 Task: Look for Airbnb options in Modimolle, South Africa from 20th December, 2023 to 26th December, 2023 for 4 adults. Place can be private room with 4 bedrooms having 4 beds and 4 bathrooms. Property type can be flat. Amenities needed are: wifi, TV, free parkinig on premises, gym, breakfast.
Action: Mouse moved to (448, 131)
Screenshot: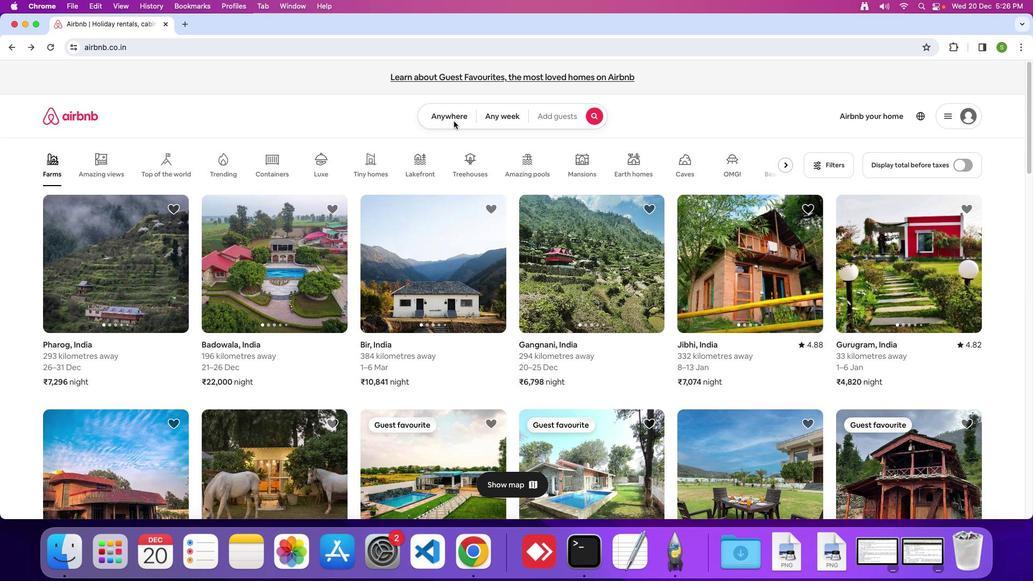 
Action: Mouse pressed left at (448, 131)
Screenshot: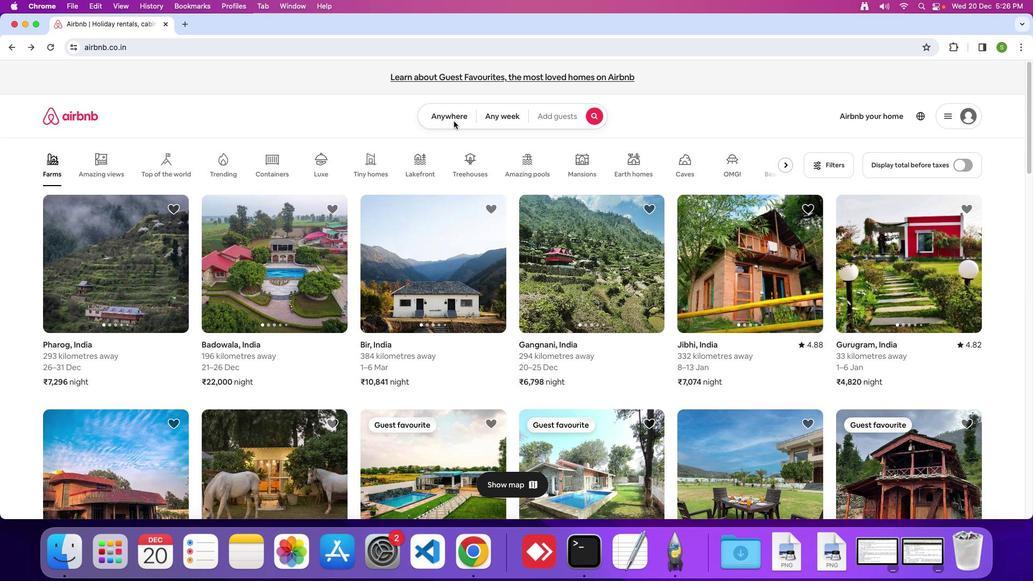 
Action: Mouse moved to (442, 128)
Screenshot: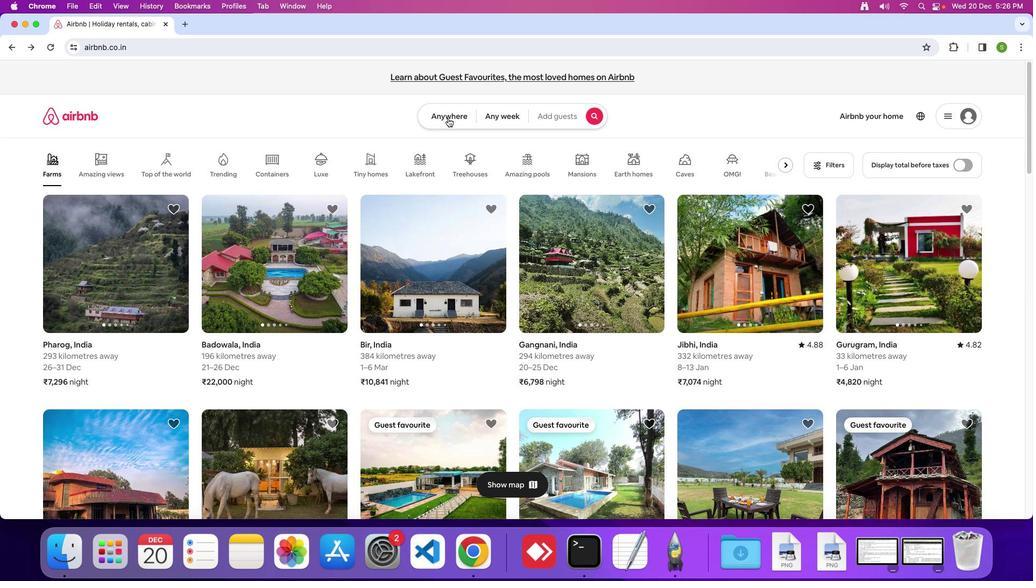 
Action: Mouse pressed left at (442, 128)
Screenshot: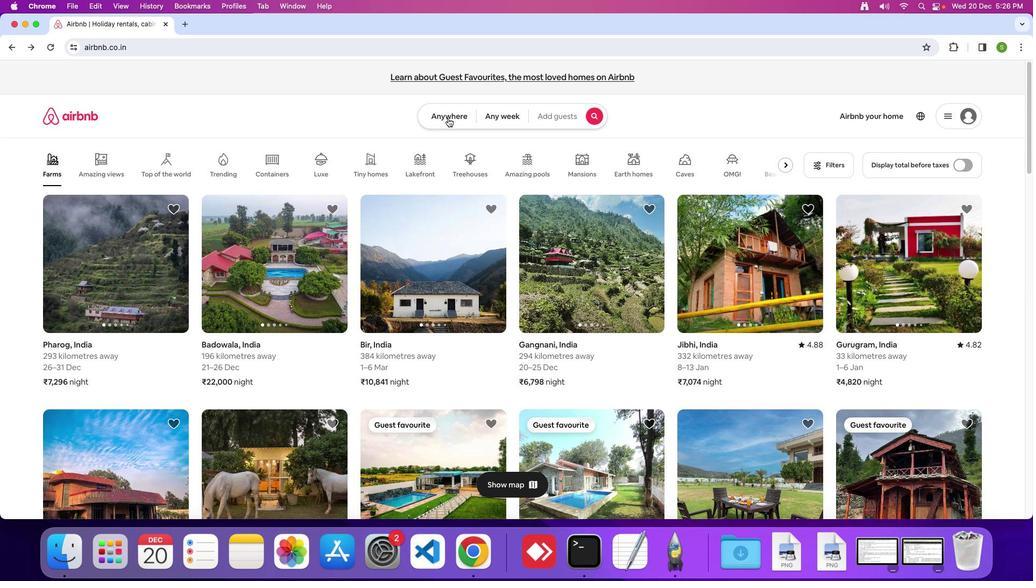 
Action: Mouse moved to (401, 159)
Screenshot: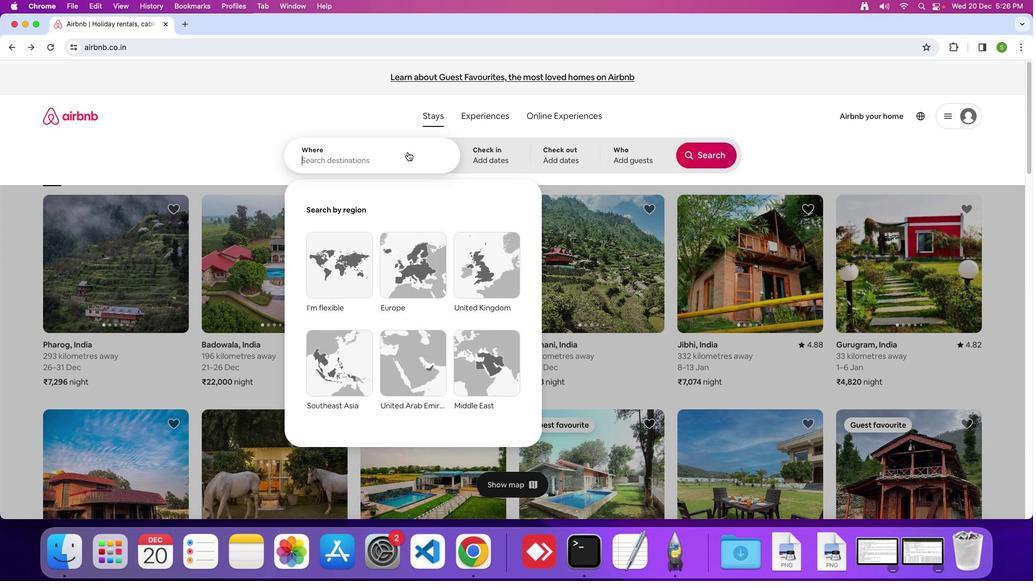 
Action: Mouse pressed left at (401, 159)
Screenshot: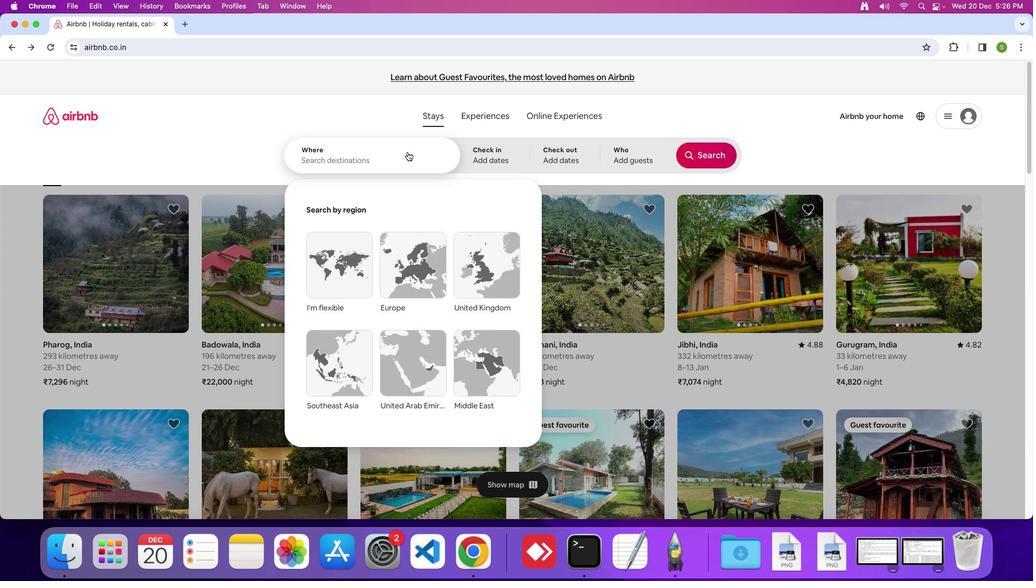 
Action: Mouse moved to (398, 160)
Screenshot: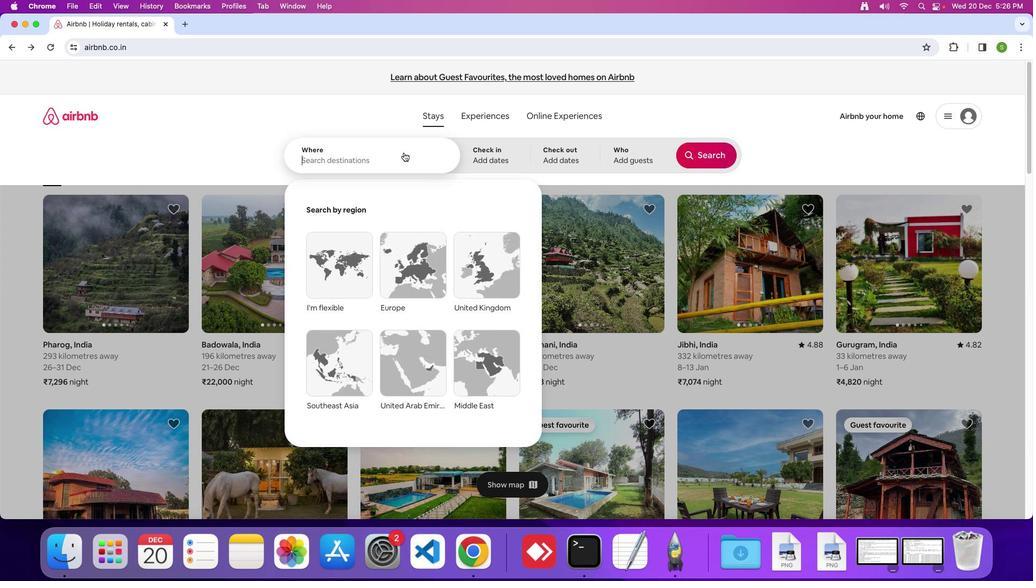
Action: Key pressed 'M'Key.caps_lock'o''d''i''m''o''d''l''e'Key.backspace'l''e'','Key.spaceKey.shift'S''o''u''t''h'Key.spaceKey.shift'A''f''r''i''c''a'Key.enter
Screenshot: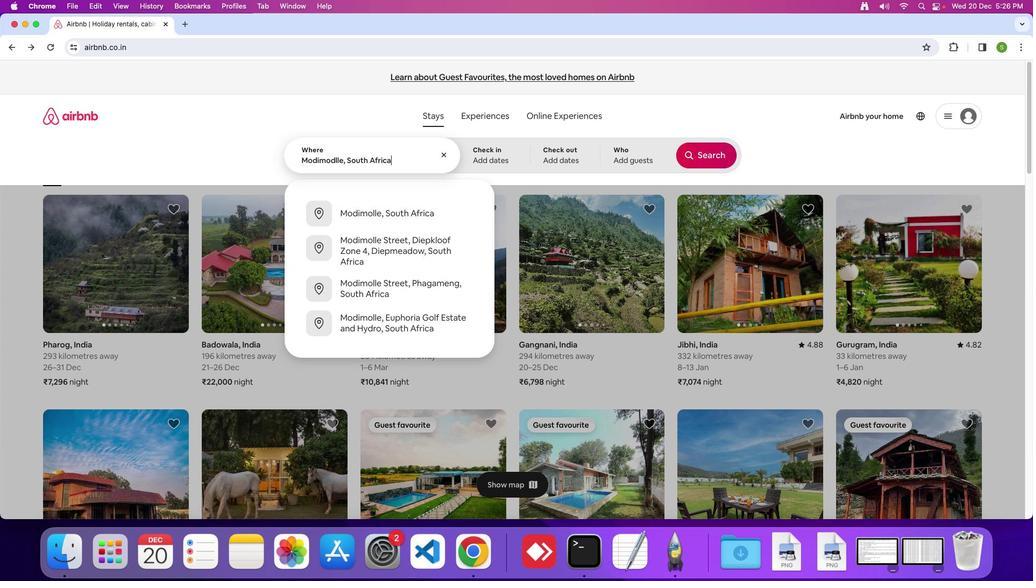 
Action: Mouse moved to (399, 360)
Screenshot: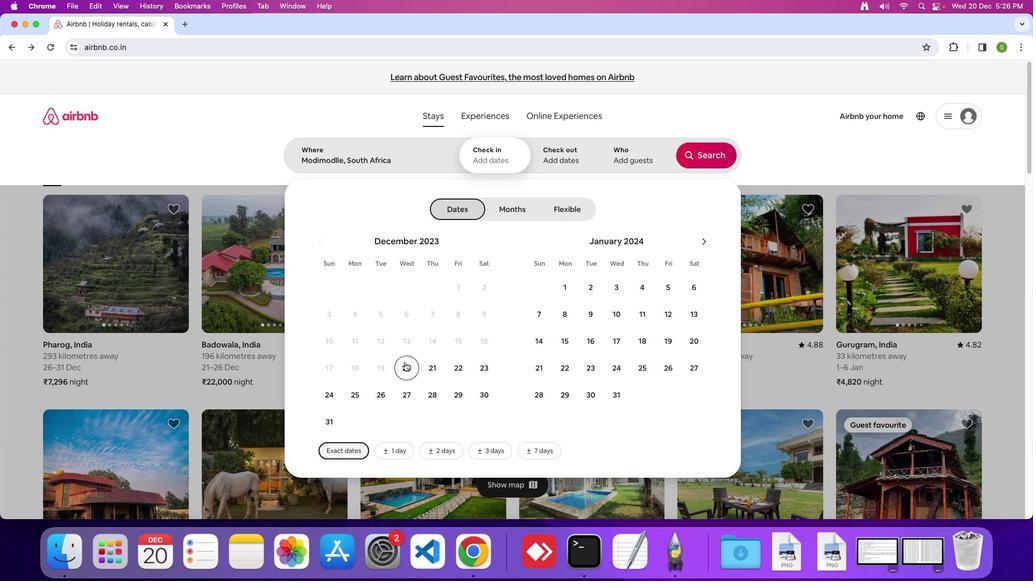 
Action: Mouse pressed left at (399, 360)
Screenshot: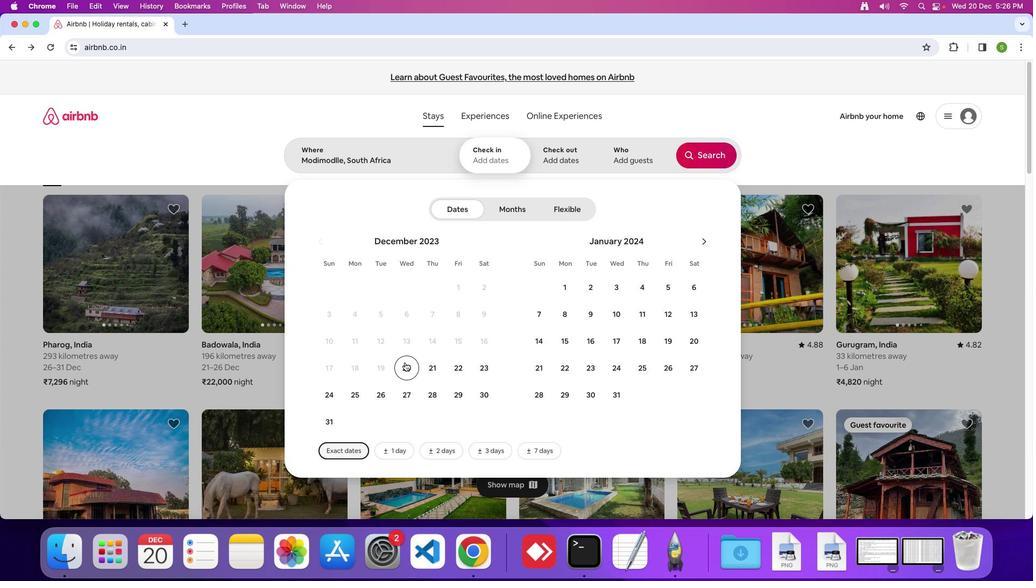 
Action: Mouse moved to (381, 389)
Screenshot: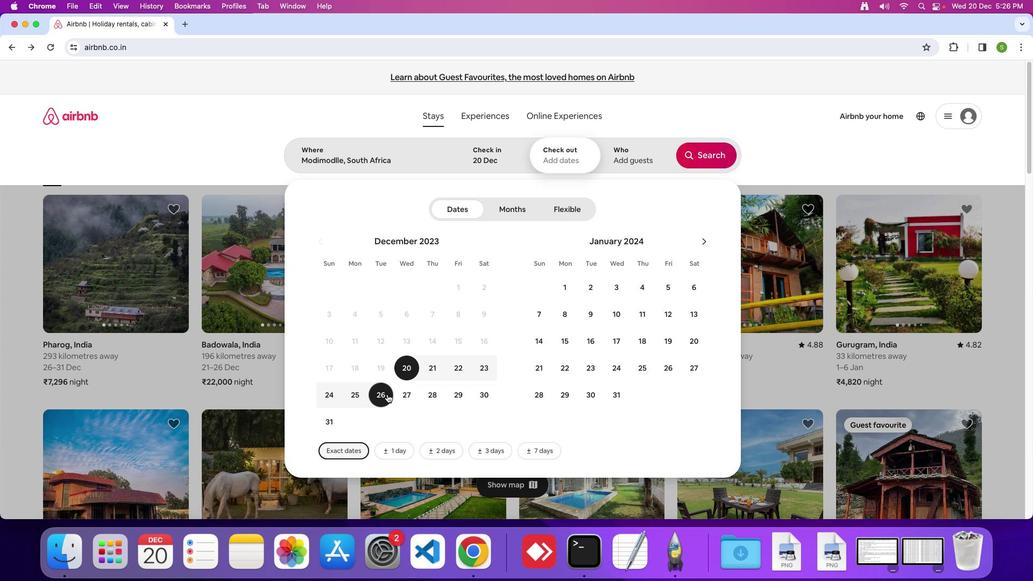 
Action: Mouse pressed left at (381, 389)
Screenshot: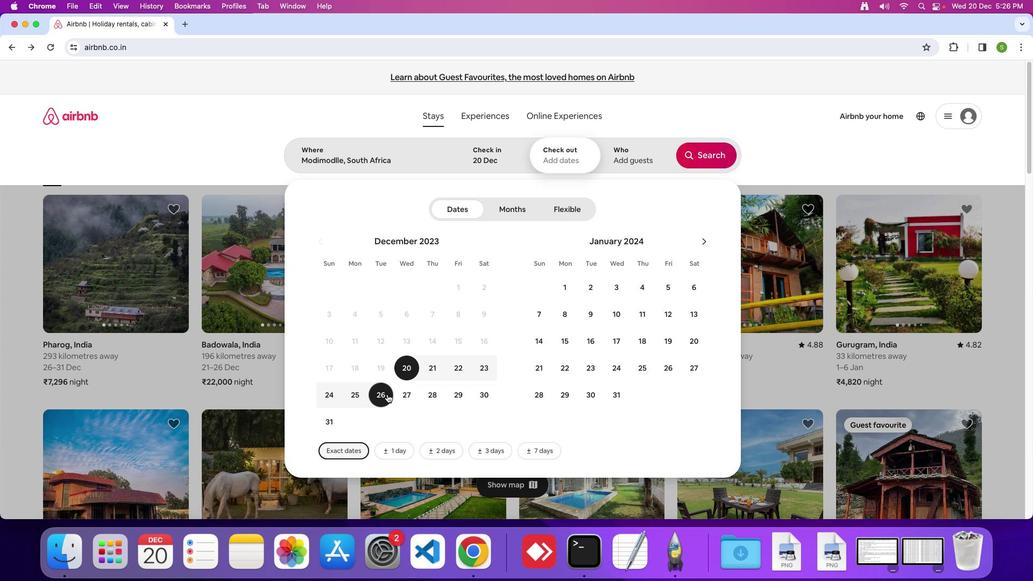 
Action: Mouse moved to (614, 159)
Screenshot: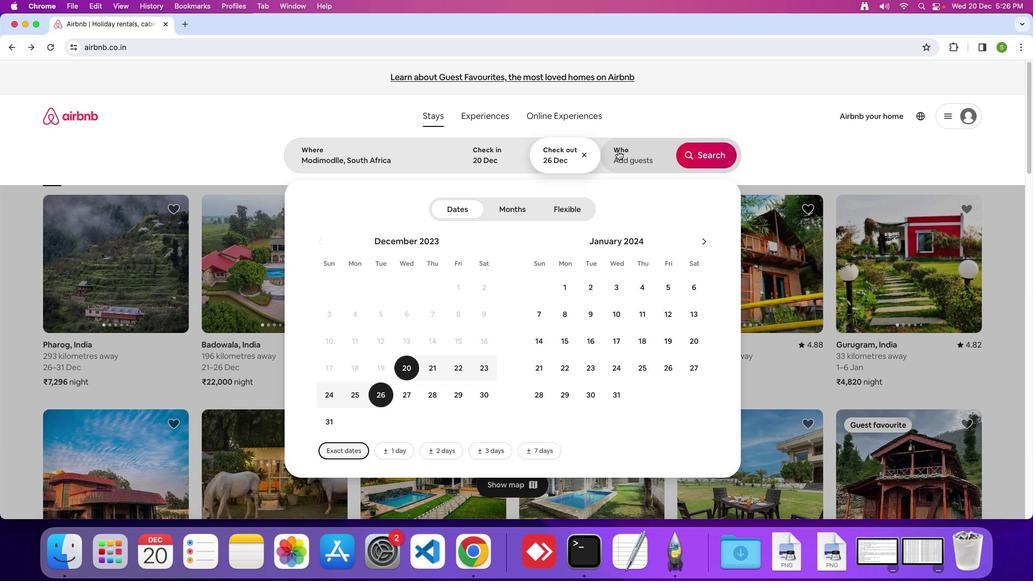 
Action: Mouse pressed left at (614, 159)
Screenshot: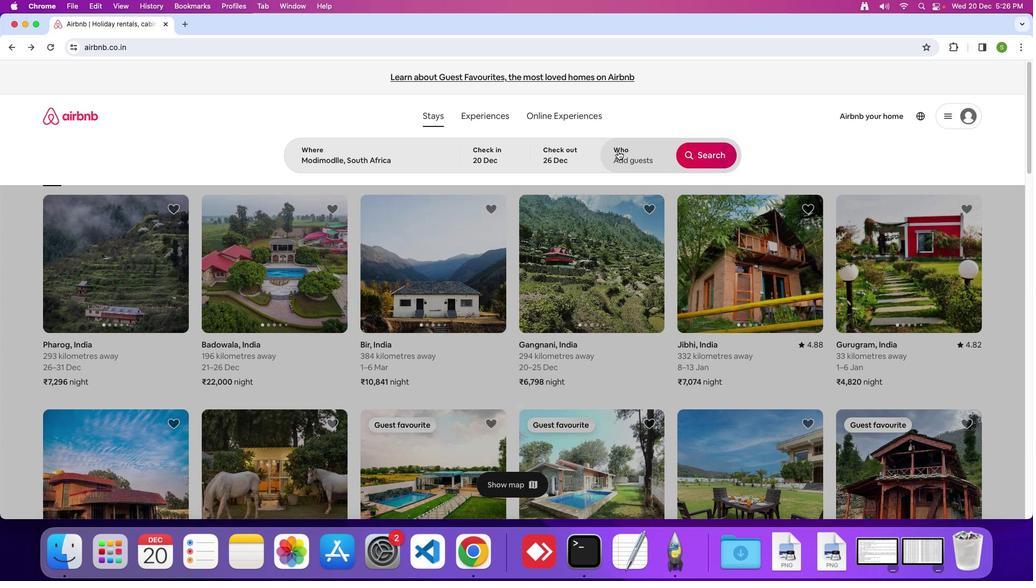 
Action: Mouse moved to (703, 215)
Screenshot: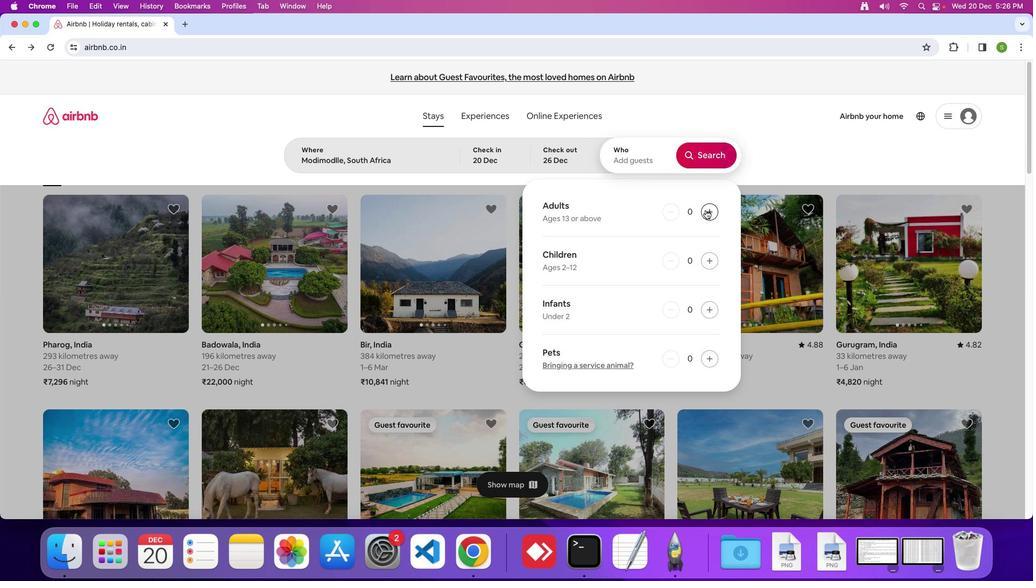 
Action: Mouse pressed left at (703, 215)
Screenshot: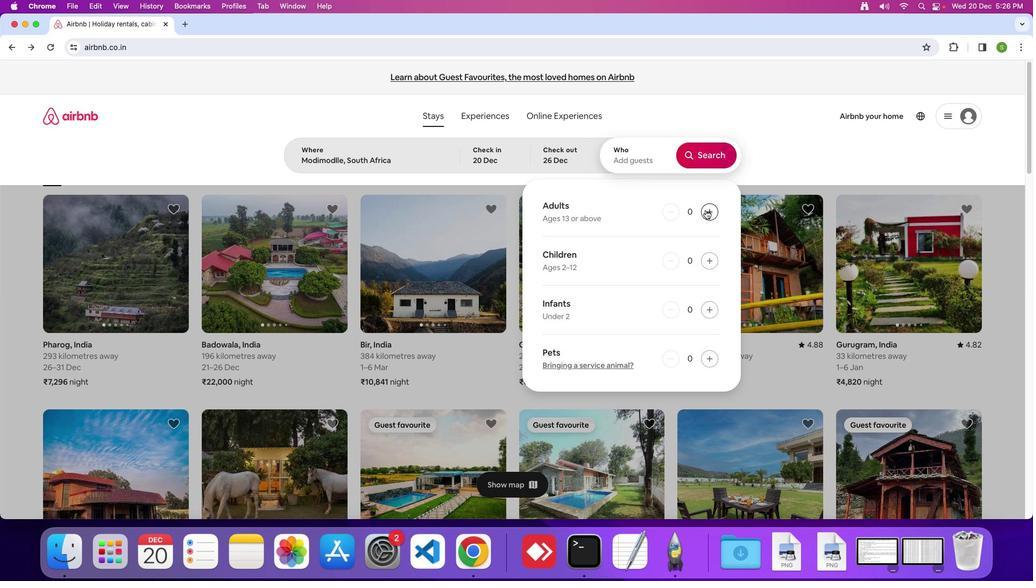 
Action: Mouse pressed left at (703, 215)
Screenshot: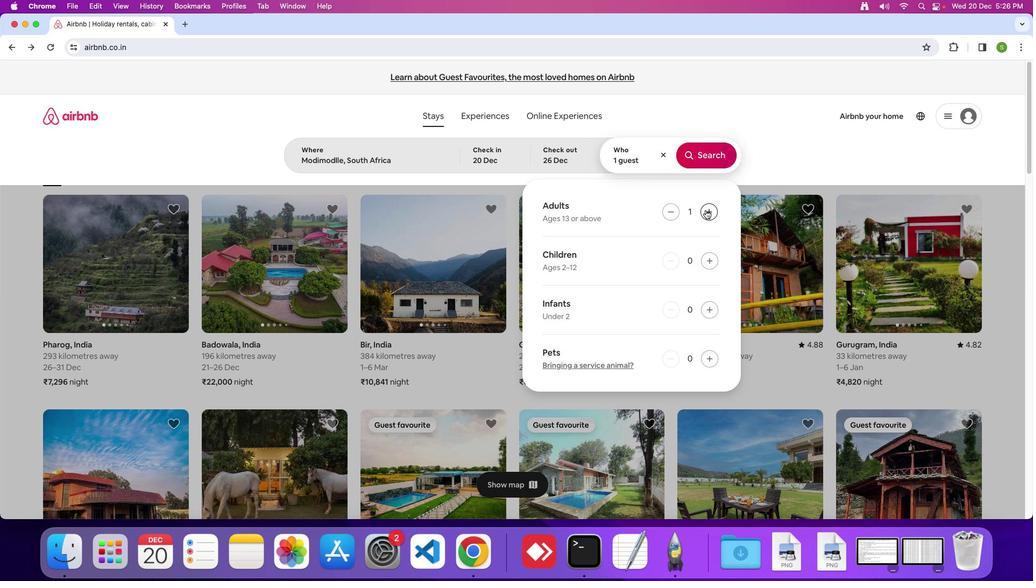 
Action: Mouse pressed left at (703, 215)
Screenshot: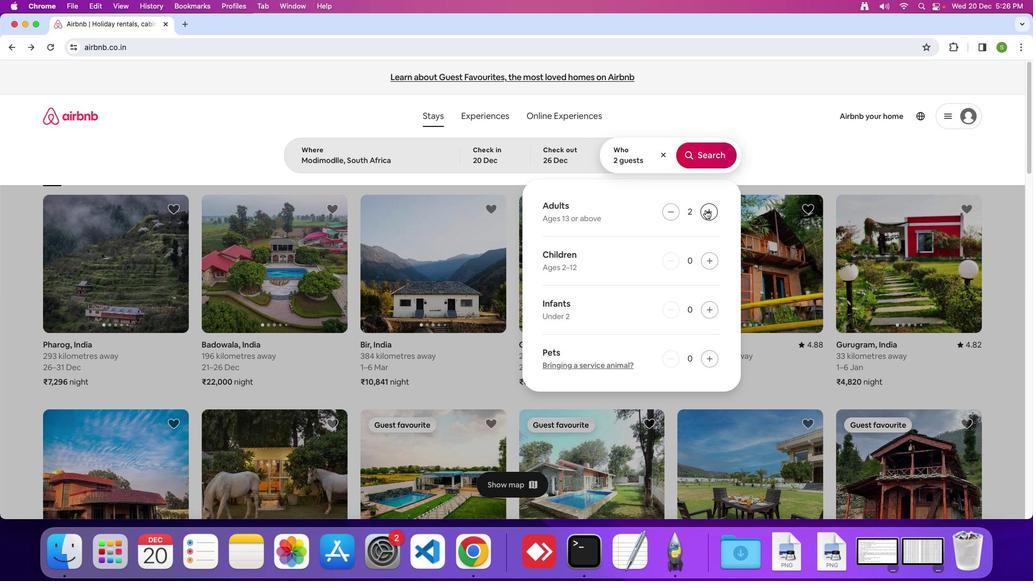 
Action: Mouse pressed left at (703, 215)
Screenshot: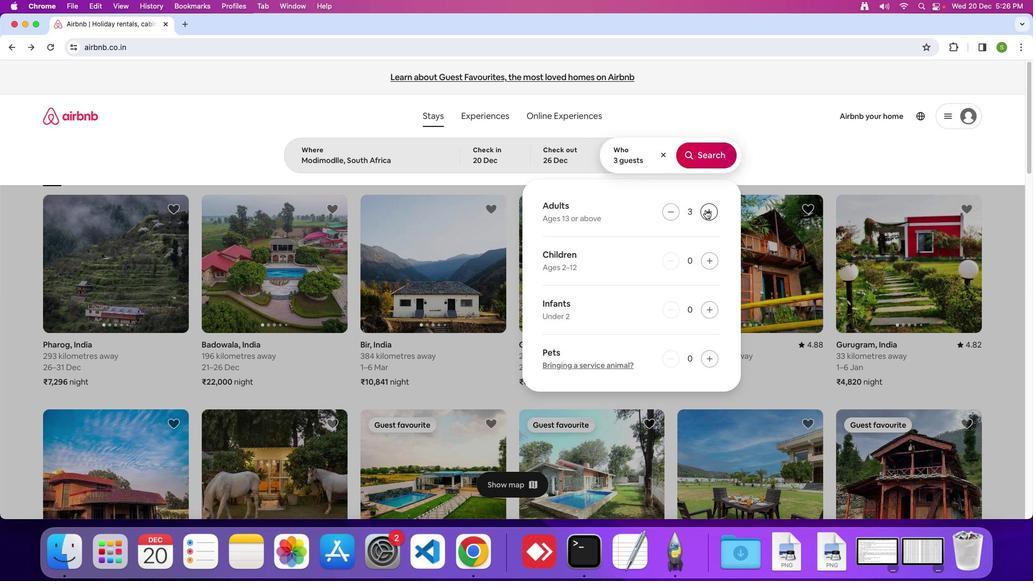 
Action: Mouse moved to (701, 170)
Screenshot: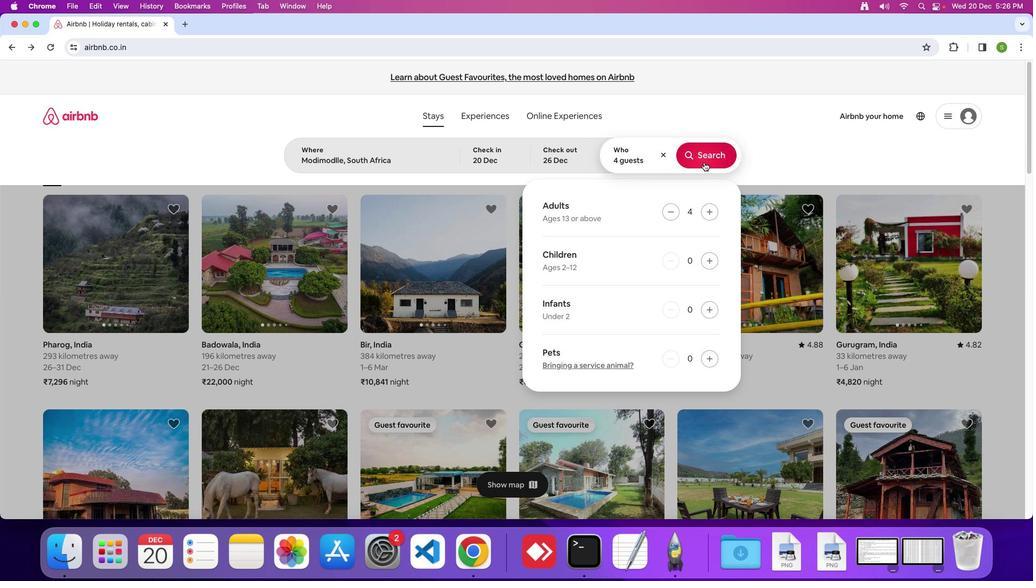 
Action: Mouse pressed left at (701, 170)
Screenshot: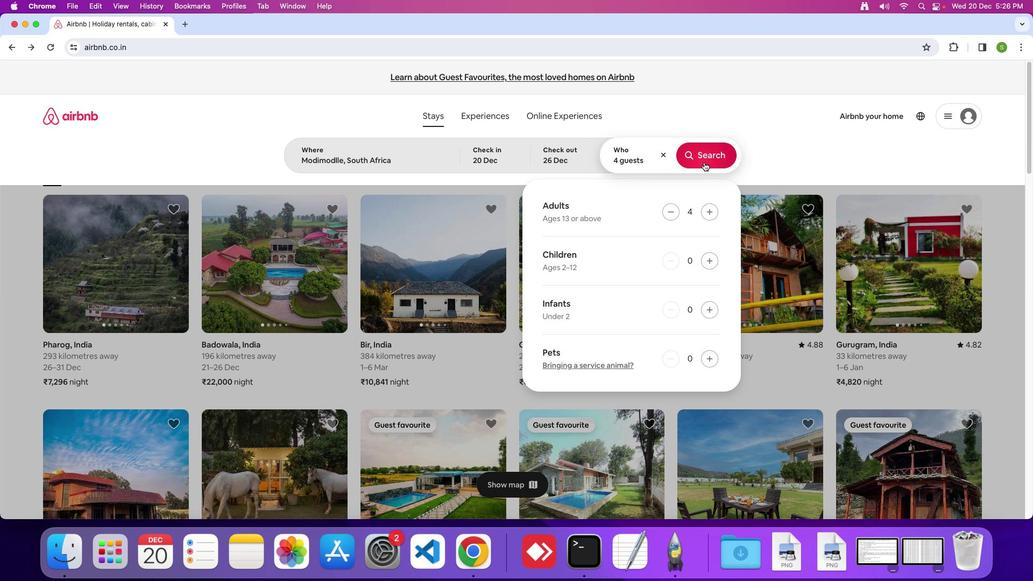 
Action: Mouse moved to (865, 136)
Screenshot: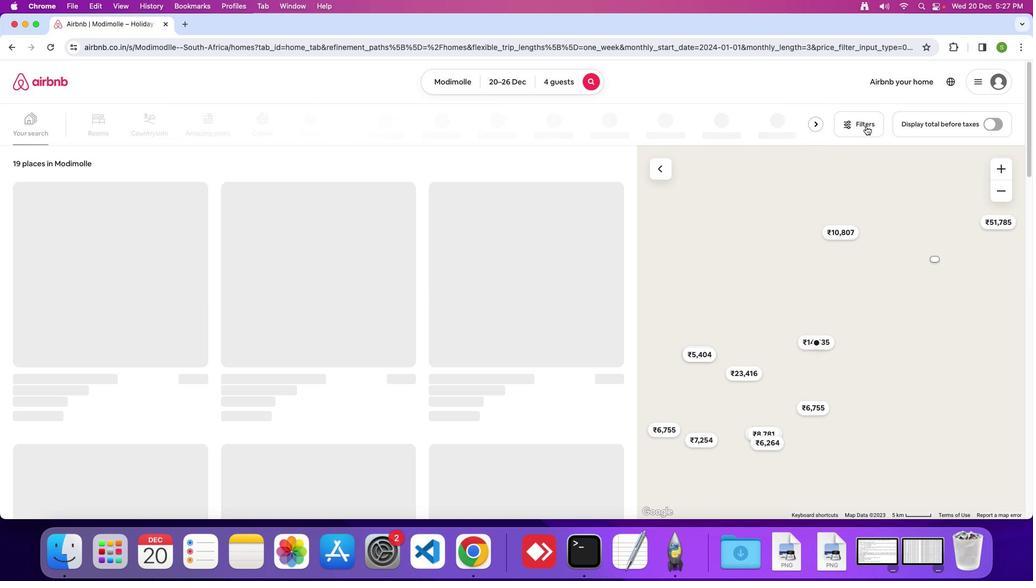 
Action: Mouse pressed left at (865, 136)
Screenshot: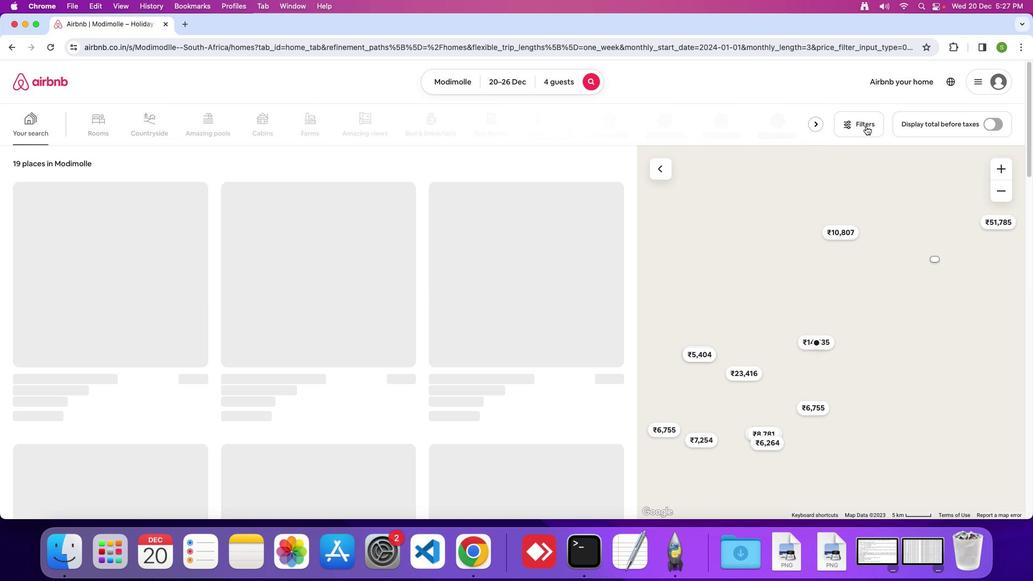 
Action: Mouse moved to (503, 358)
Screenshot: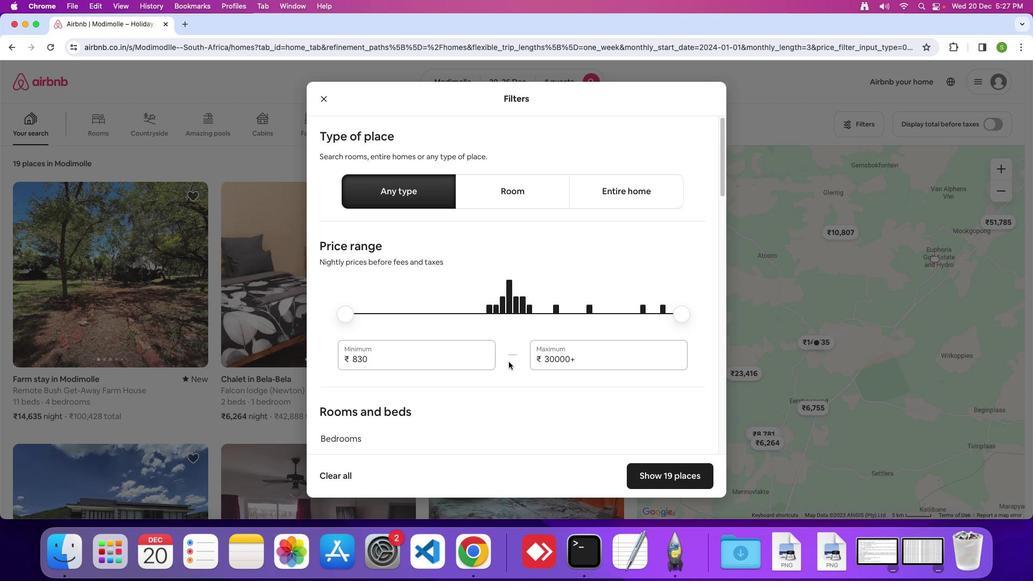 
Action: Mouse scrolled (503, 358) with delta (-10, 15)
Screenshot: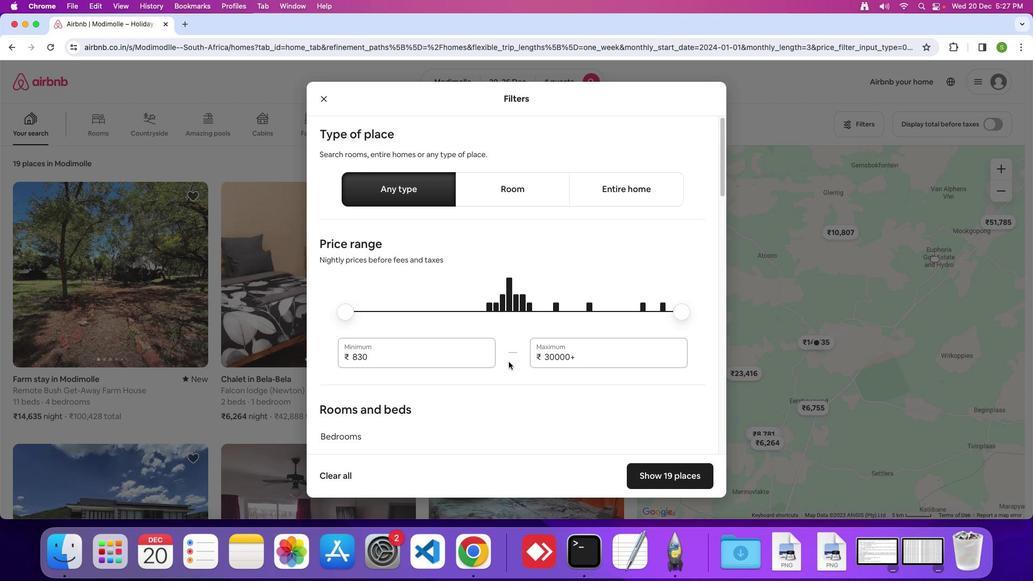 
Action: Mouse scrolled (503, 358) with delta (-10, 15)
Screenshot: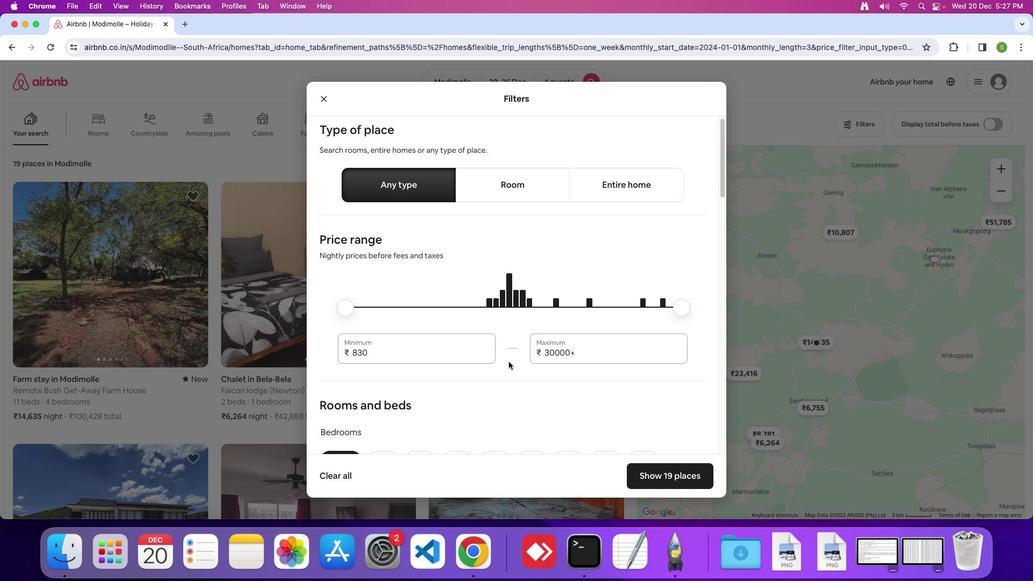 
Action: Mouse moved to (503, 358)
Screenshot: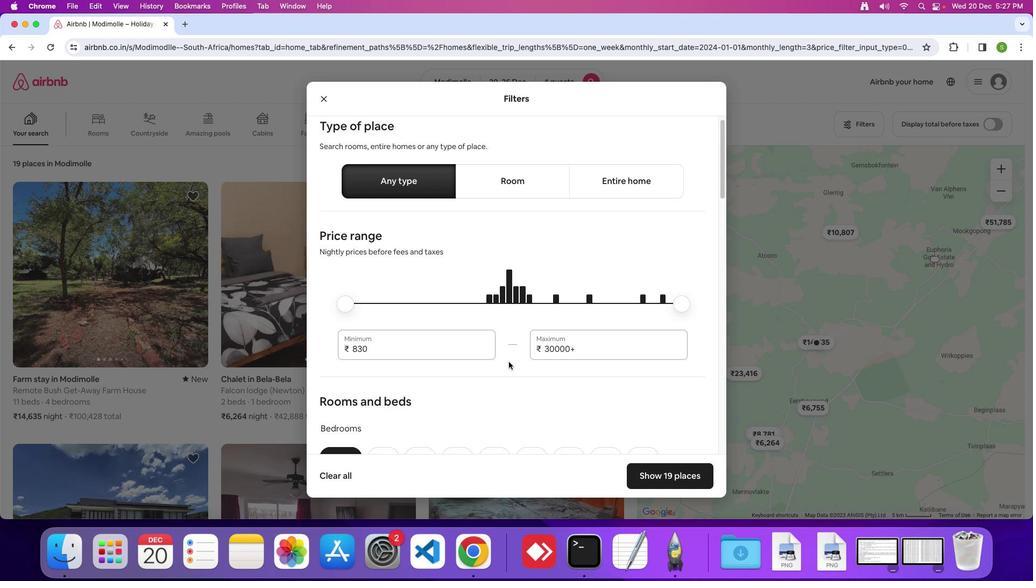 
Action: Mouse scrolled (503, 358) with delta (-10, 15)
Screenshot: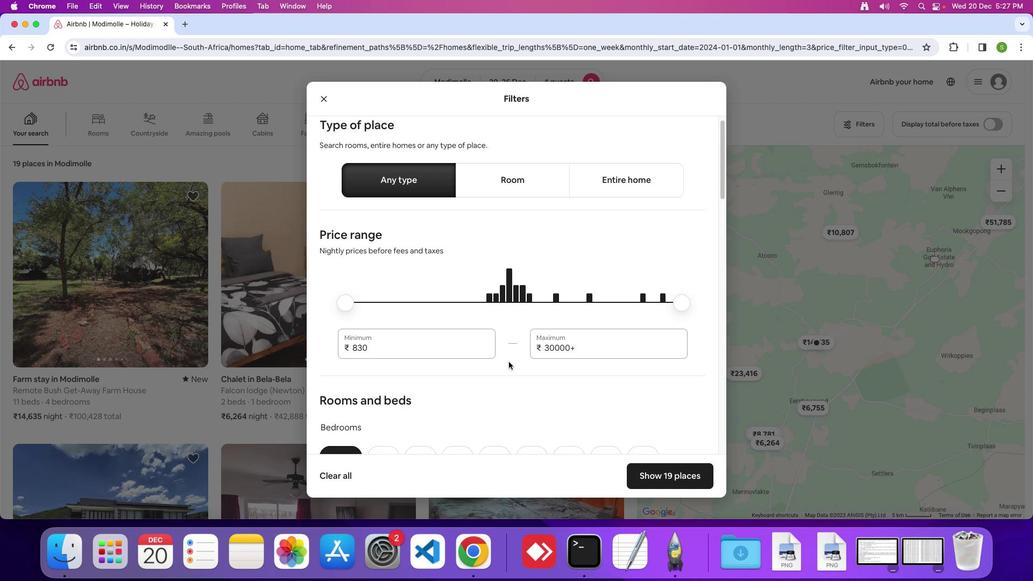 
Action: Mouse scrolled (503, 358) with delta (-10, 15)
Screenshot: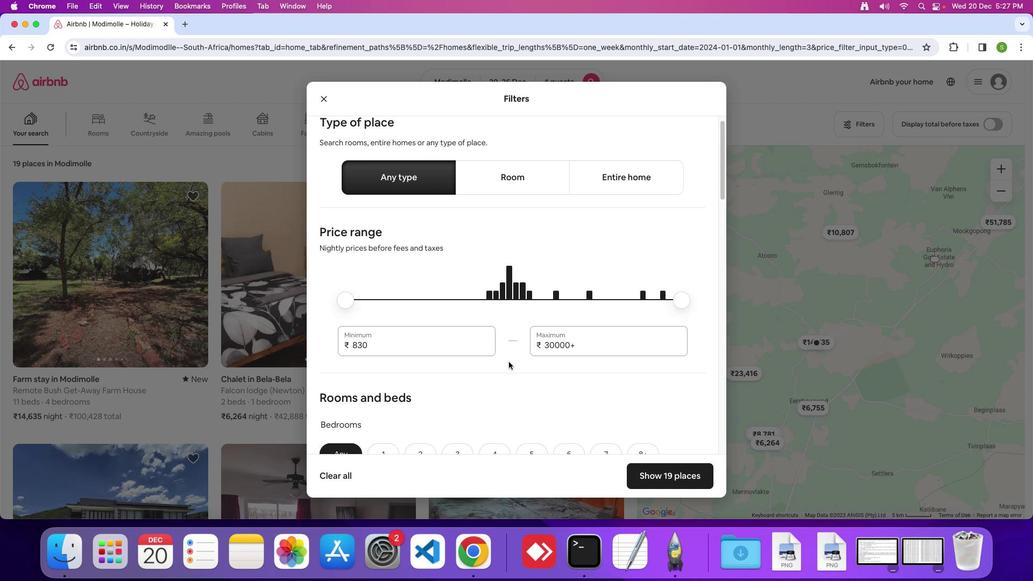 
Action: Mouse scrolled (503, 358) with delta (-10, 15)
Screenshot: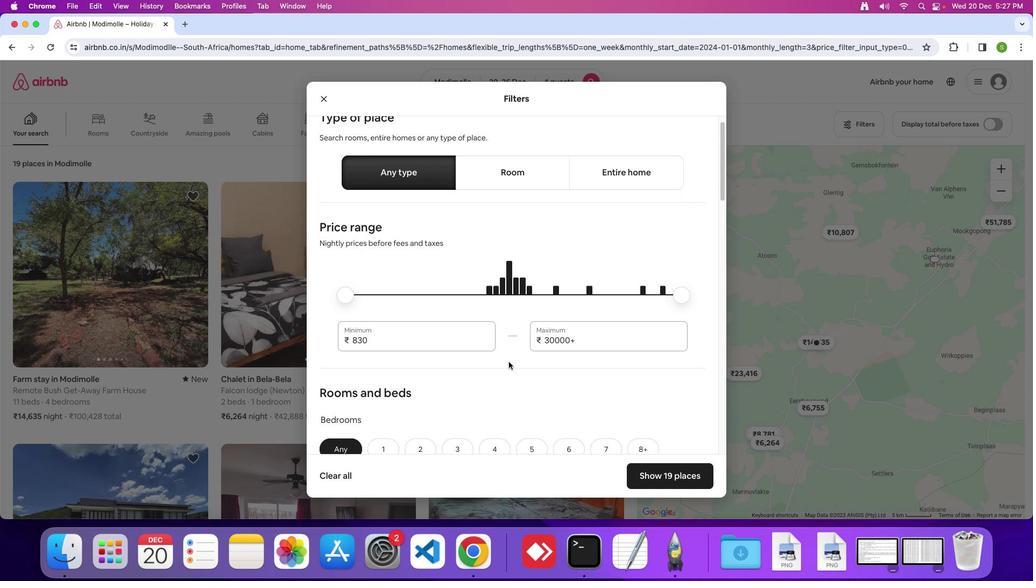 
Action: Mouse scrolled (503, 358) with delta (-10, 15)
Screenshot: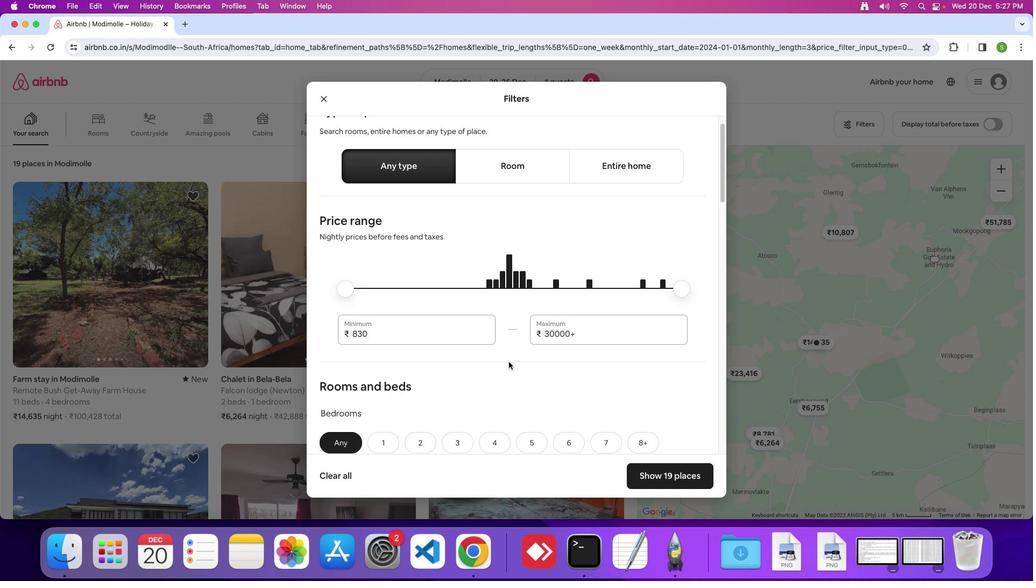 
Action: Mouse scrolled (503, 358) with delta (-10, 15)
Screenshot: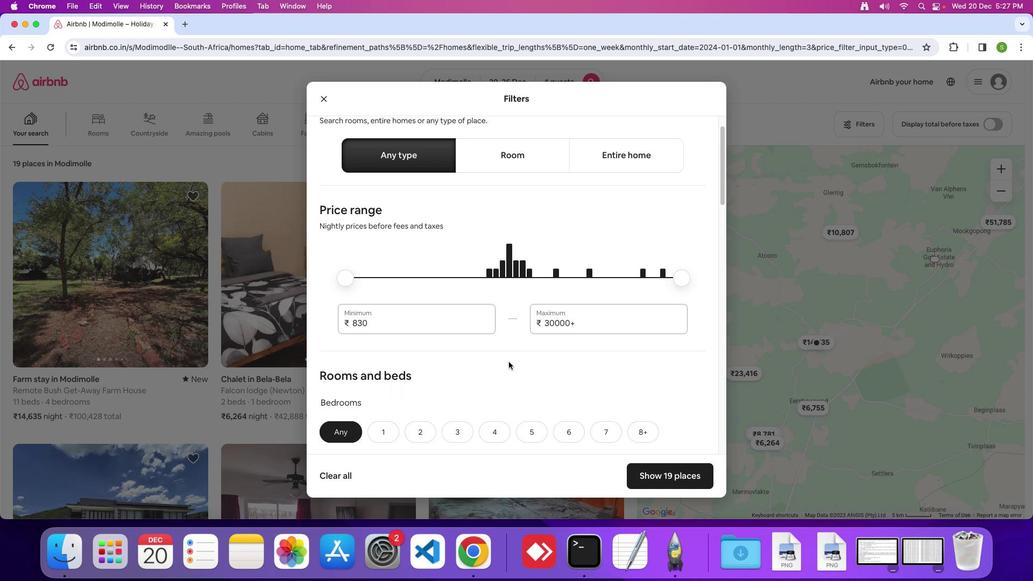 
Action: Mouse scrolled (503, 358) with delta (-10, 15)
Screenshot: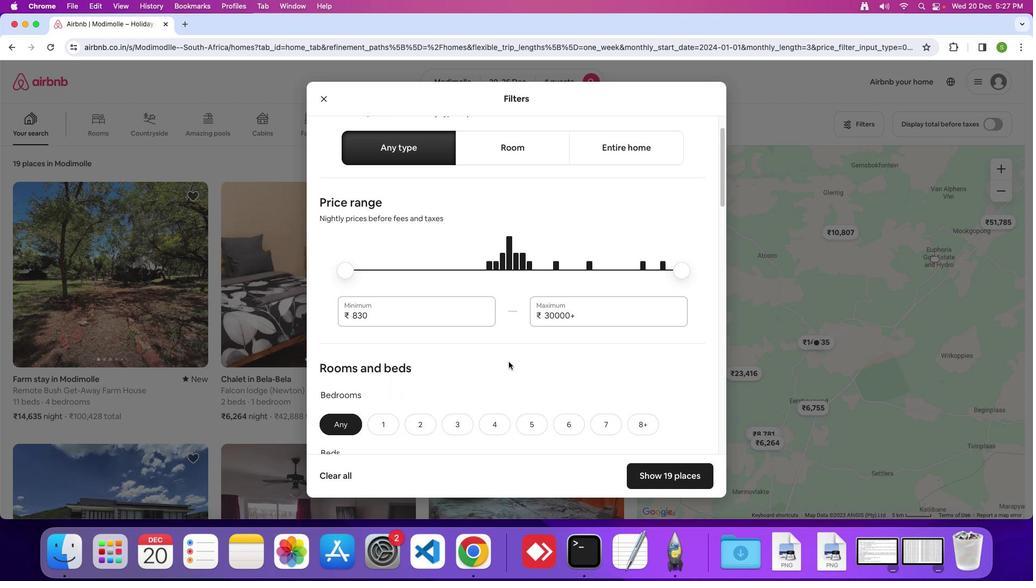 
Action: Mouse scrolled (503, 358) with delta (-10, 15)
Screenshot: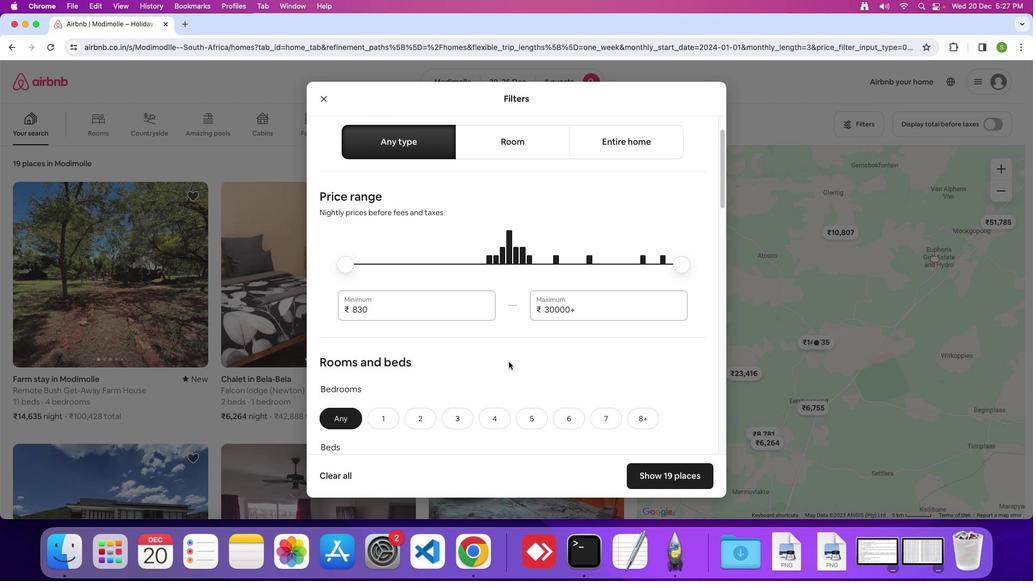 
Action: Mouse scrolled (503, 358) with delta (-10, 15)
Screenshot: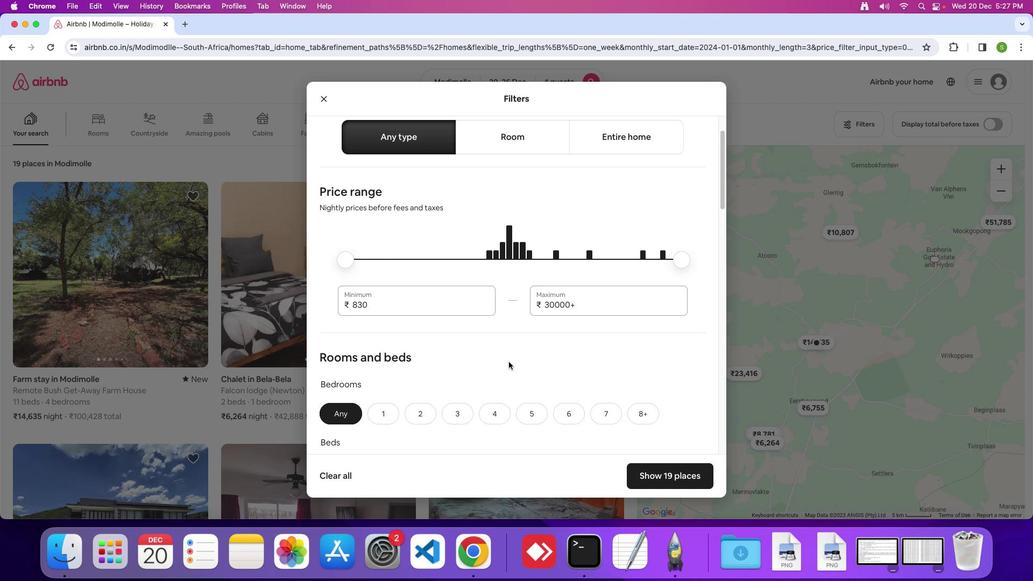 
Action: Mouse scrolled (503, 358) with delta (-10, 15)
Screenshot: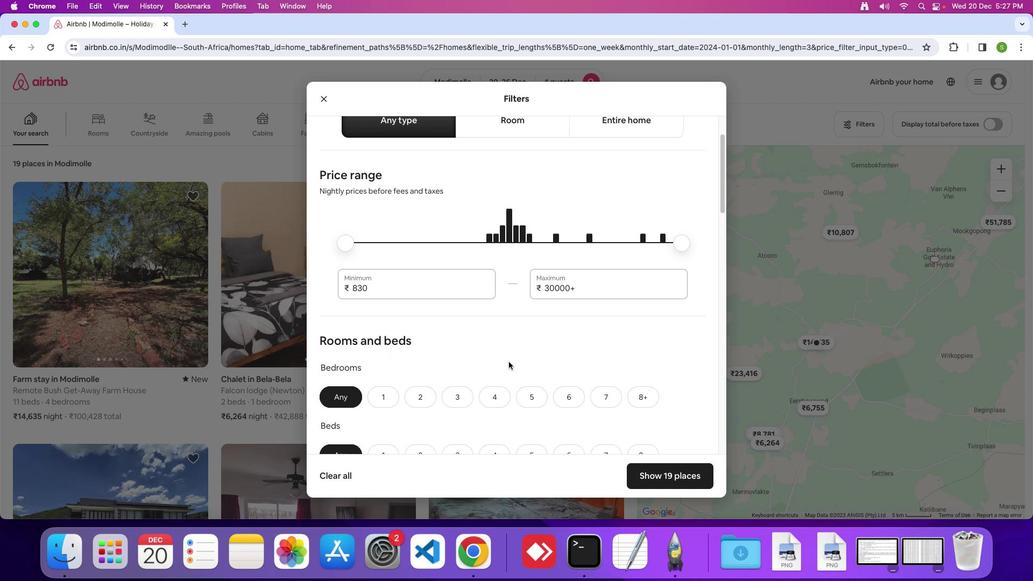 
Action: Mouse scrolled (503, 358) with delta (-10, 15)
Screenshot: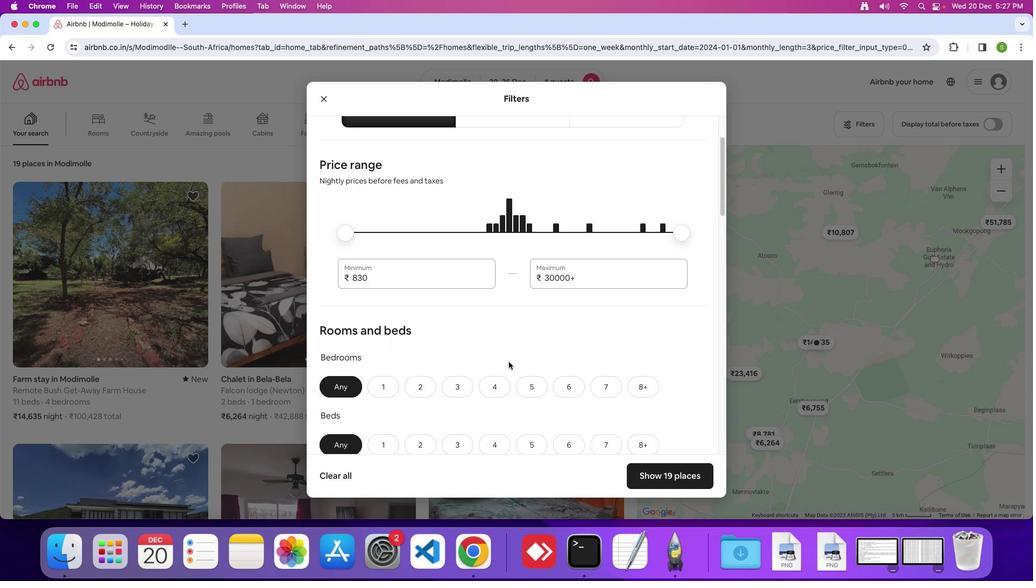 
Action: Mouse scrolled (503, 358) with delta (-10, 14)
Screenshot: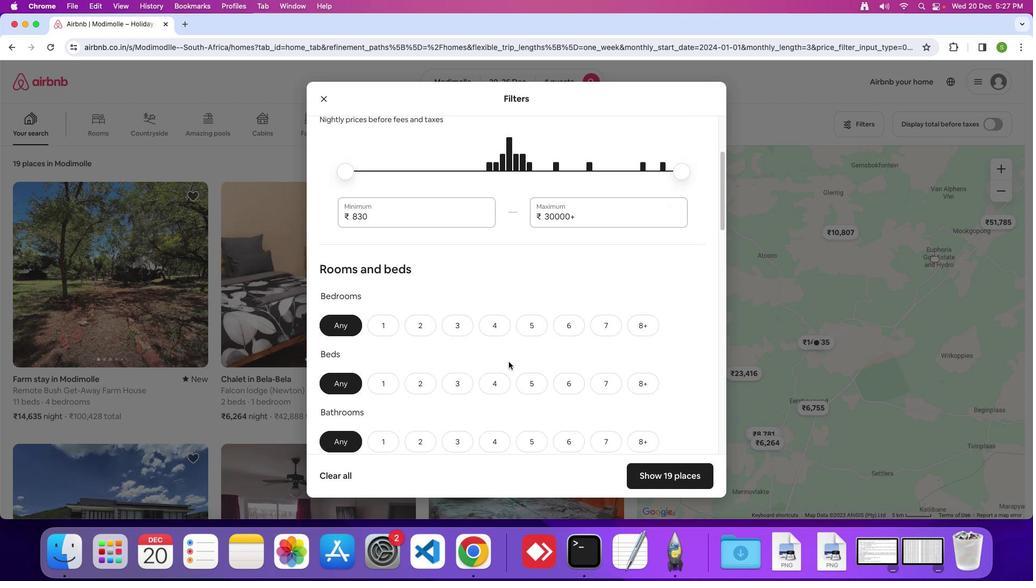 
Action: Mouse scrolled (503, 358) with delta (-10, 15)
Screenshot: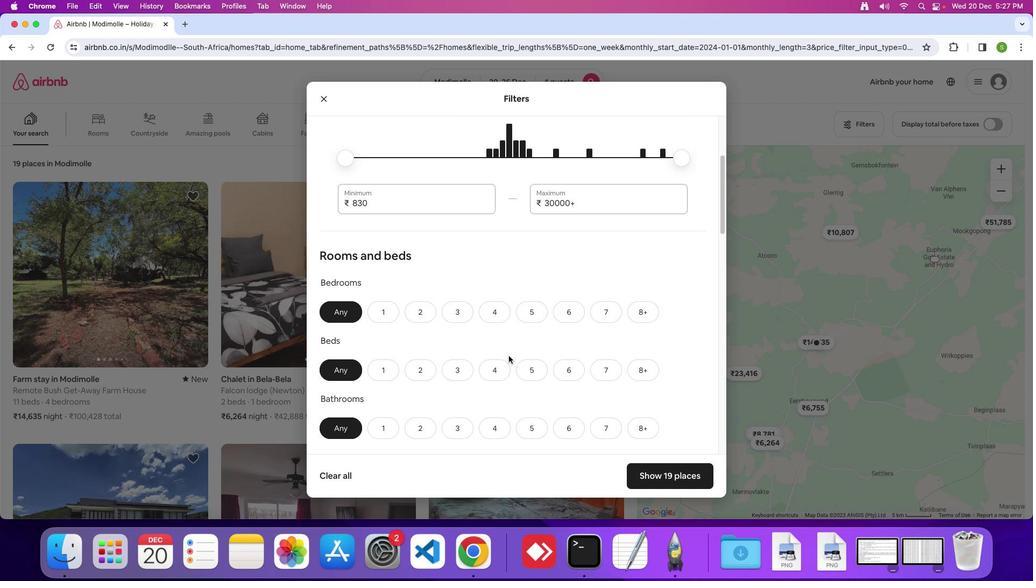 
Action: Mouse moved to (504, 356)
Screenshot: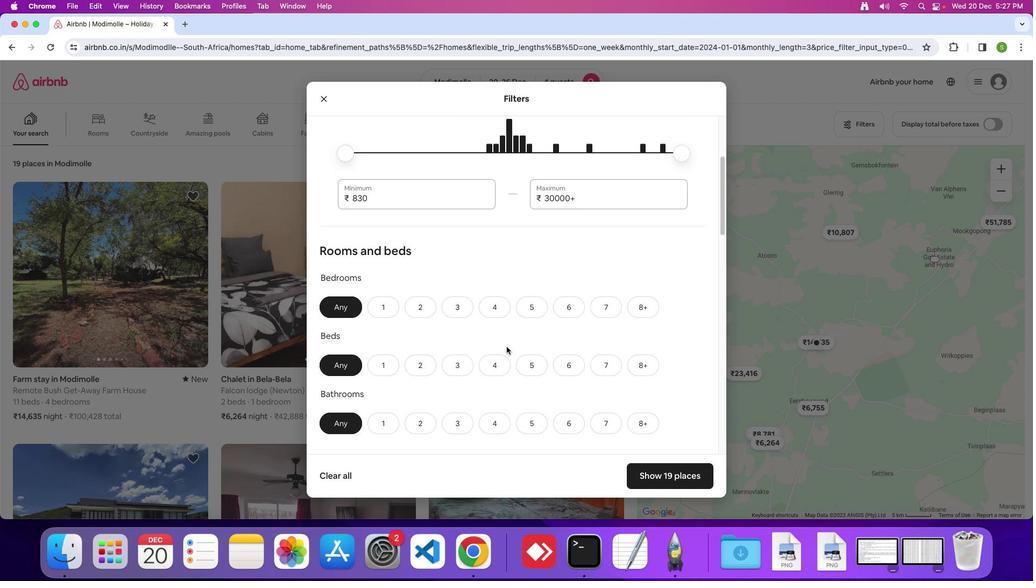 
Action: Mouse scrolled (504, 356) with delta (-10, 15)
Screenshot: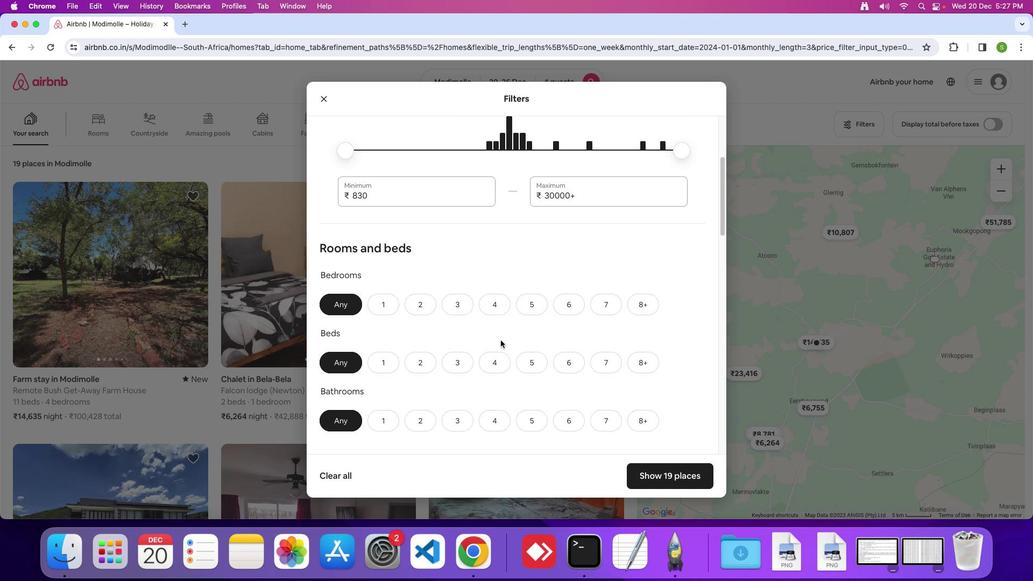 
Action: Mouse moved to (490, 311)
Screenshot: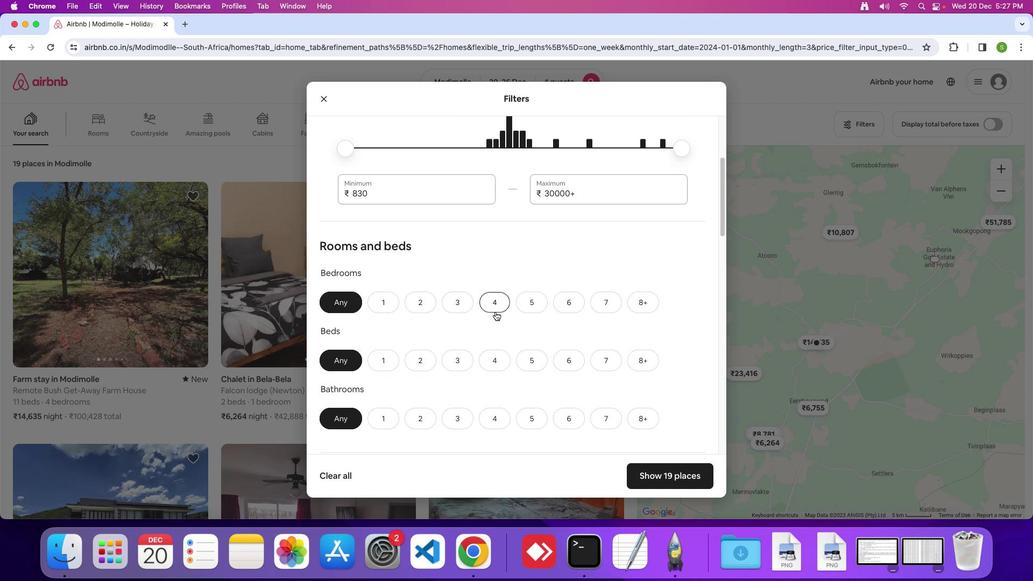 
Action: Mouse pressed left at (490, 311)
Screenshot: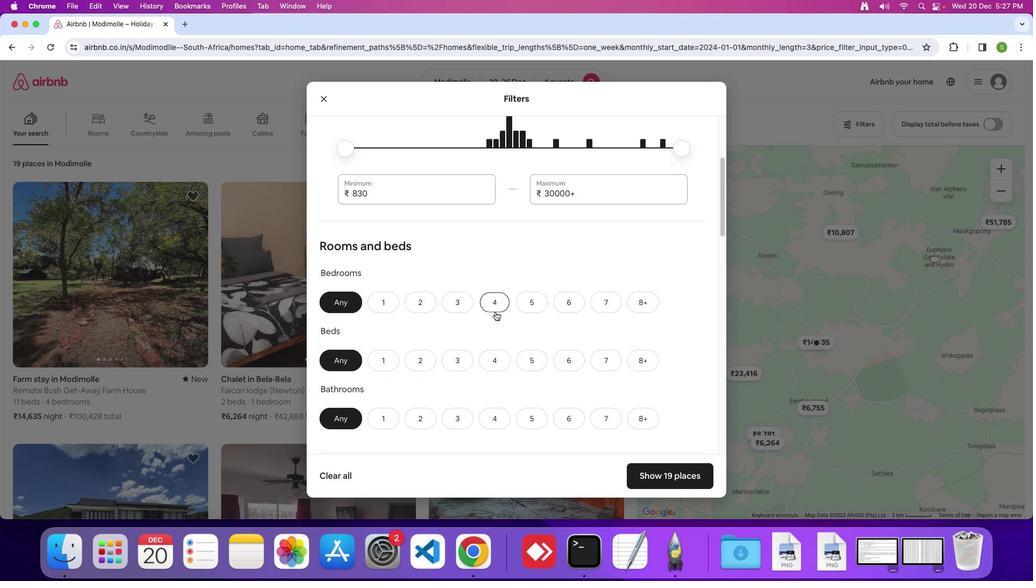 
Action: Mouse moved to (492, 356)
Screenshot: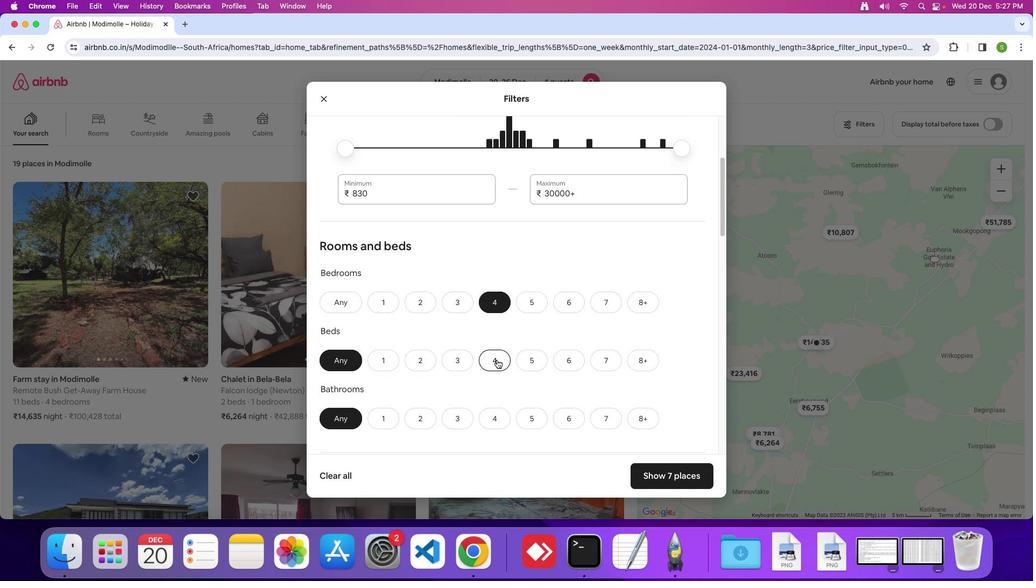 
Action: Mouse pressed left at (492, 356)
Screenshot: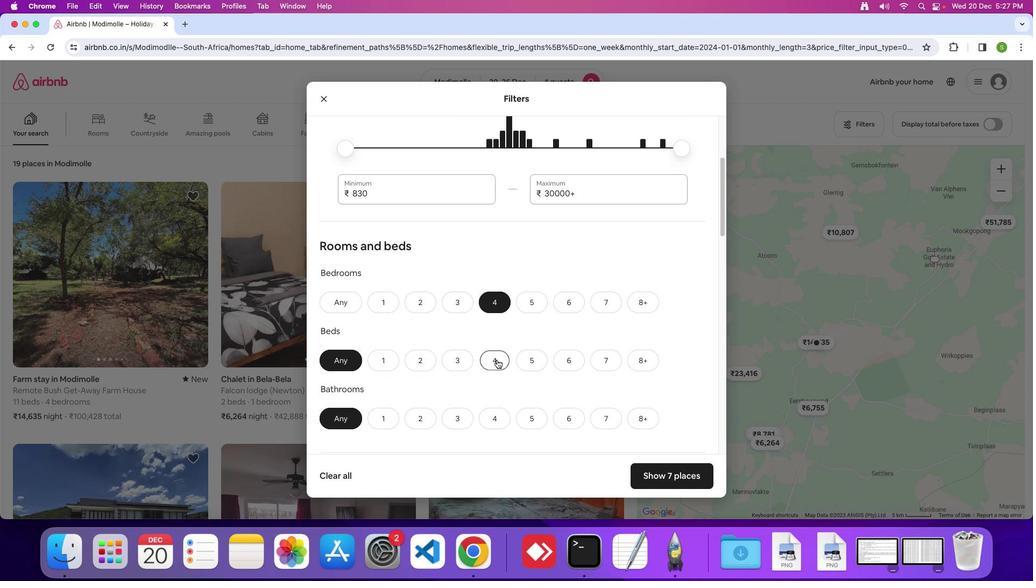 
Action: Mouse moved to (489, 408)
Screenshot: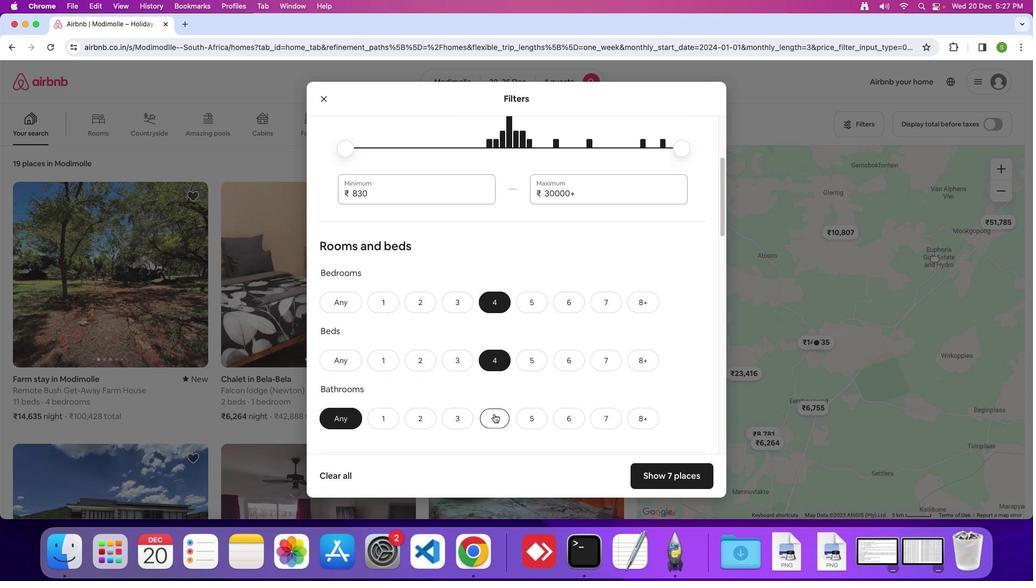 
Action: Mouse pressed left at (489, 408)
Screenshot: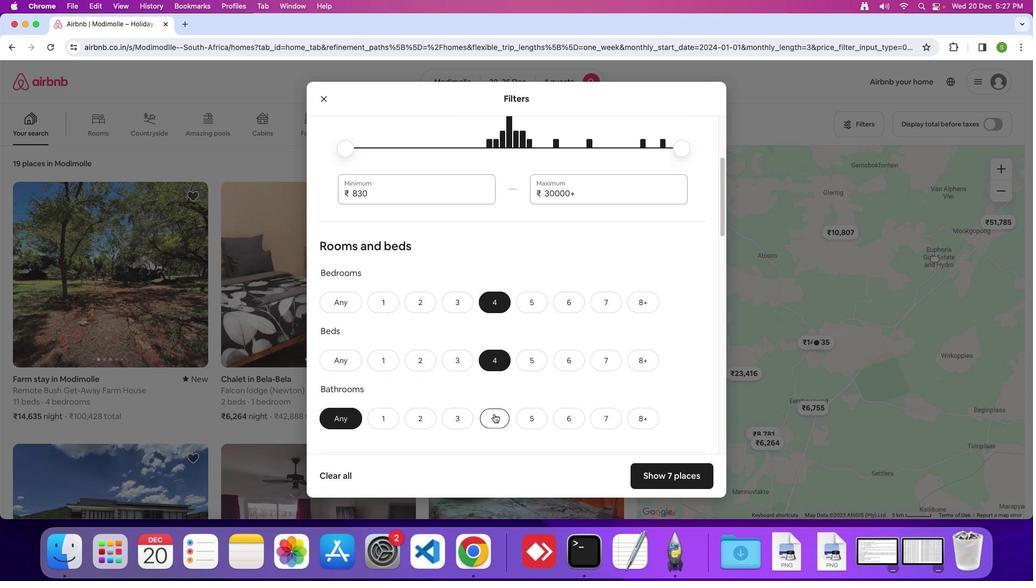 
Action: Mouse moved to (553, 357)
Screenshot: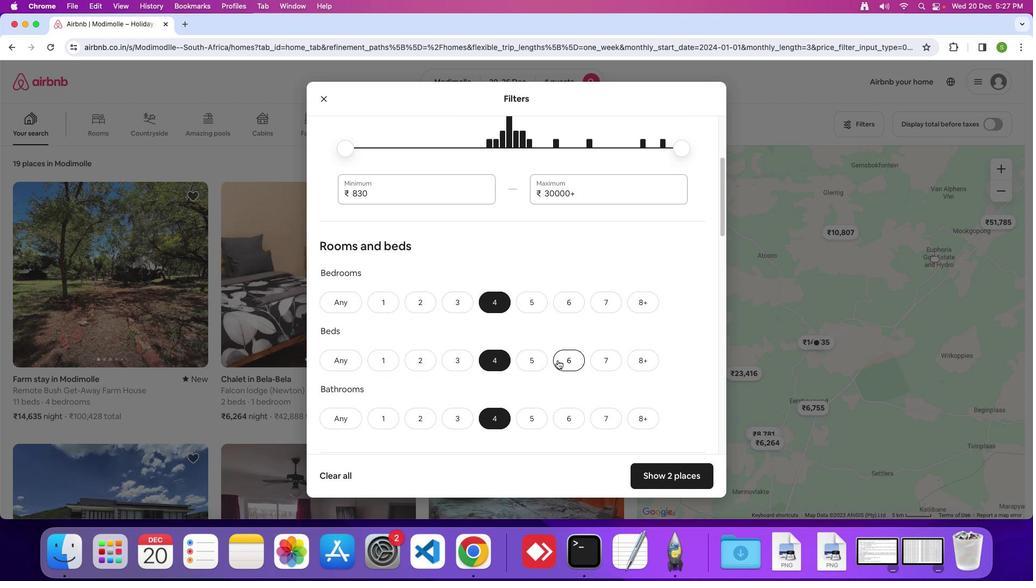 
Action: Mouse scrolled (553, 357) with delta (-10, 15)
Screenshot: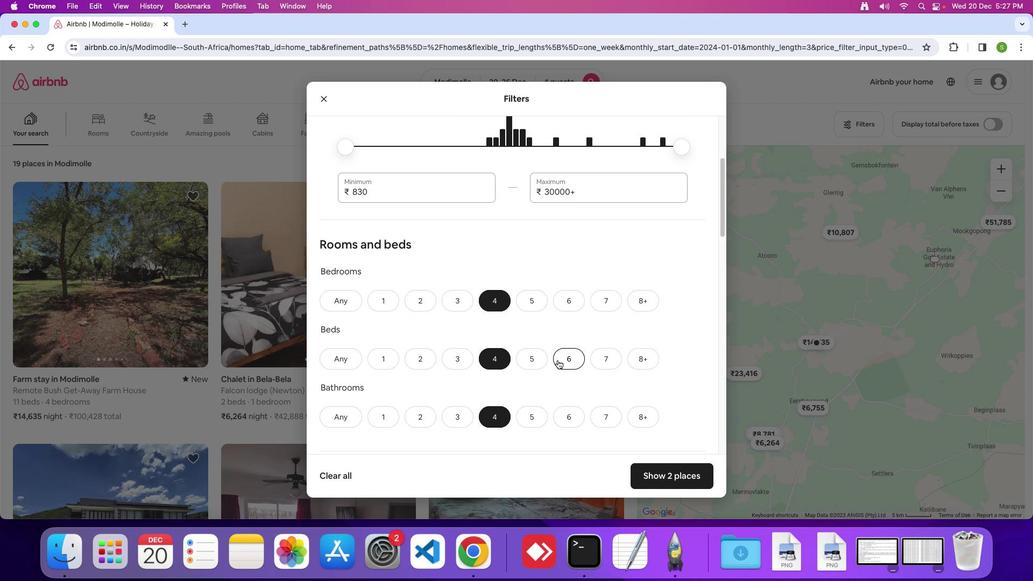 
Action: Mouse scrolled (553, 357) with delta (-10, 15)
Screenshot: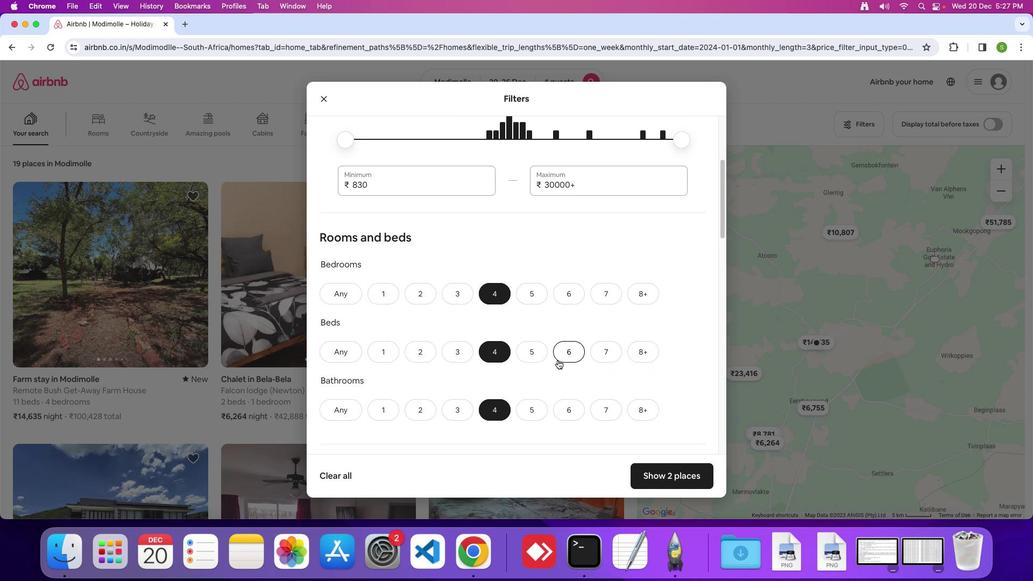 
Action: Mouse moved to (552, 364)
Screenshot: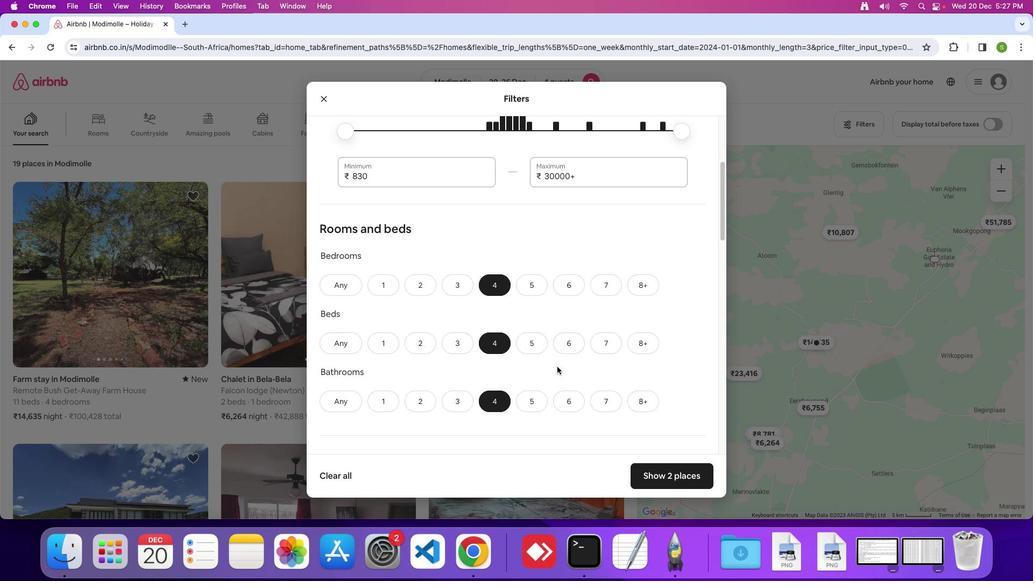 
Action: Mouse scrolled (552, 364) with delta (-10, 15)
Screenshot: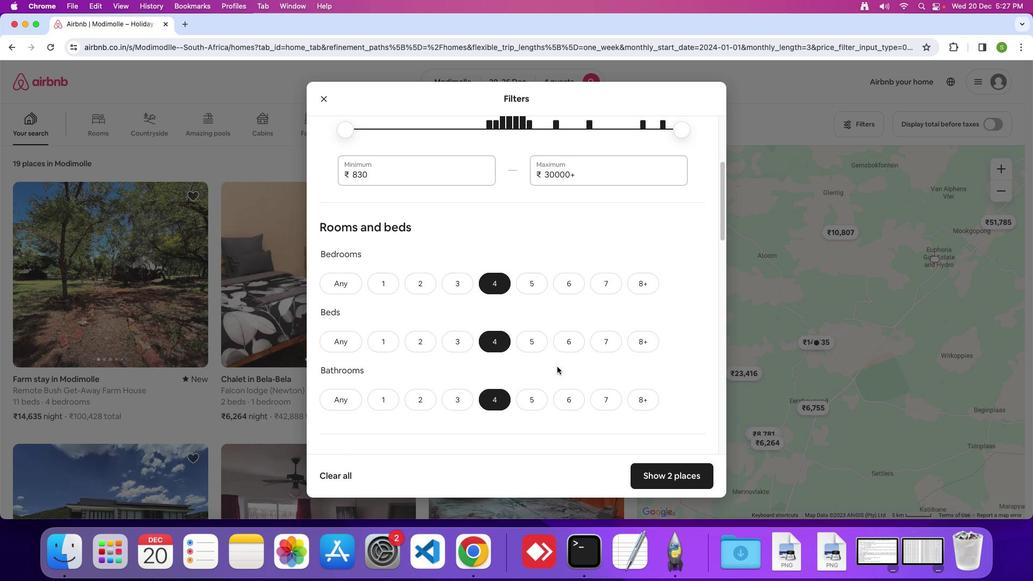 
Action: Mouse scrolled (552, 364) with delta (-10, 15)
Screenshot: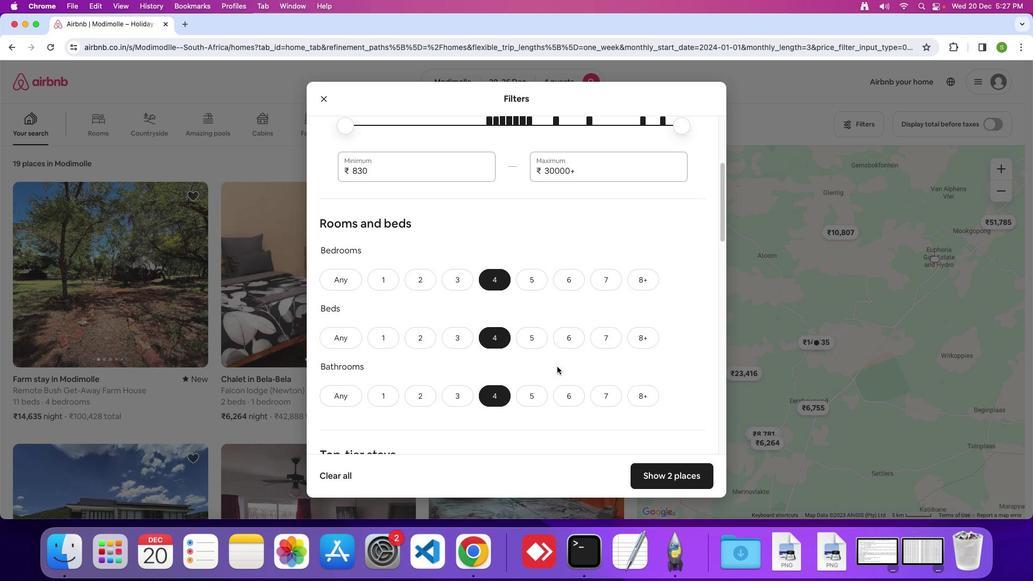 
Action: Mouse scrolled (552, 364) with delta (-10, 15)
Screenshot: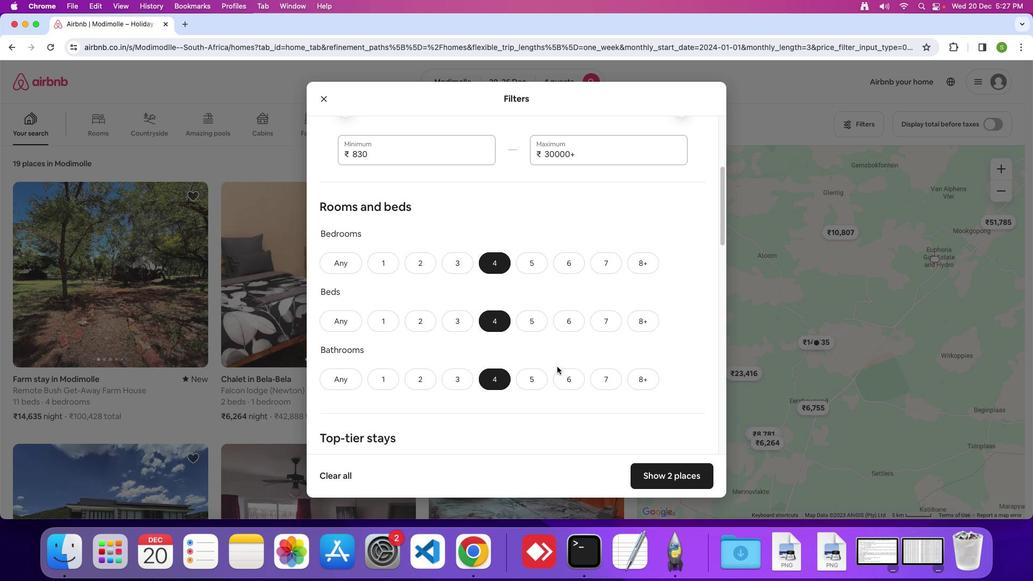 
Action: Mouse scrolled (552, 364) with delta (-10, 15)
Screenshot: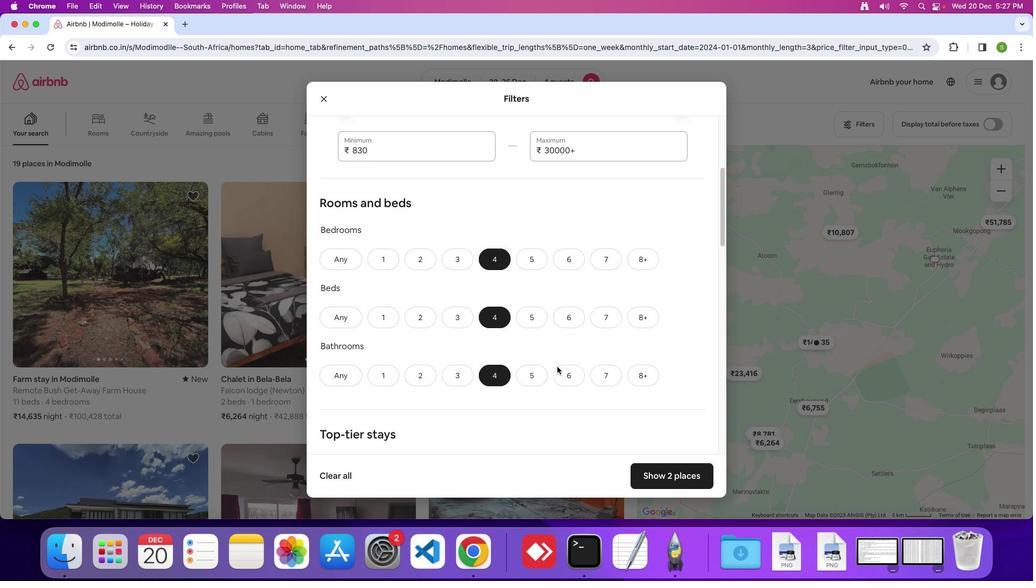 
Action: Mouse scrolled (552, 364) with delta (-10, 15)
Screenshot: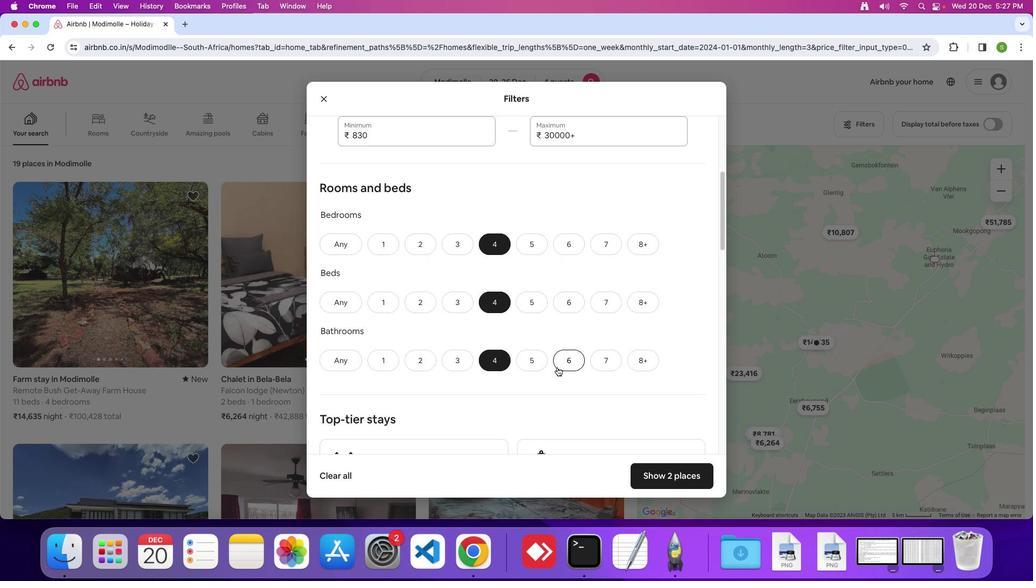 
Action: Mouse moved to (552, 364)
Screenshot: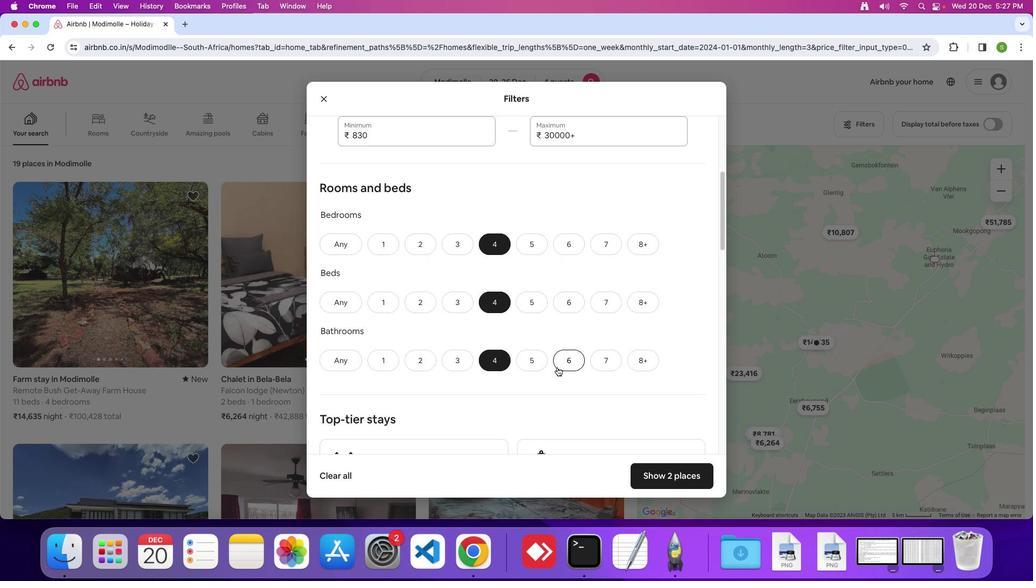 
Action: Mouse scrolled (552, 364) with delta (-10, 15)
Screenshot: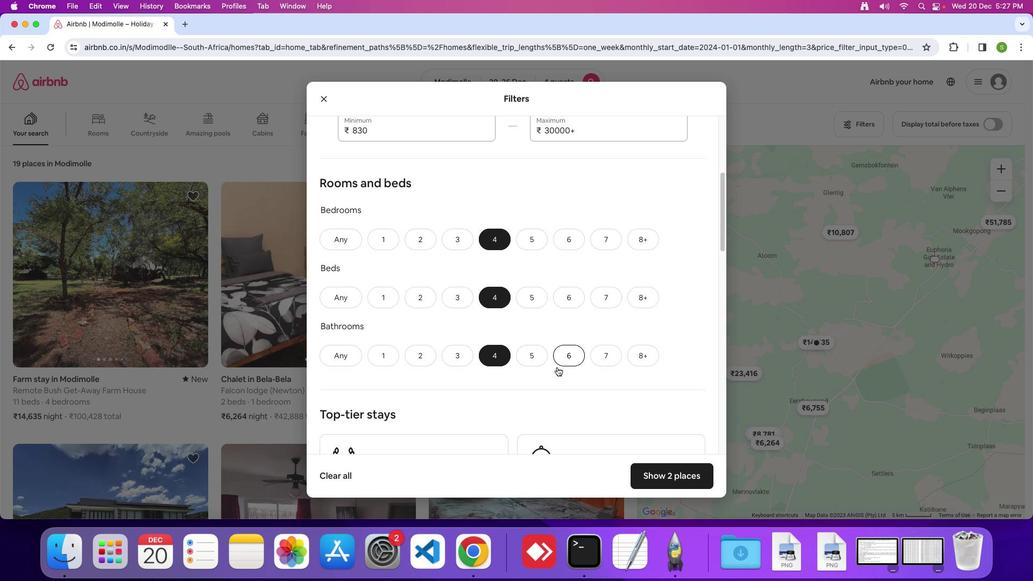 
Action: Mouse scrolled (552, 364) with delta (-10, 15)
Screenshot: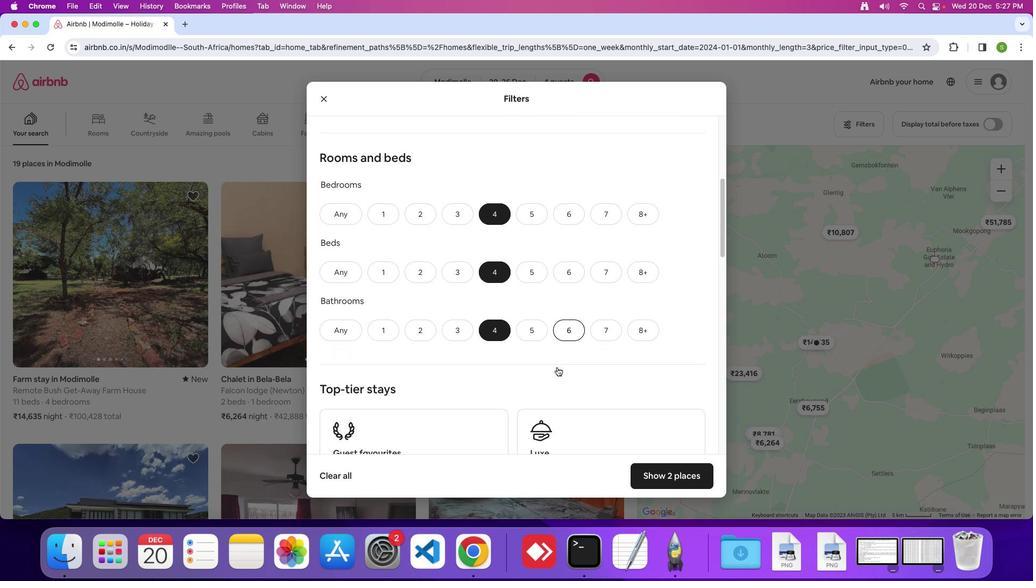 
Action: Mouse scrolled (552, 364) with delta (-10, 15)
Screenshot: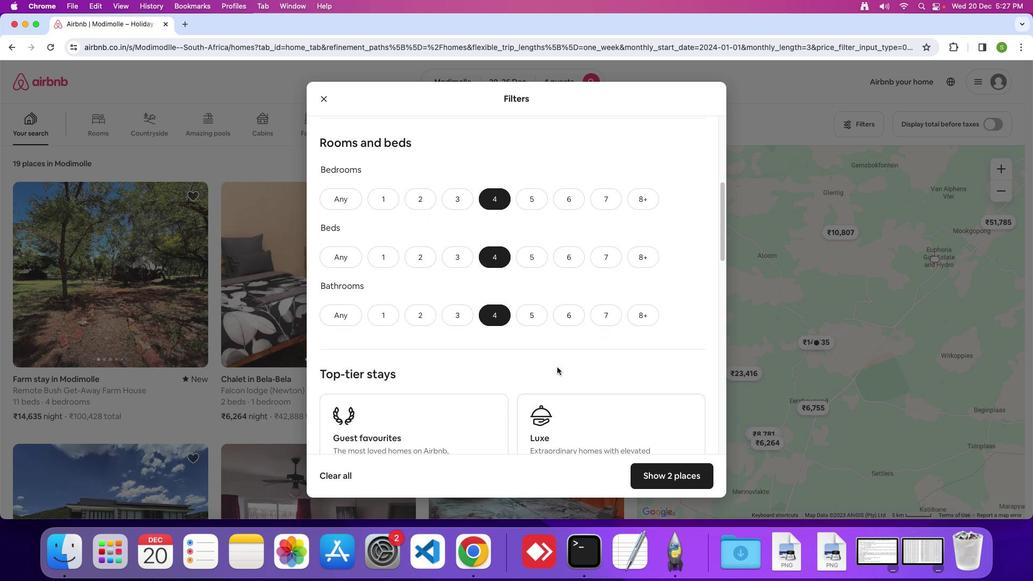 
Action: Mouse scrolled (552, 364) with delta (-10, 15)
Screenshot: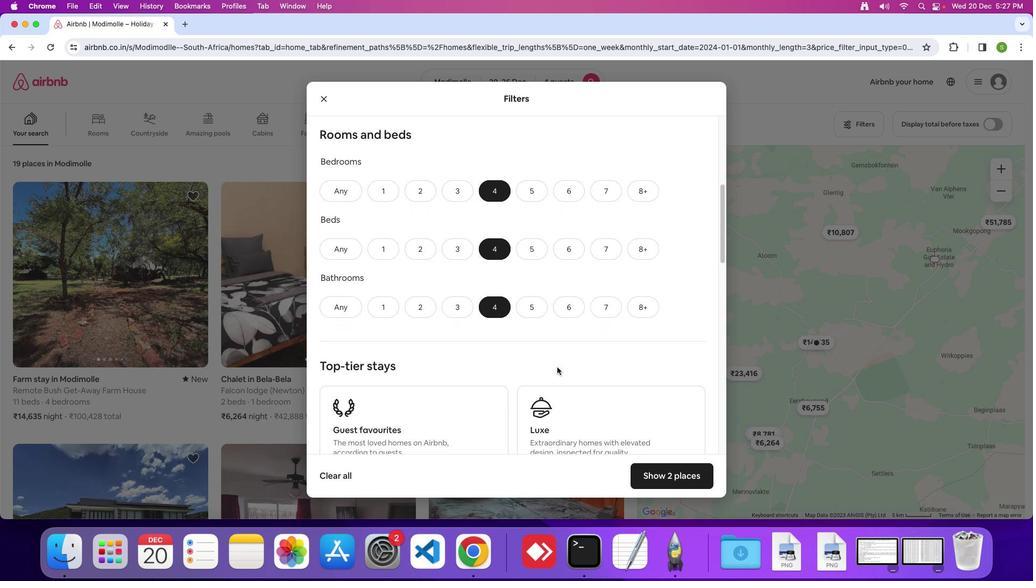 
Action: Mouse scrolled (552, 364) with delta (-10, 15)
Screenshot: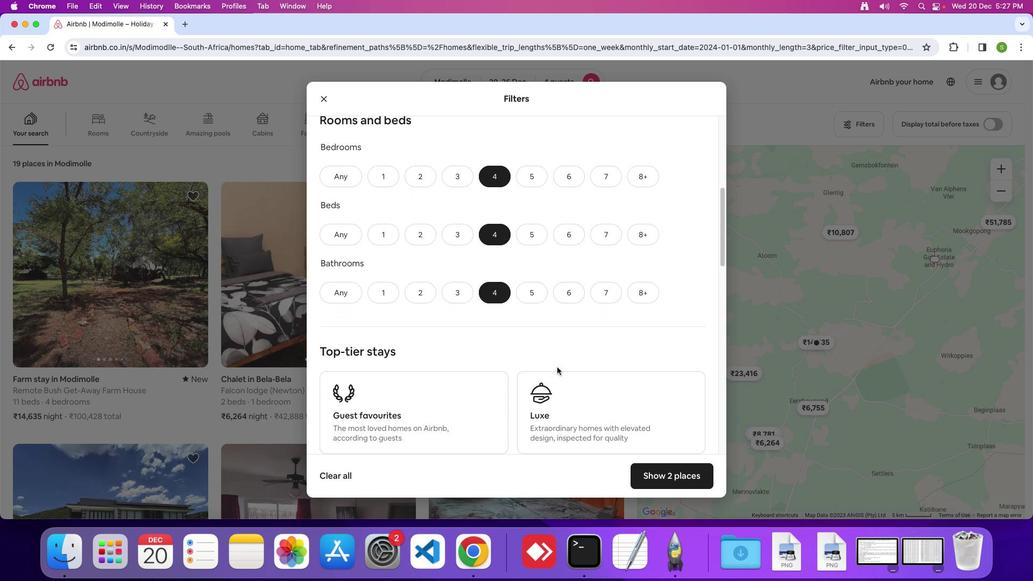 
Action: Mouse scrolled (552, 364) with delta (-10, 15)
Screenshot: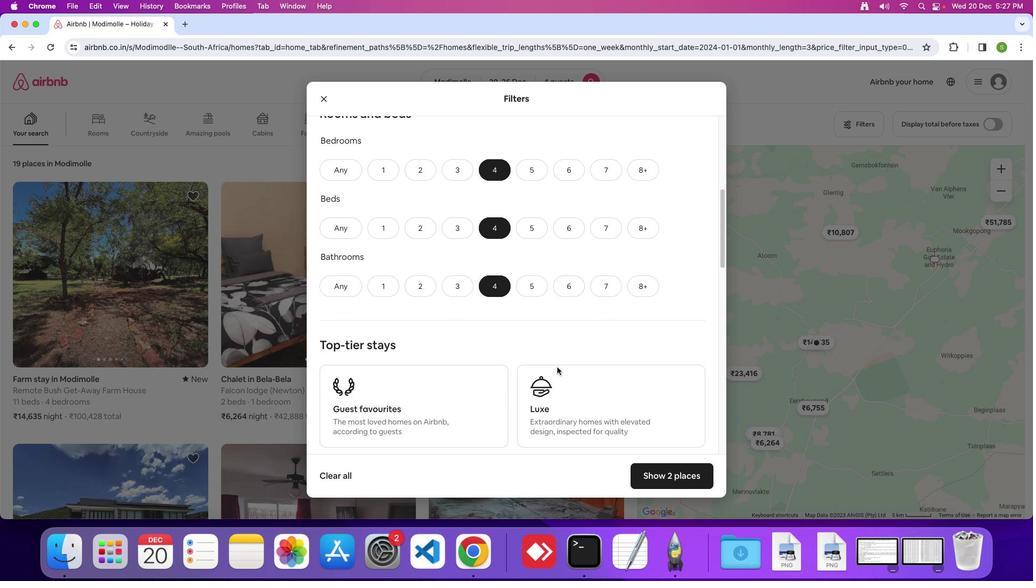 
Action: Mouse scrolled (552, 364) with delta (-10, 15)
Screenshot: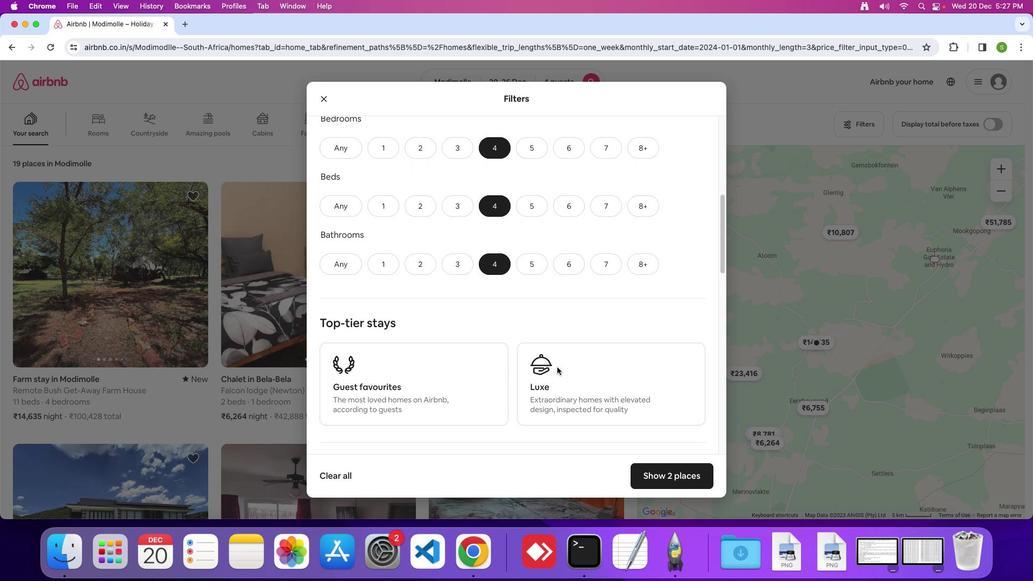 
Action: Mouse scrolled (552, 364) with delta (-10, 15)
Screenshot: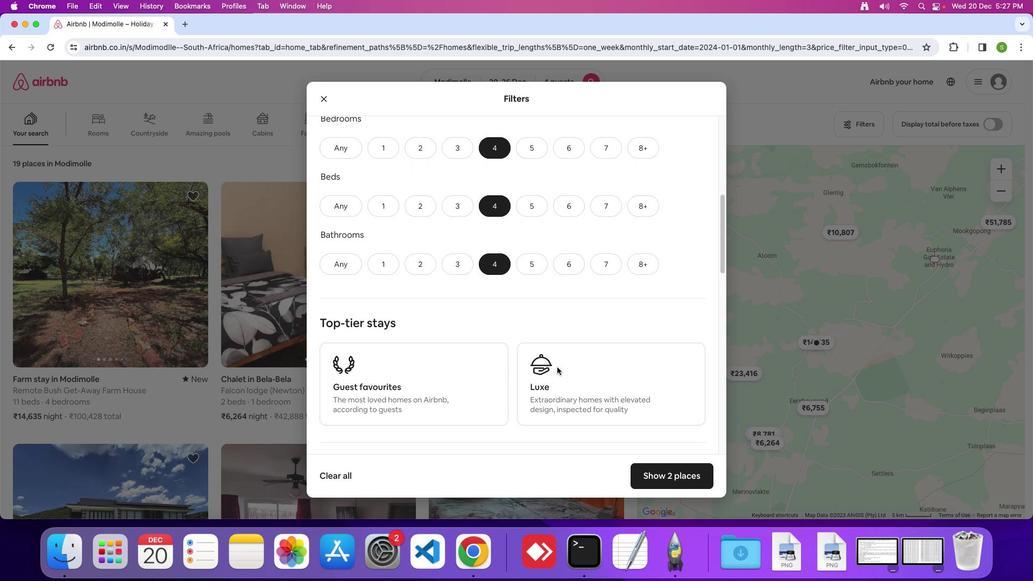 
Action: Mouse scrolled (552, 364) with delta (-10, 13)
Screenshot: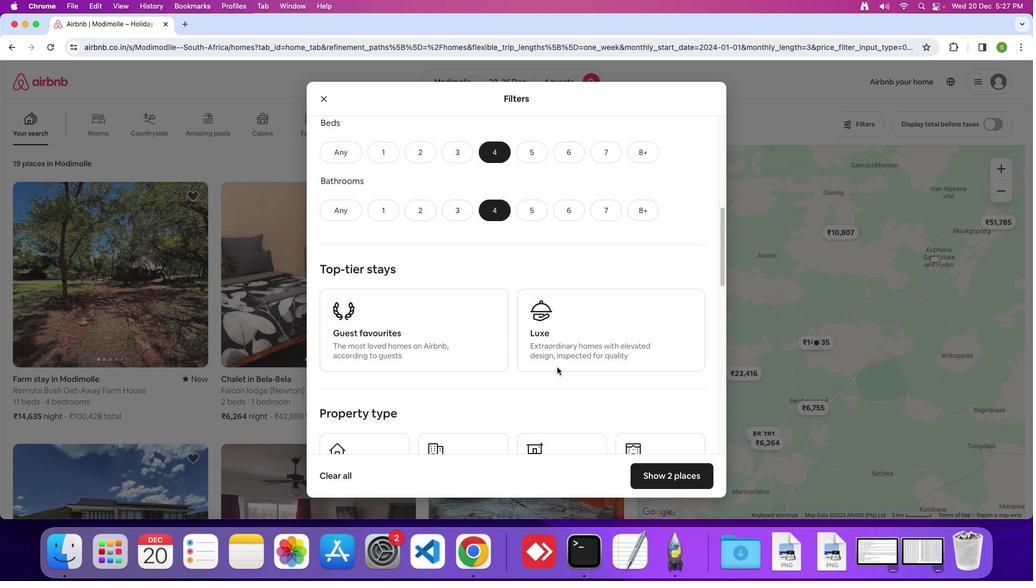 
Action: Mouse scrolled (552, 364) with delta (-10, 15)
Screenshot: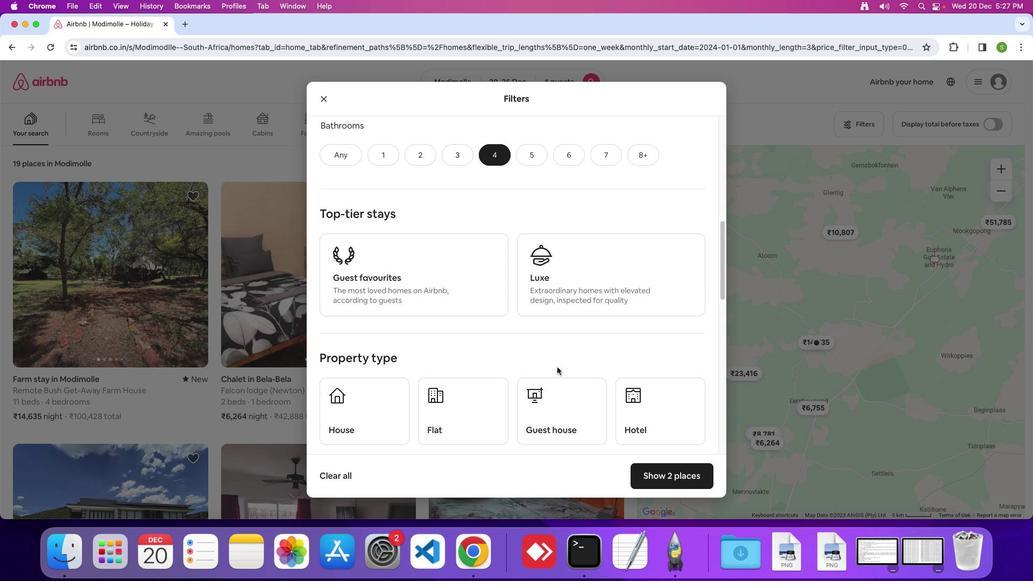 
Action: Mouse scrolled (552, 364) with delta (-10, 15)
Screenshot: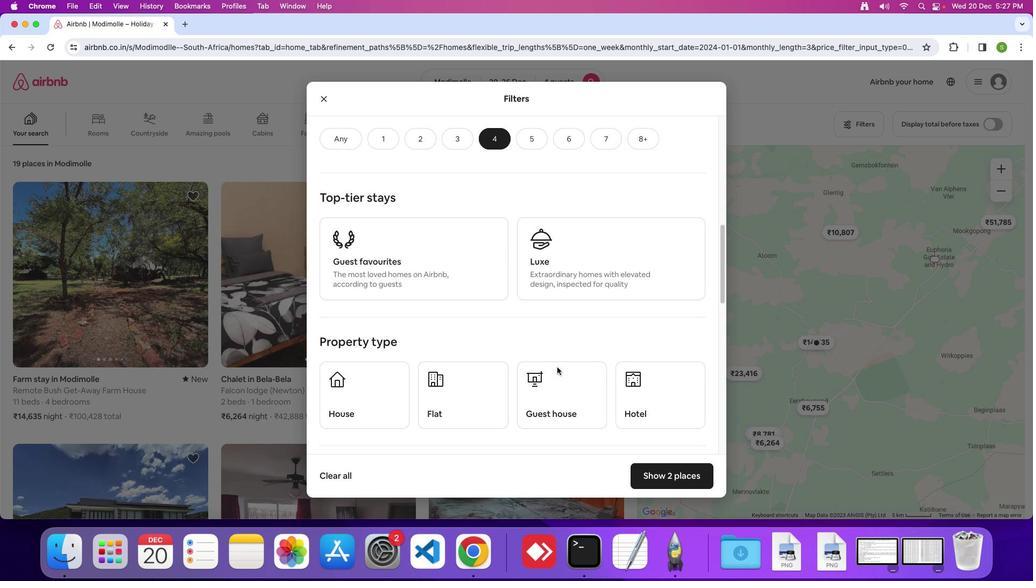 
Action: Mouse scrolled (552, 364) with delta (-10, 14)
Screenshot: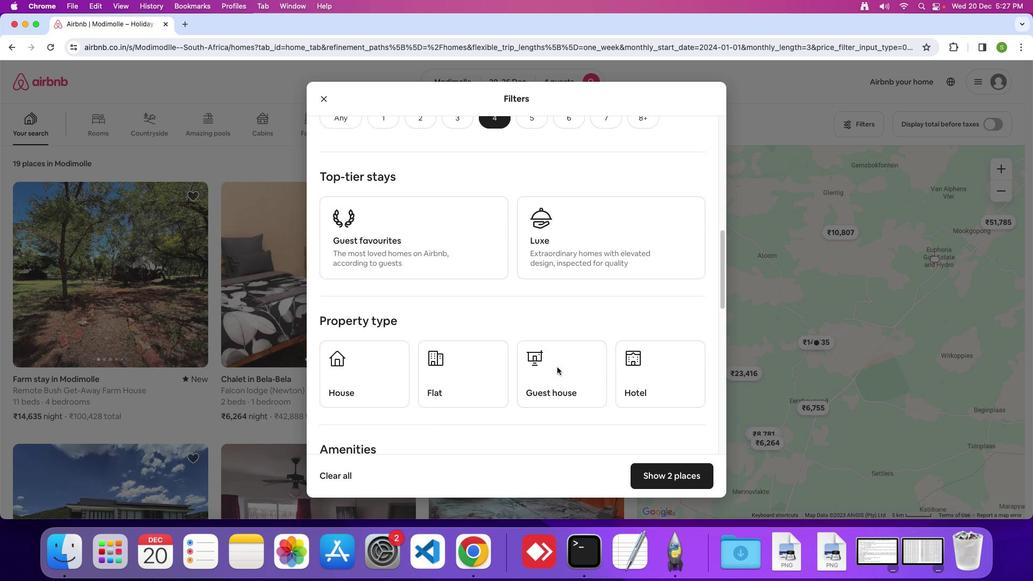 
Action: Mouse moved to (459, 342)
Screenshot: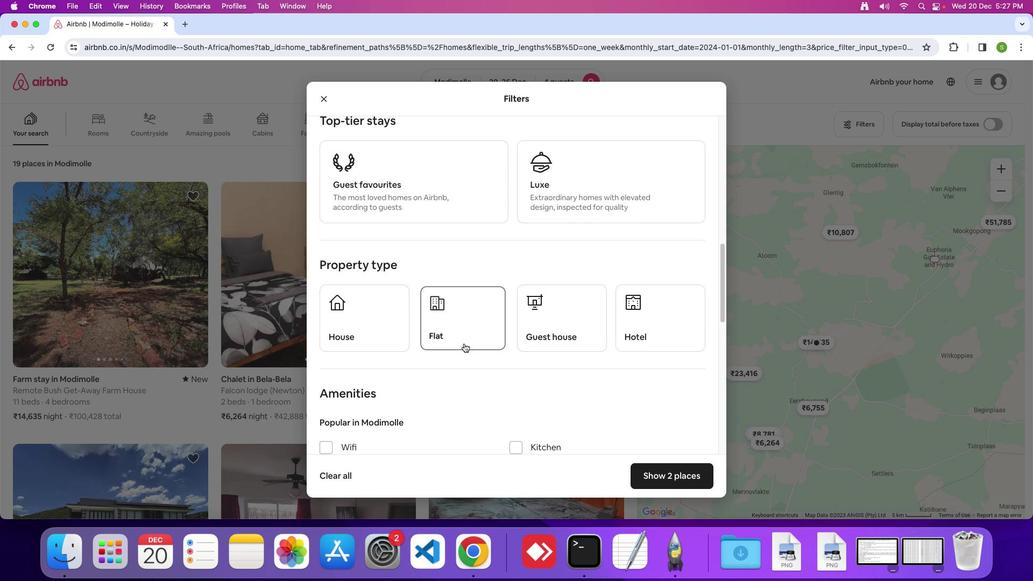 
Action: Mouse pressed left at (459, 342)
Screenshot: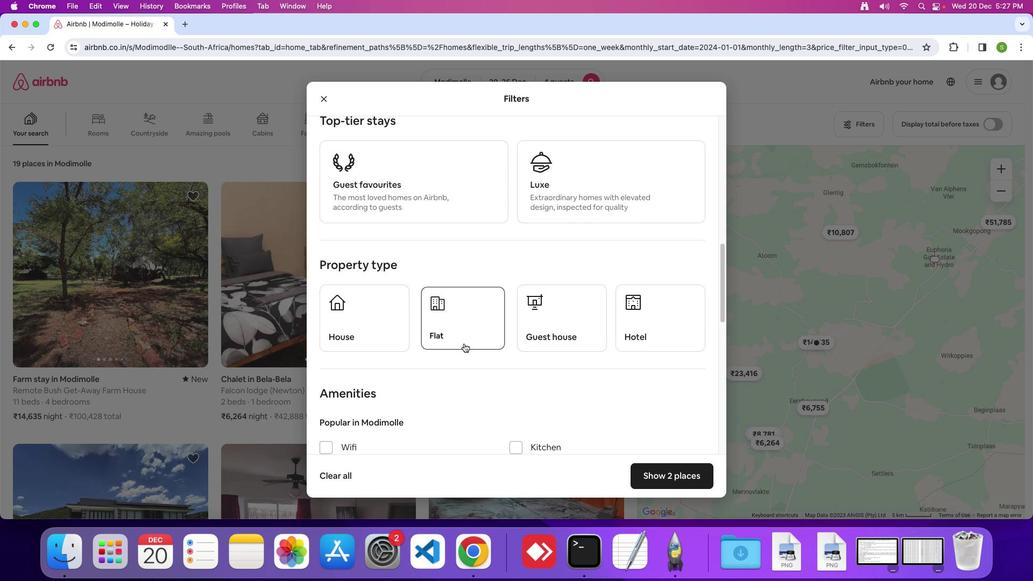 
Action: Mouse moved to (467, 387)
Screenshot: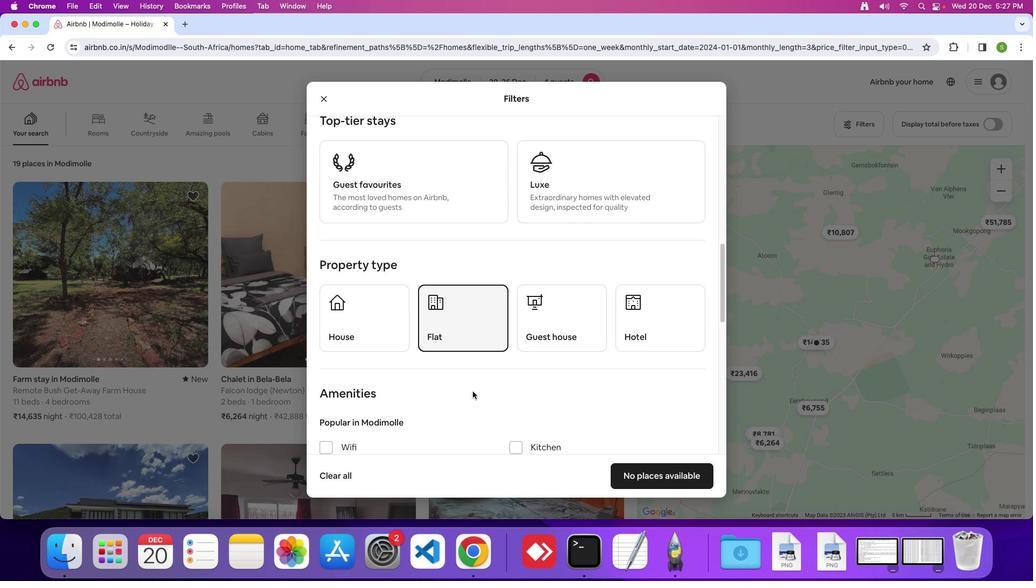 
Action: Mouse scrolled (467, 387) with delta (-10, 15)
Screenshot: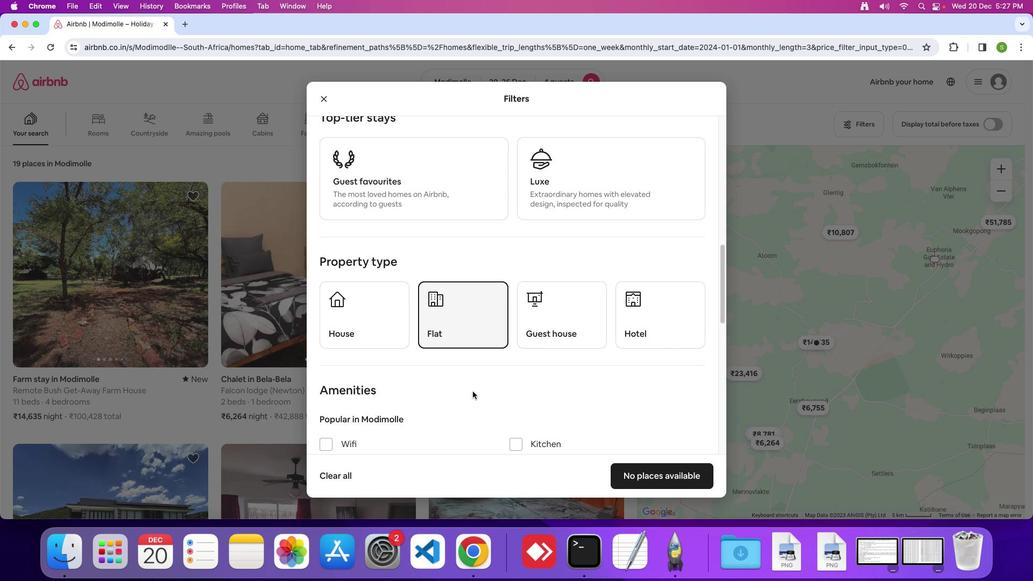 
Action: Mouse scrolled (467, 387) with delta (-10, 15)
Screenshot: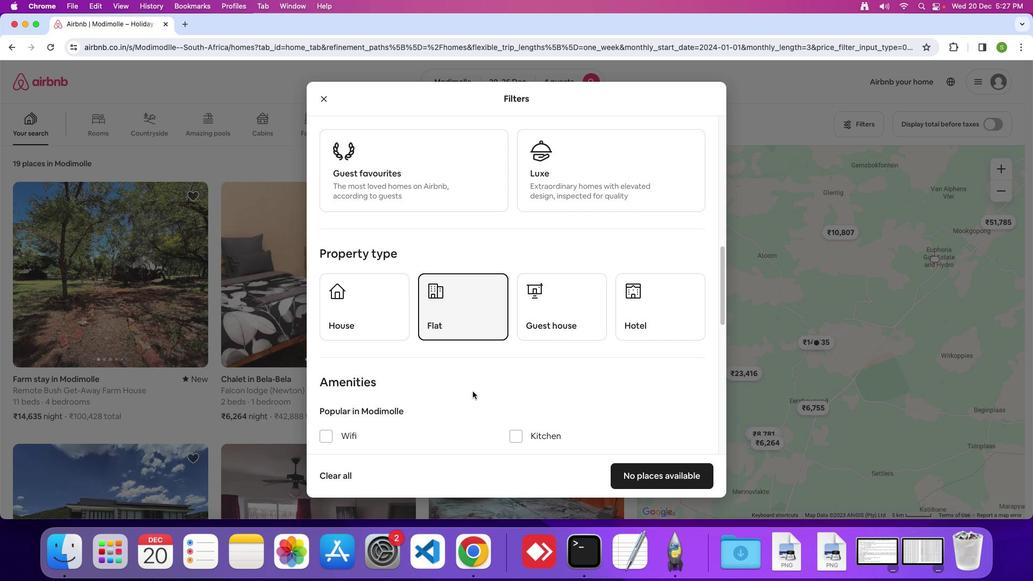 
Action: Mouse scrolled (467, 387) with delta (-10, 15)
Screenshot: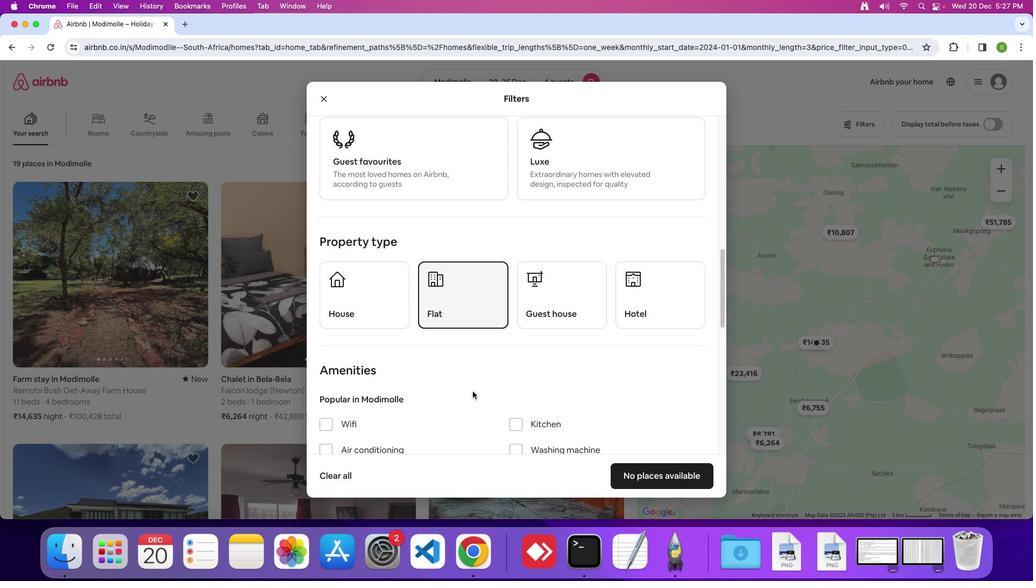 
Action: Mouse scrolled (467, 387) with delta (-10, 15)
Screenshot: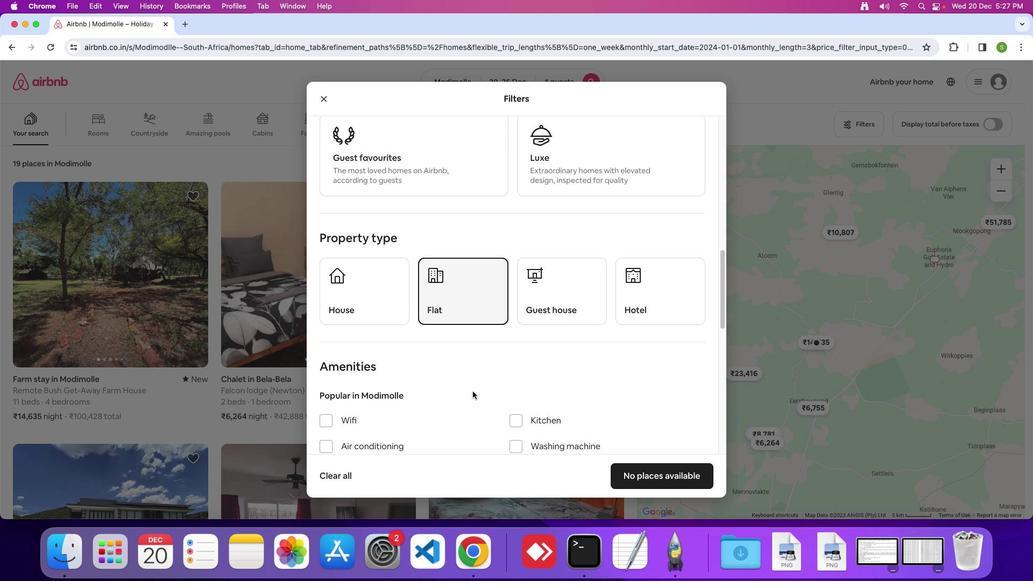 
Action: Mouse scrolled (467, 387) with delta (-10, 15)
Screenshot: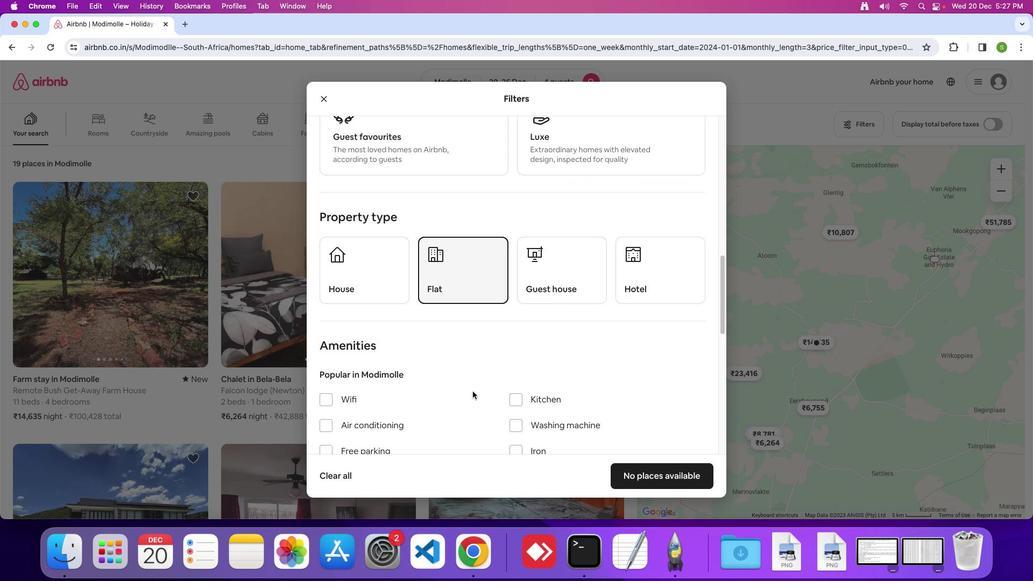 
Action: Mouse moved to (467, 387)
Screenshot: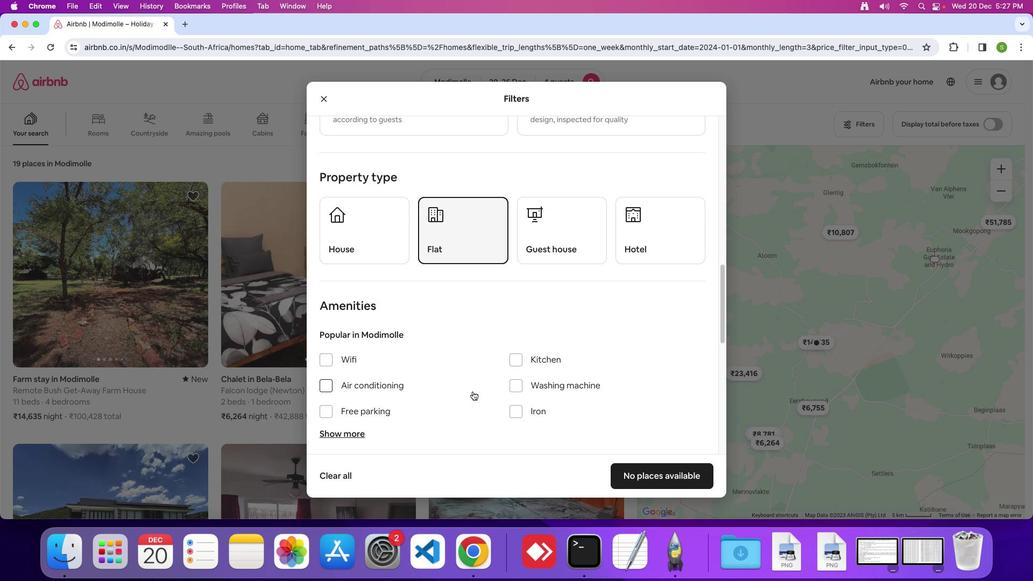 
Action: Mouse scrolled (467, 387) with delta (-10, 15)
Screenshot: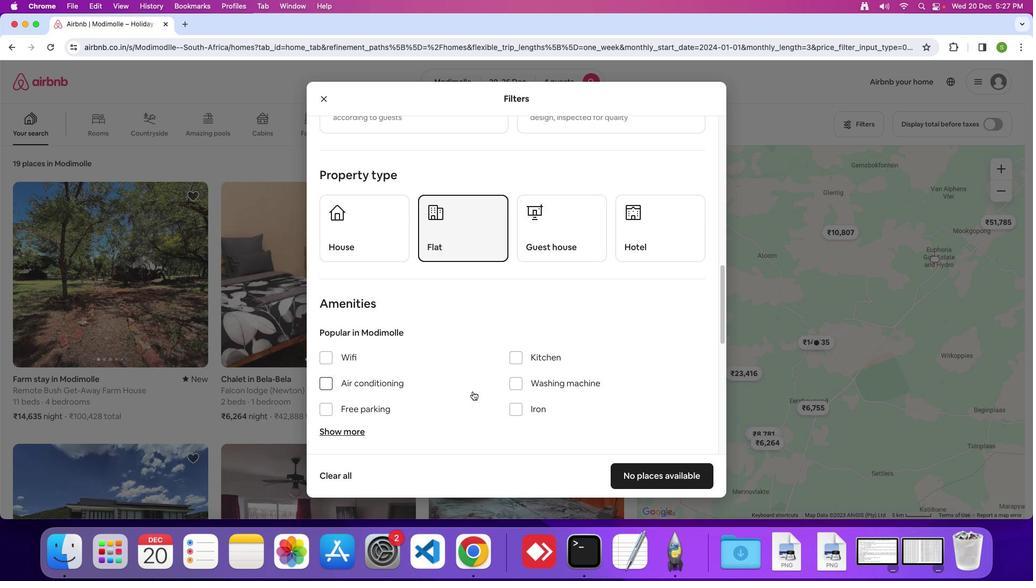 
Action: Mouse scrolled (467, 387) with delta (-10, 15)
Screenshot: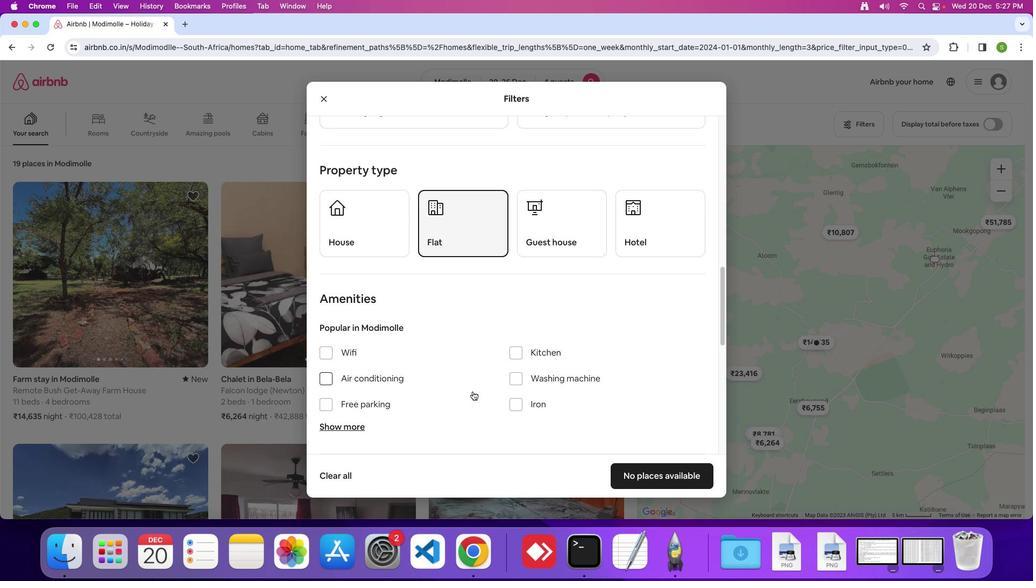
Action: Mouse scrolled (467, 387) with delta (-10, 15)
Screenshot: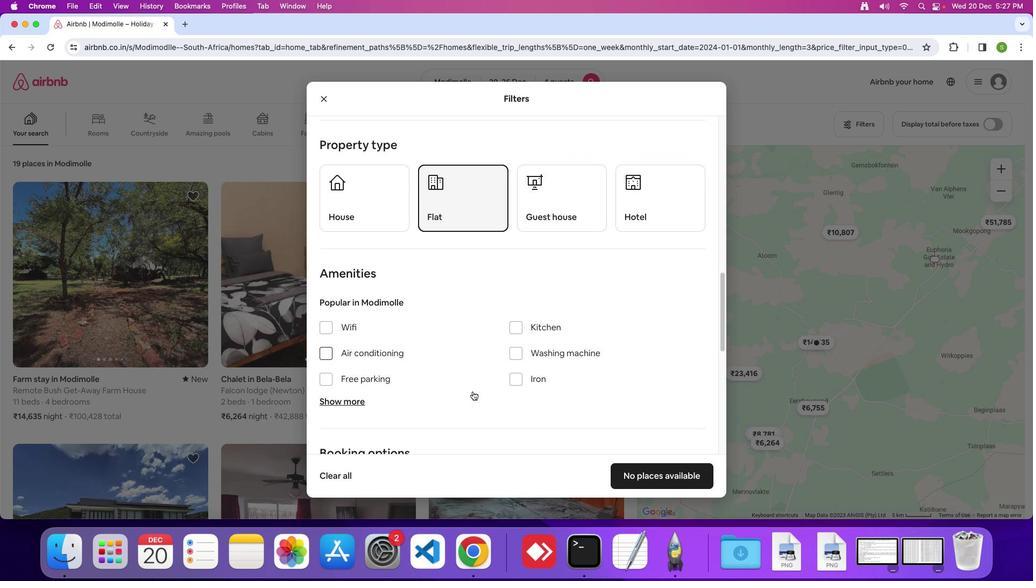 
Action: Mouse scrolled (467, 387) with delta (-10, 15)
Screenshot: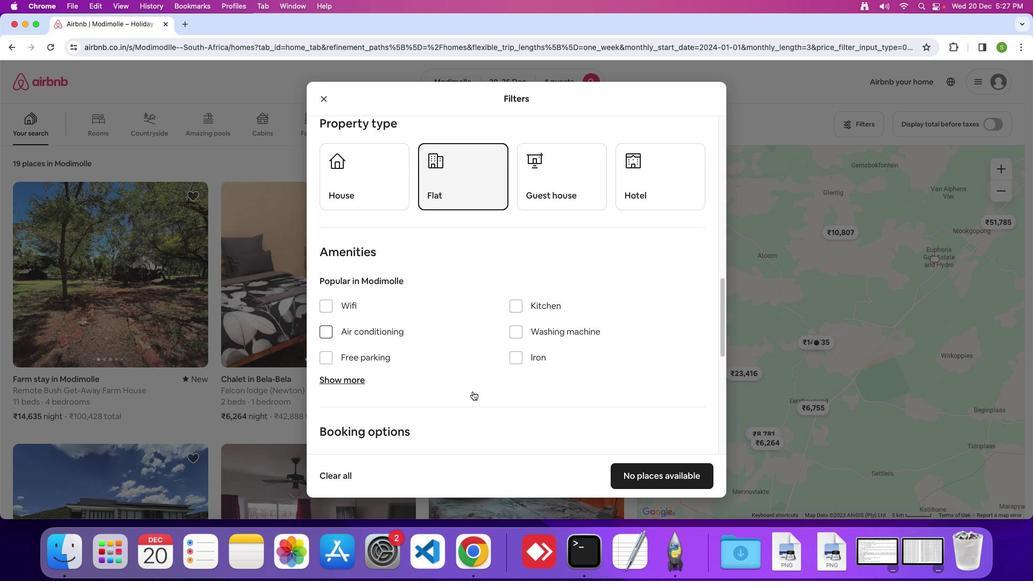 
Action: Mouse scrolled (467, 387) with delta (-10, 15)
Screenshot: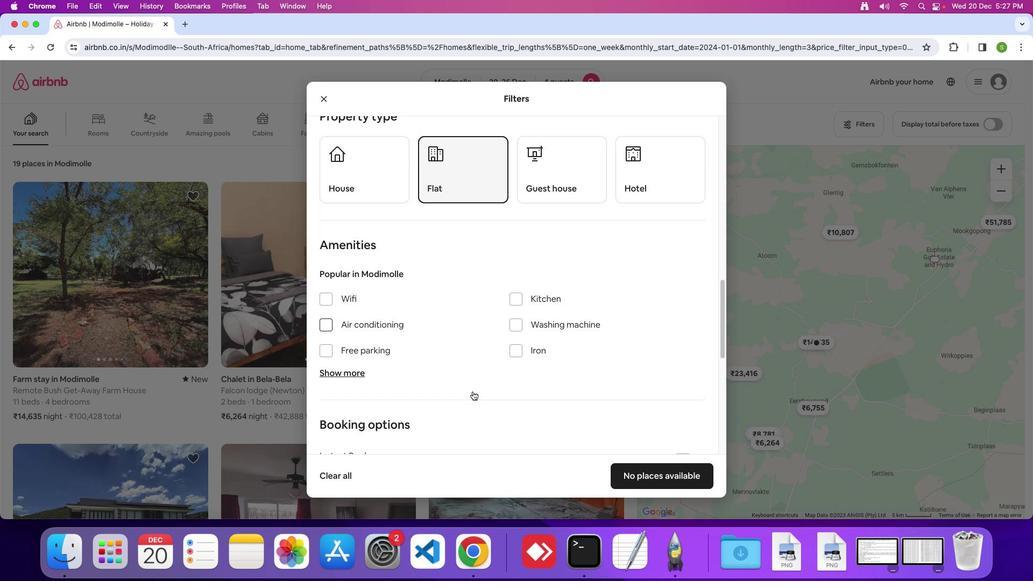 
Action: Mouse scrolled (467, 387) with delta (-10, 15)
Screenshot: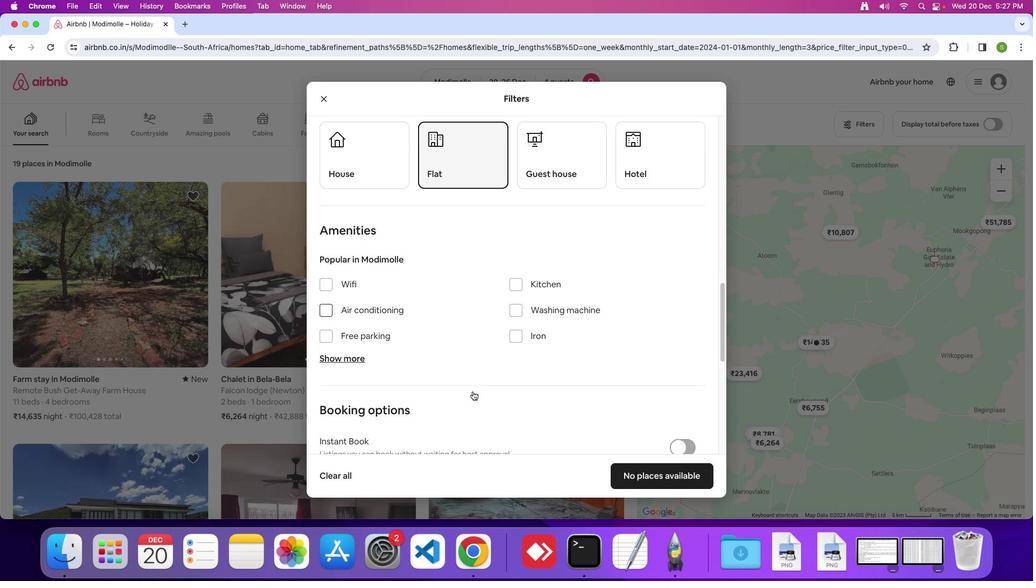 
Action: Mouse scrolled (467, 387) with delta (-10, 15)
Screenshot: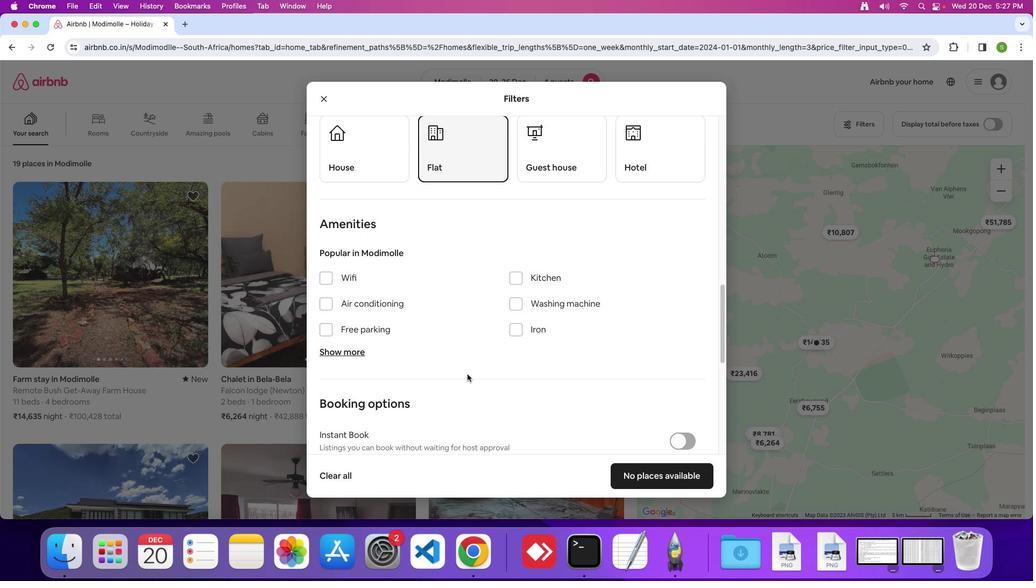 
Action: Mouse moved to (321, 273)
Screenshot: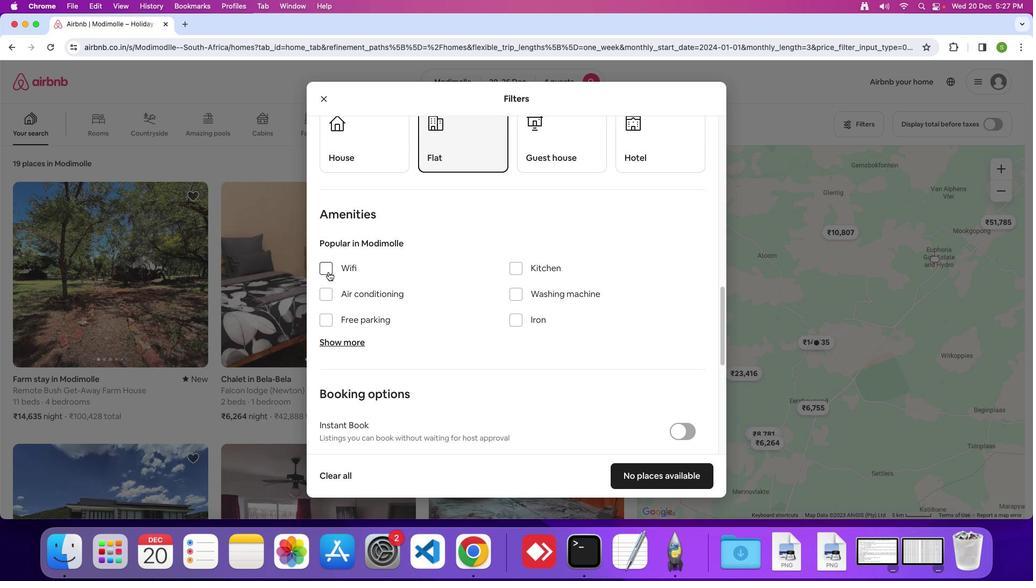 
Action: Mouse pressed left at (321, 273)
Screenshot: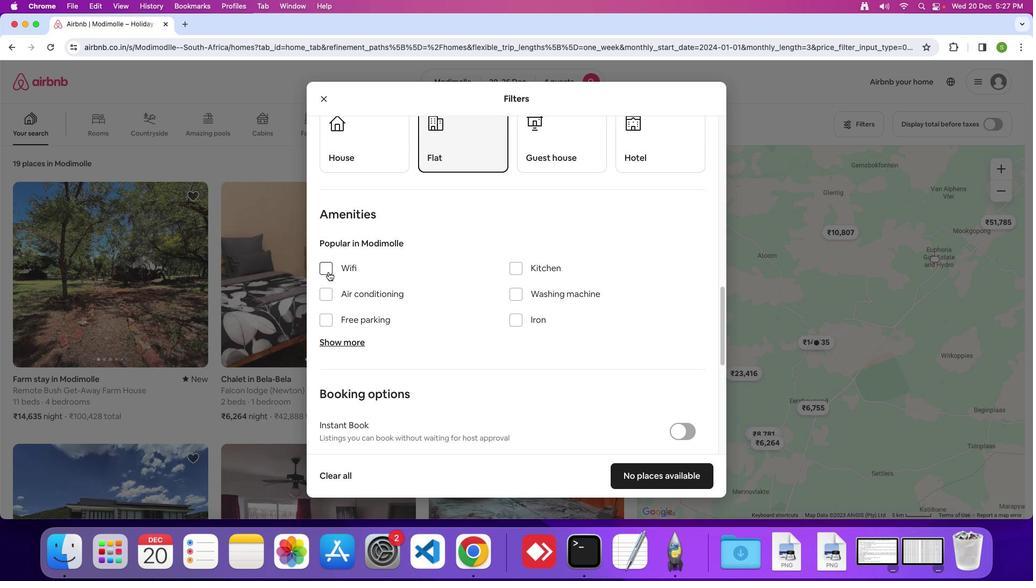 
Action: Mouse moved to (323, 317)
Screenshot: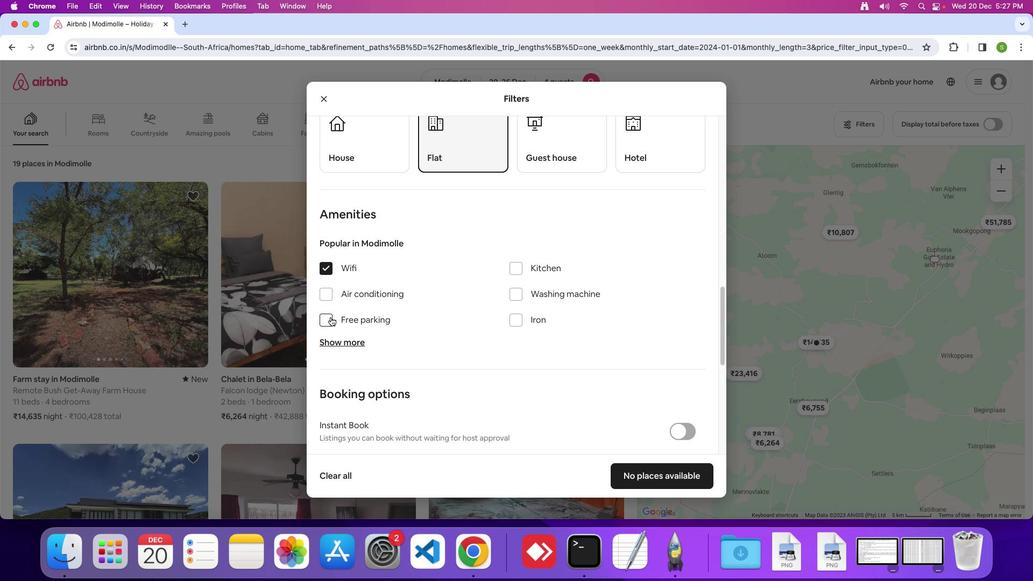 
Action: Mouse pressed left at (323, 317)
Screenshot: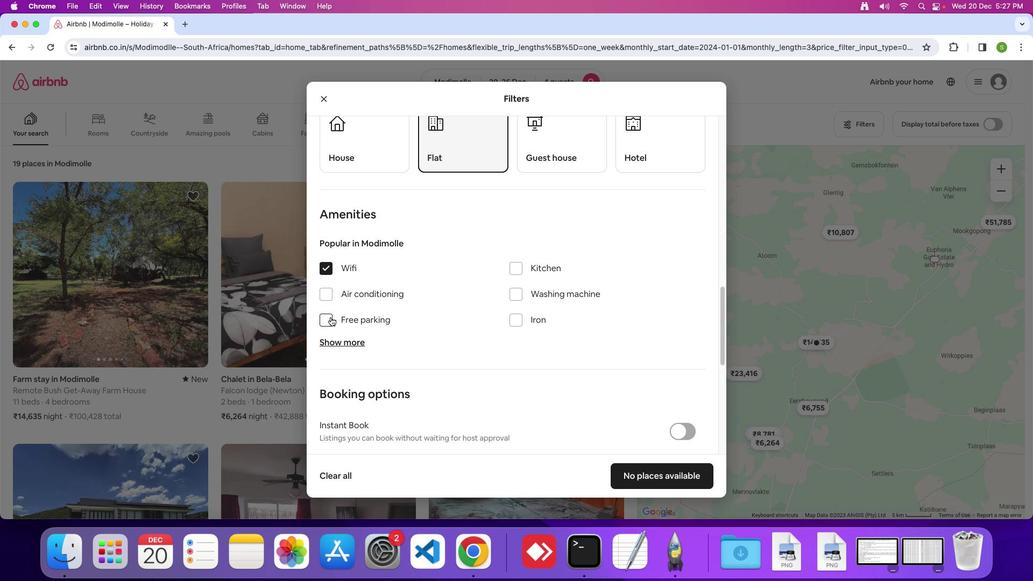 
Action: Mouse moved to (329, 339)
Screenshot: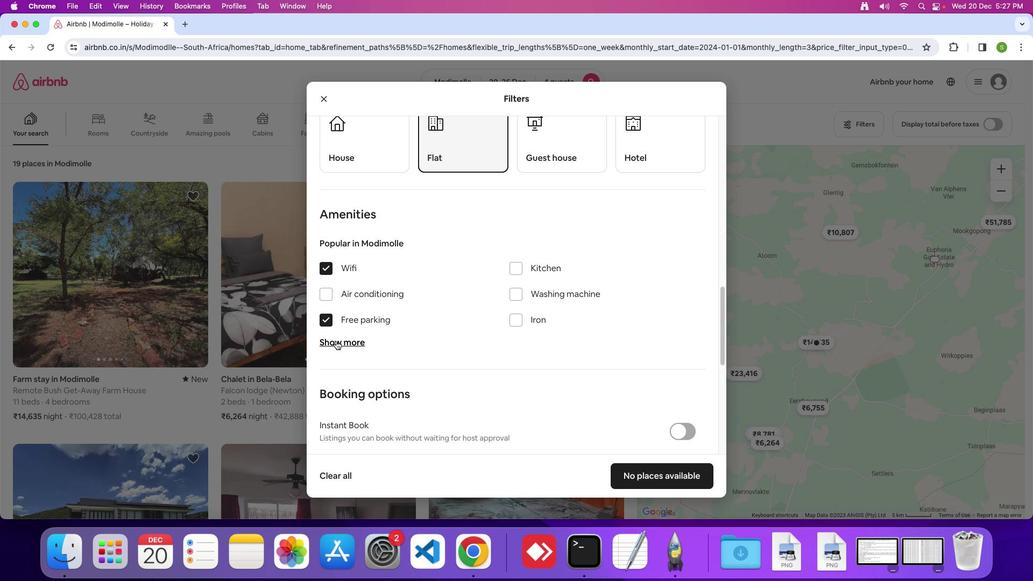 
Action: Mouse pressed left at (329, 339)
Screenshot: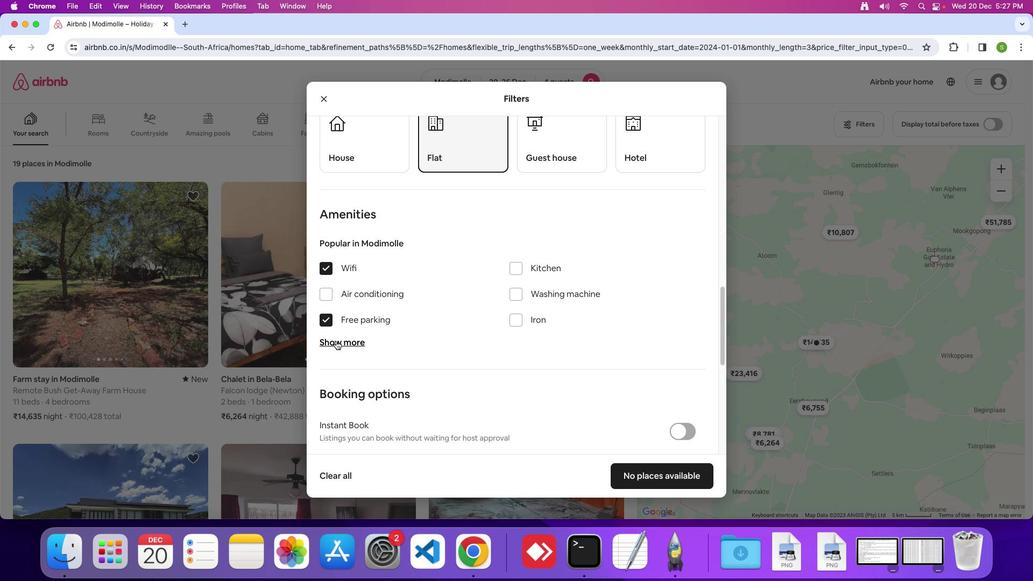 
Action: Mouse moved to (510, 399)
Screenshot: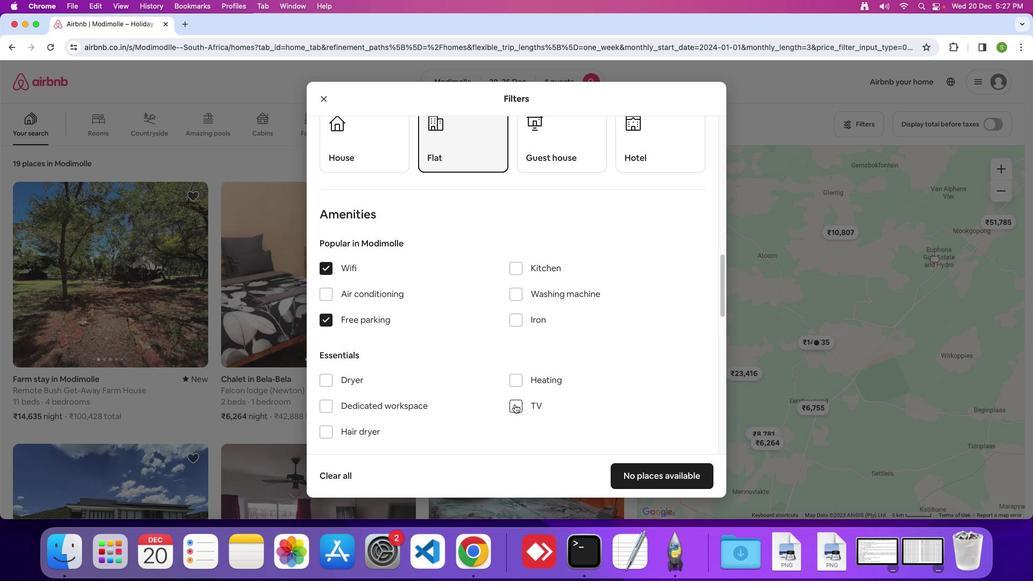 
Action: Mouse pressed left at (510, 399)
Screenshot: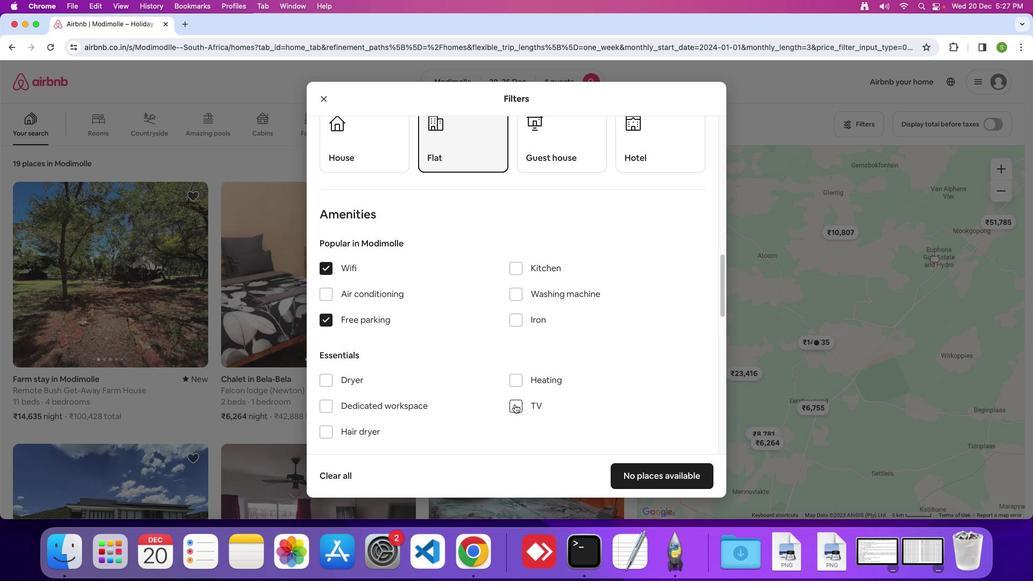 
Action: Mouse moved to (431, 349)
Screenshot: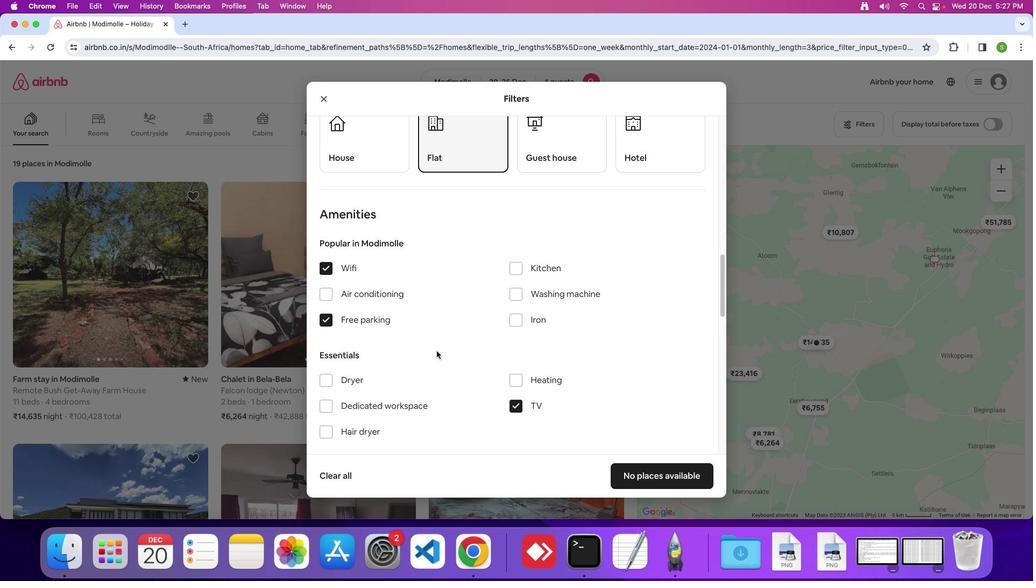 
Action: Mouse scrolled (431, 349) with delta (-10, 15)
Screenshot: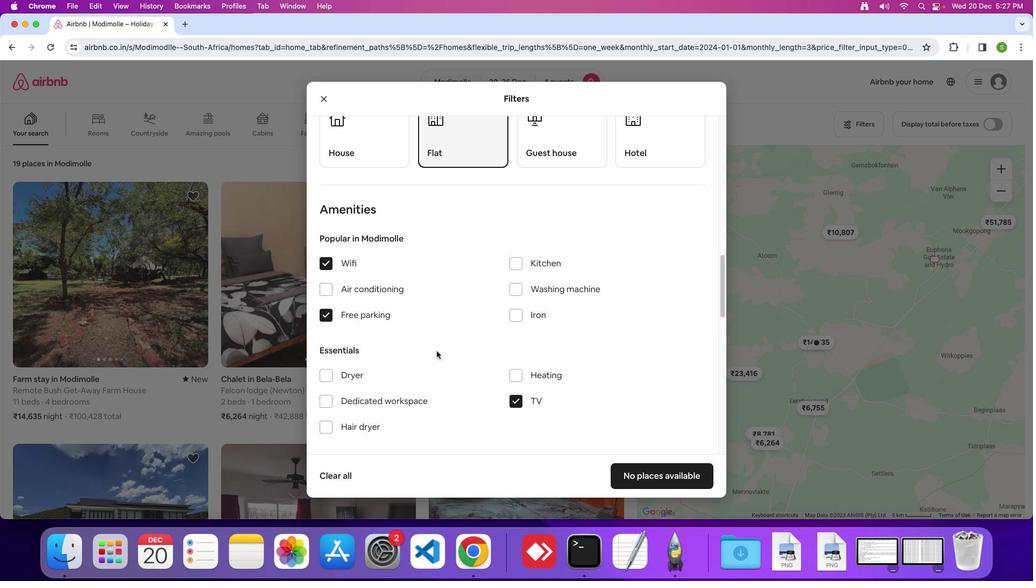 
Action: Mouse scrolled (431, 349) with delta (-10, 15)
Screenshot: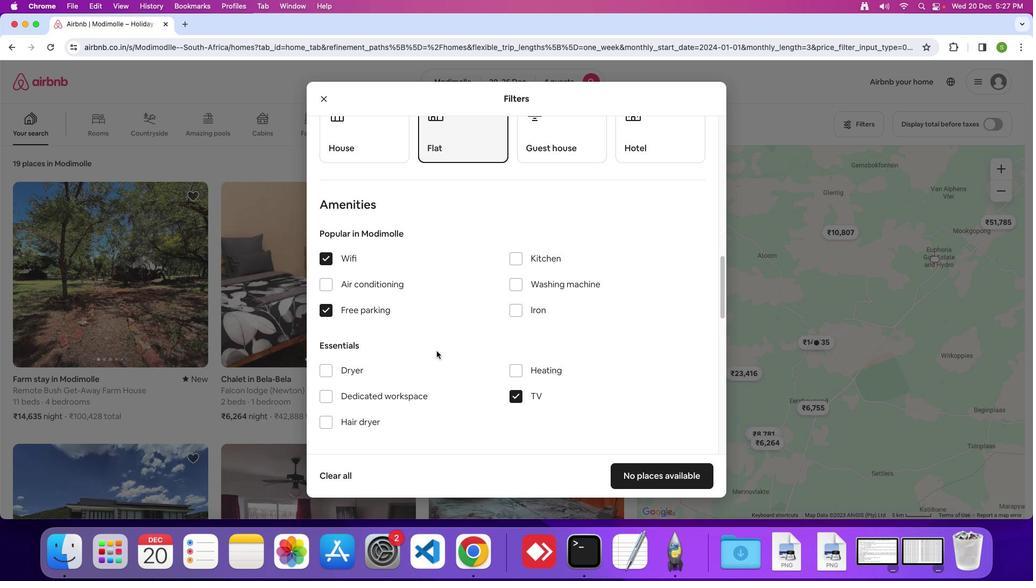 
Action: Mouse scrolled (431, 349) with delta (-10, 15)
Screenshot: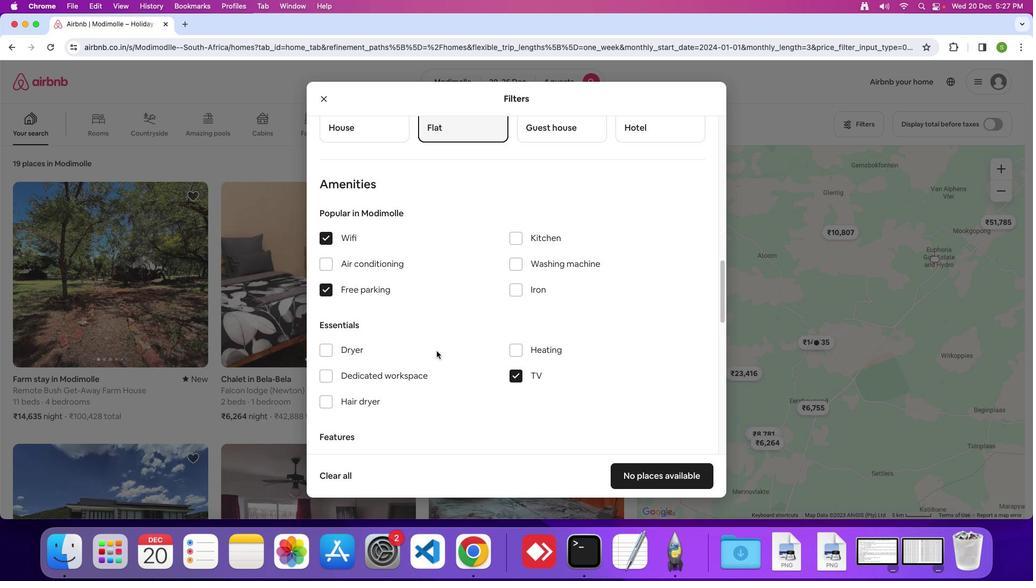
Action: Mouse scrolled (431, 349) with delta (-10, 15)
Screenshot: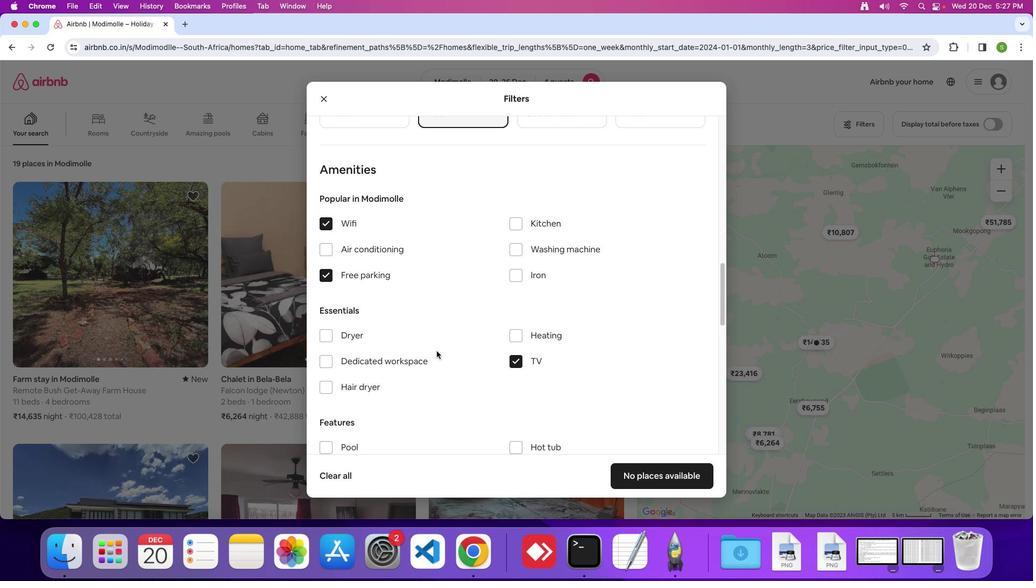 
Action: Mouse scrolled (431, 349) with delta (-10, 15)
Screenshot: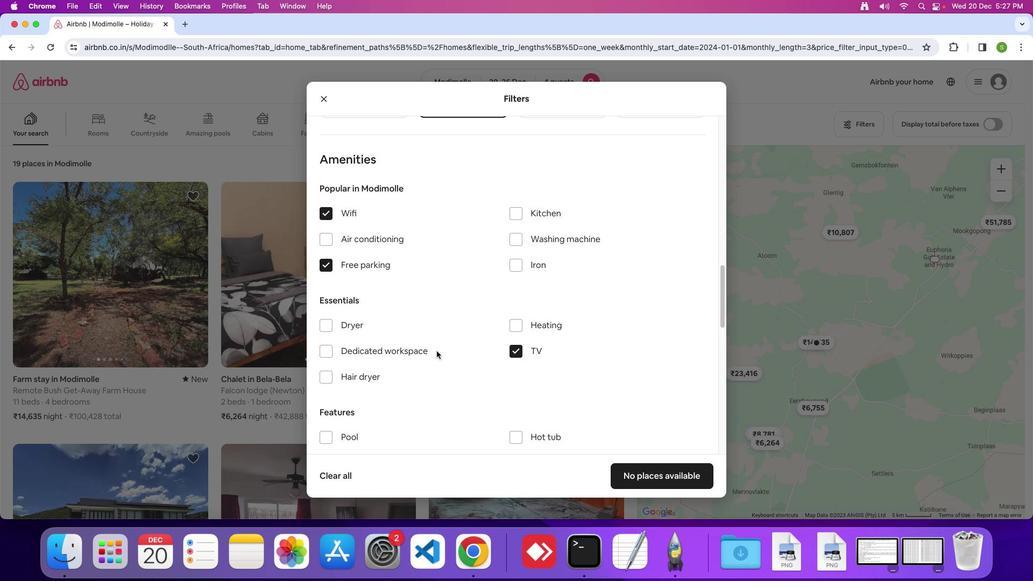 
Action: Mouse scrolled (431, 349) with delta (-10, 15)
Screenshot: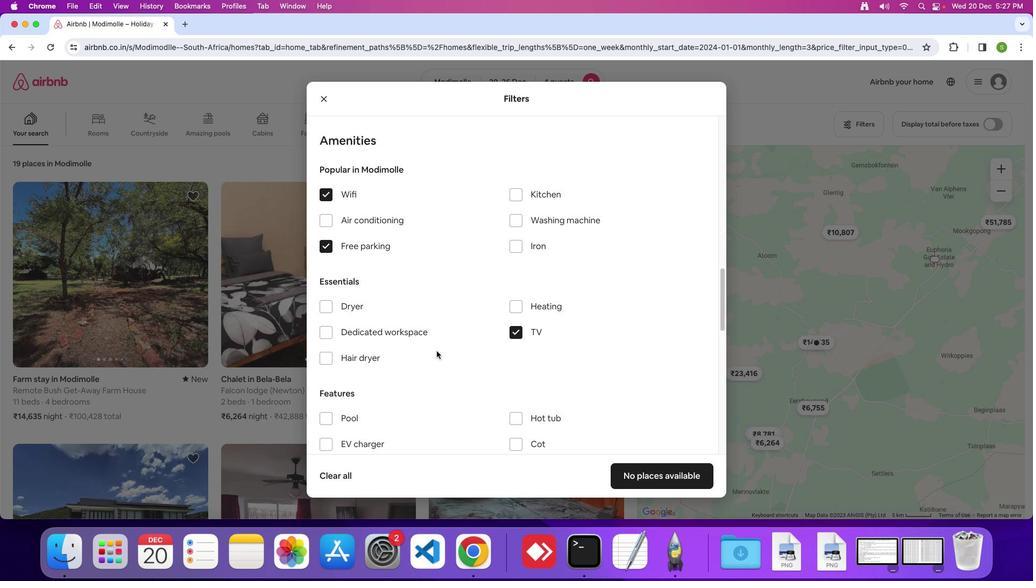 
Action: Mouse scrolled (431, 349) with delta (-10, 15)
Screenshot: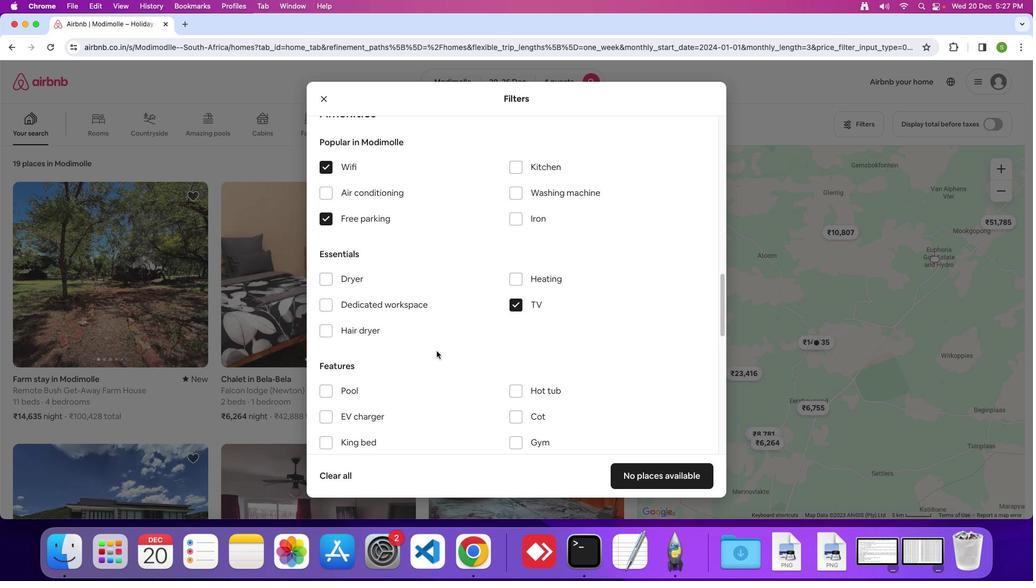
Action: Mouse scrolled (431, 349) with delta (-10, 15)
Screenshot: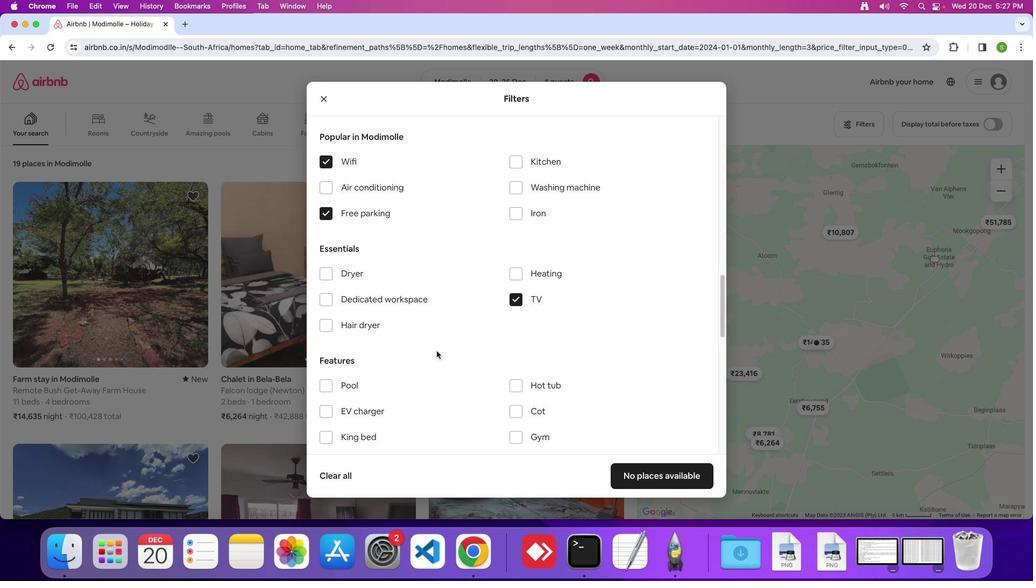 
Action: Mouse scrolled (431, 349) with delta (-10, 15)
Screenshot: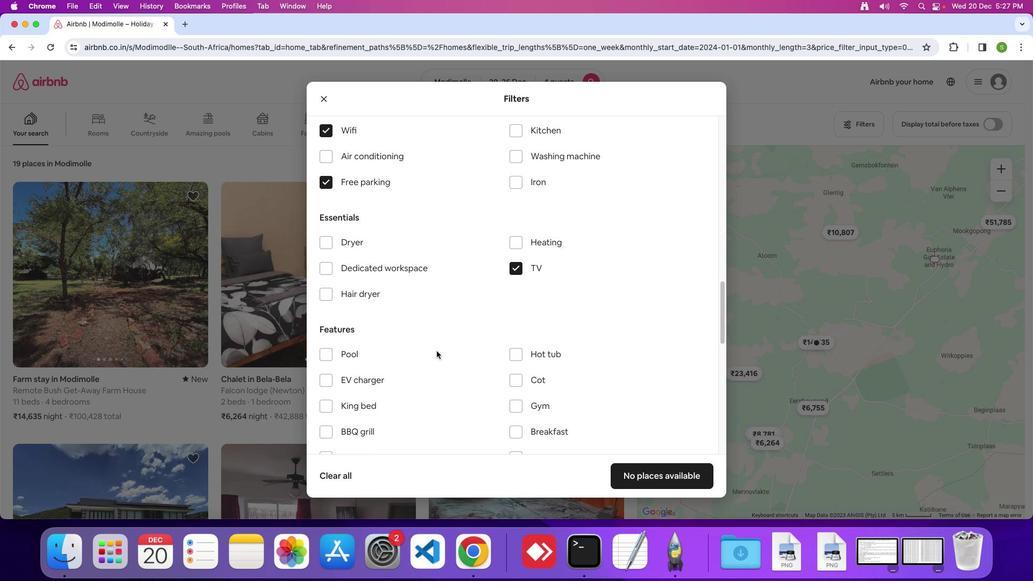 
Action: Mouse scrolled (431, 349) with delta (-10, 15)
Screenshot: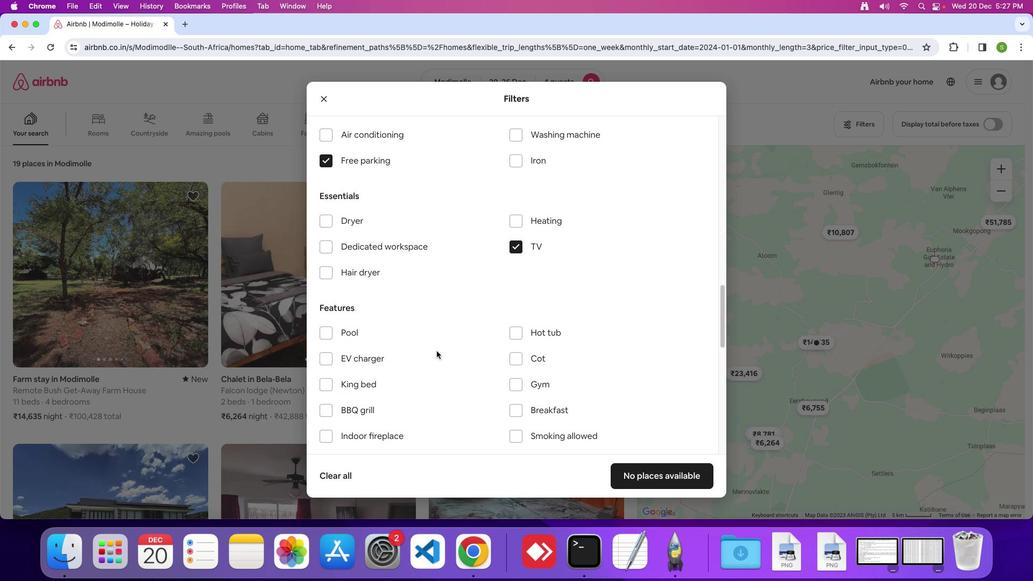 
Action: Mouse scrolled (431, 349) with delta (-10, 15)
Screenshot: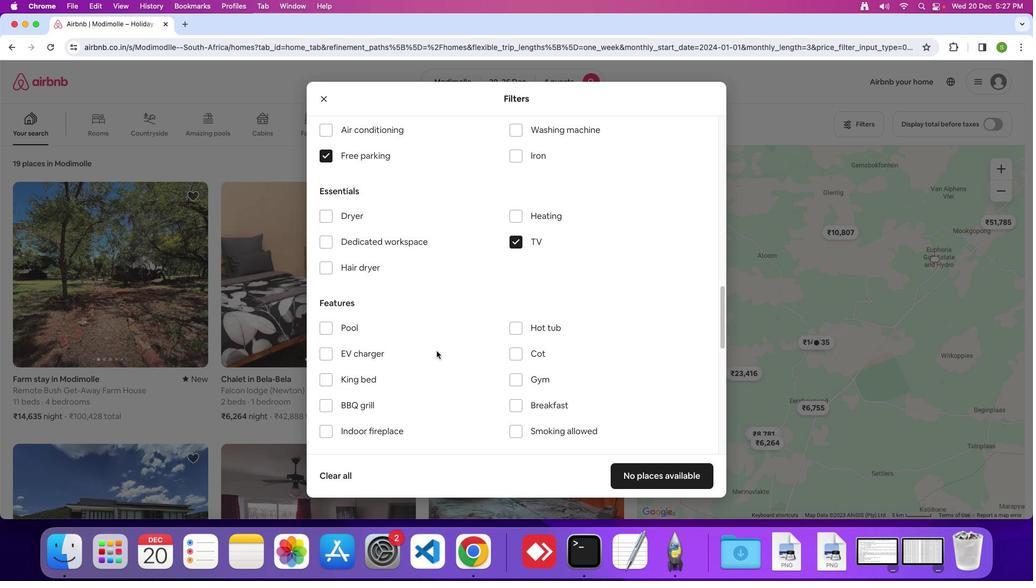 
Action: Mouse scrolled (431, 349) with delta (-10, 15)
Screenshot: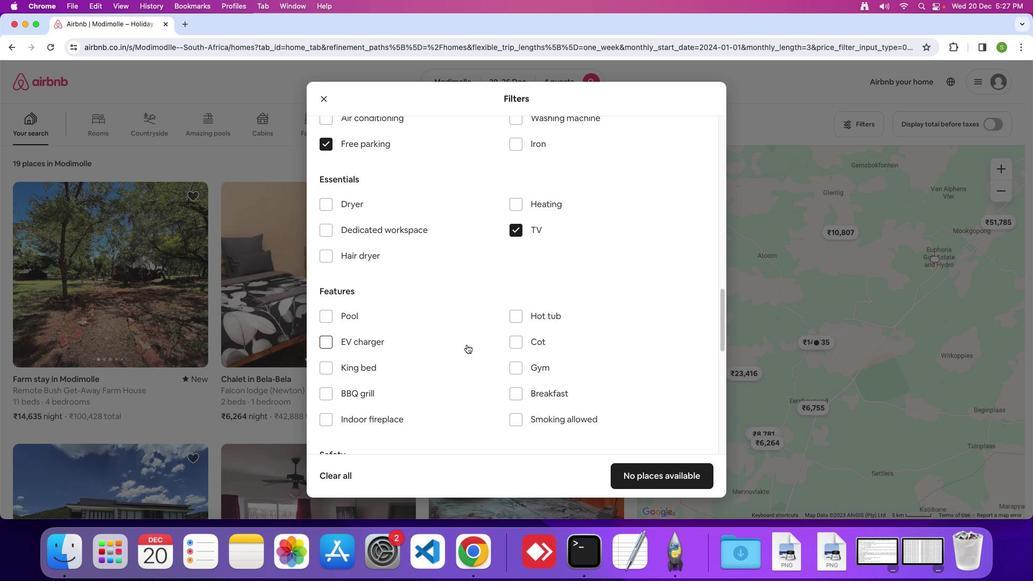 
Action: Mouse moved to (505, 360)
Screenshot: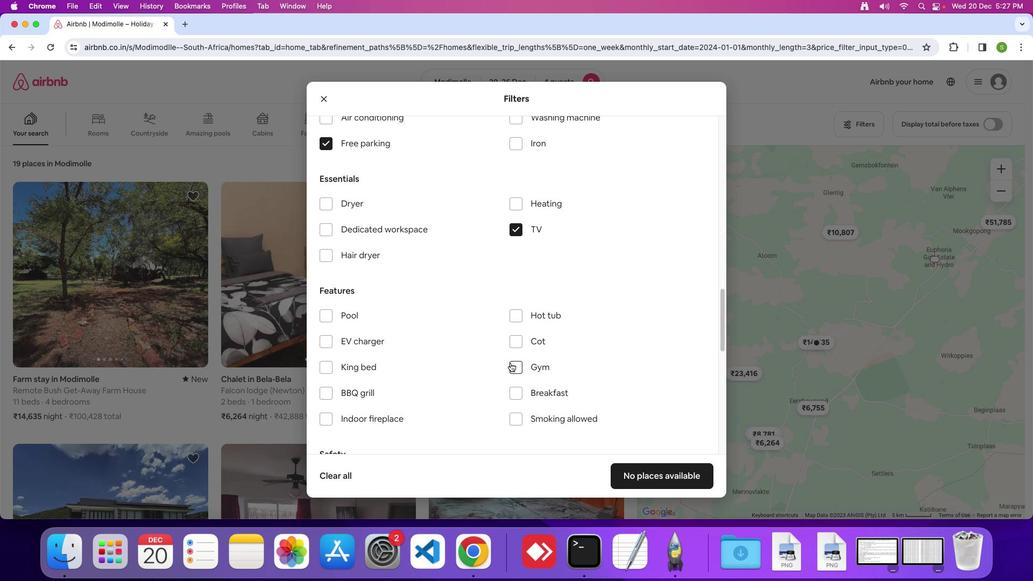 
Action: Mouse pressed left at (505, 360)
Screenshot: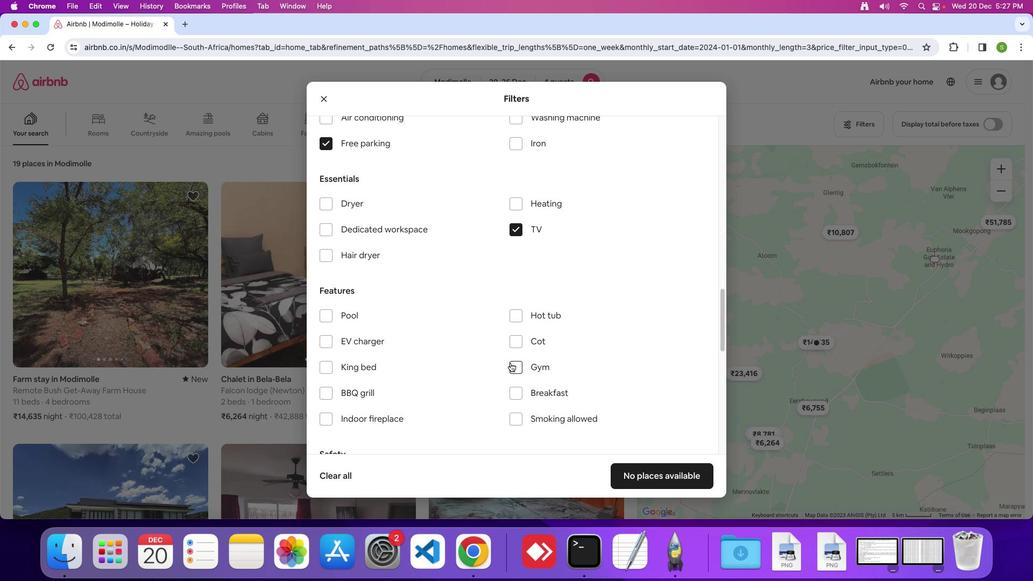 
Action: Mouse moved to (511, 386)
Screenshot: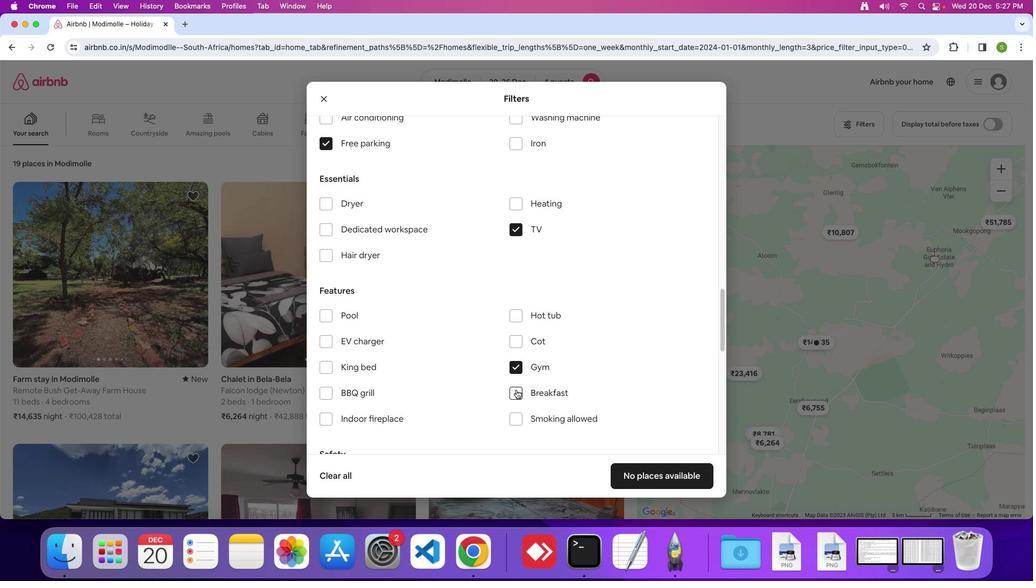 
Action: Mouse pressed left at (511, 386)
Screenshot: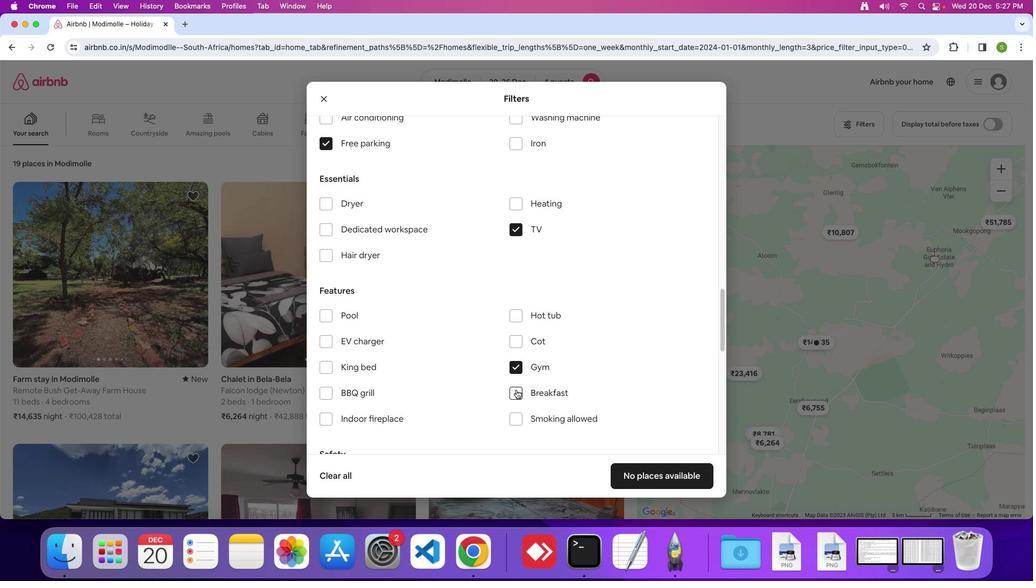
Action: Mouse moved to (464, 367)
Screenshot: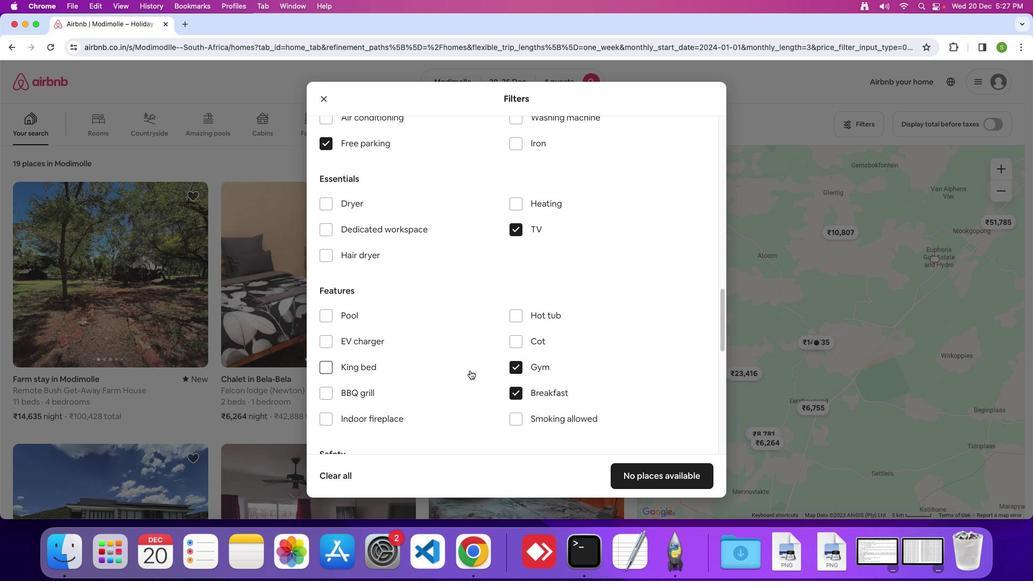 
Action: Mouse scrolled (464, 367) with delta (-10, 15)
Screenshot: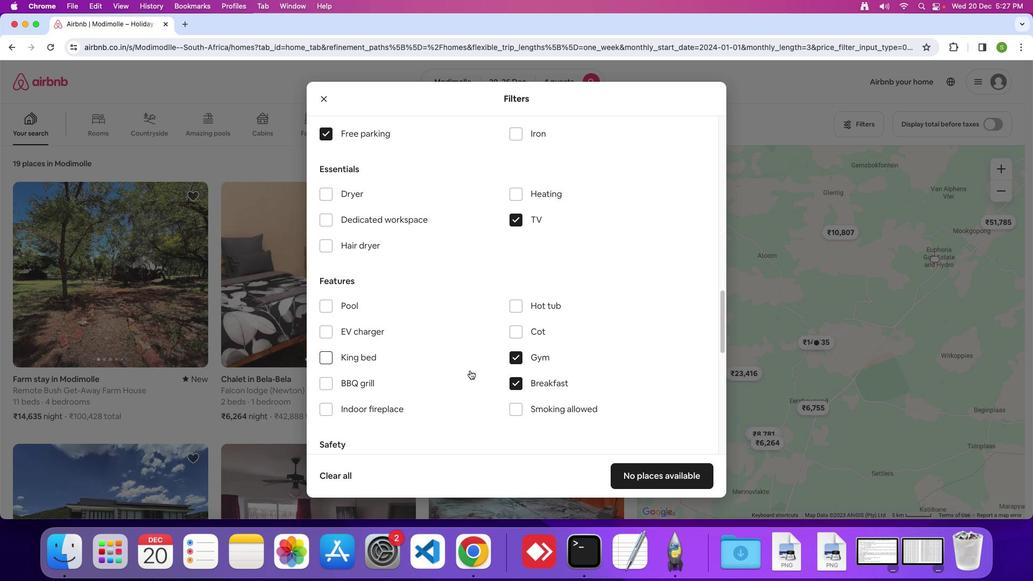 
Action: Mouse scrolled (464, 367) with delta (-10, 15)
Screenshot: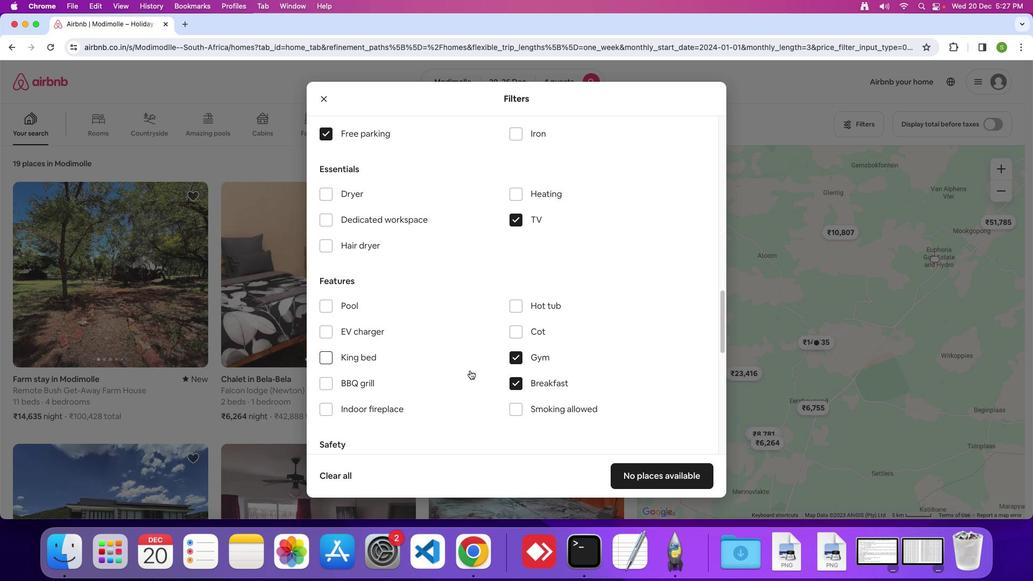 
Action: Mouse scrolled (464, 367) with delta (-10, 15)
Screenshot: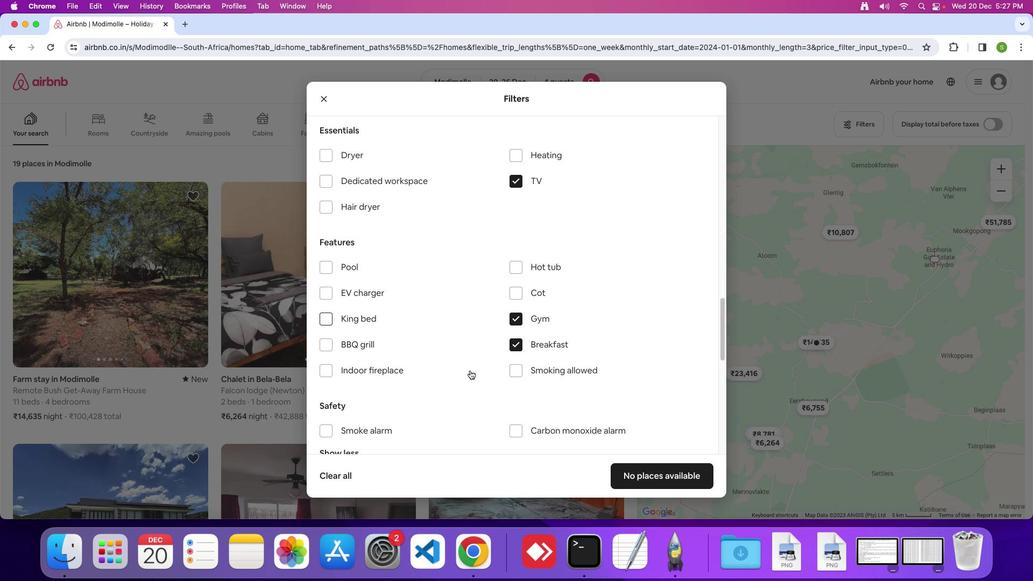 
Action: Mouse scrolled (464, 367) with delta (-10, 15)
Screenshot: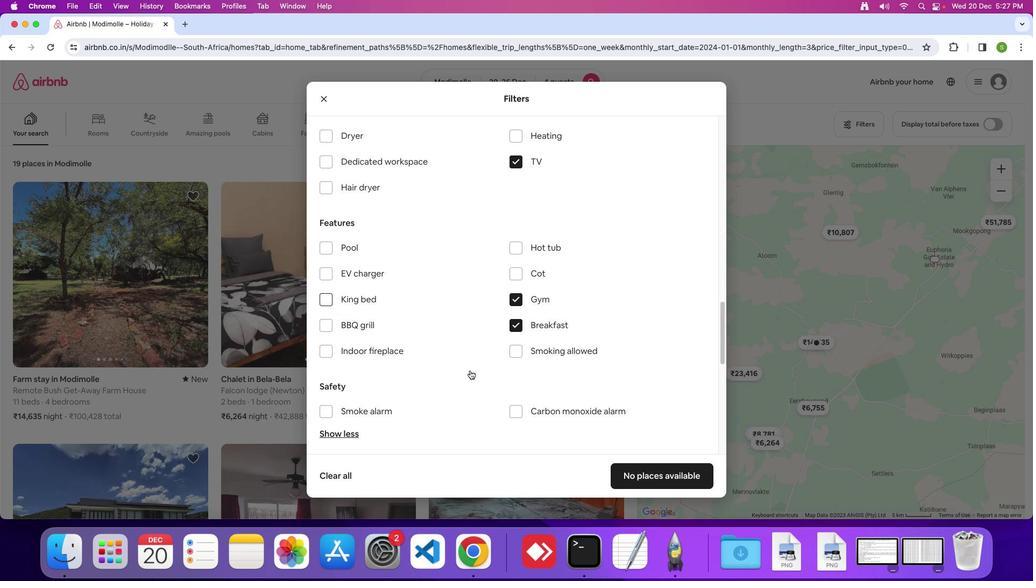 
Action: Mouse scrolled (464, 367) with delta (-10, 15)
Screenshot: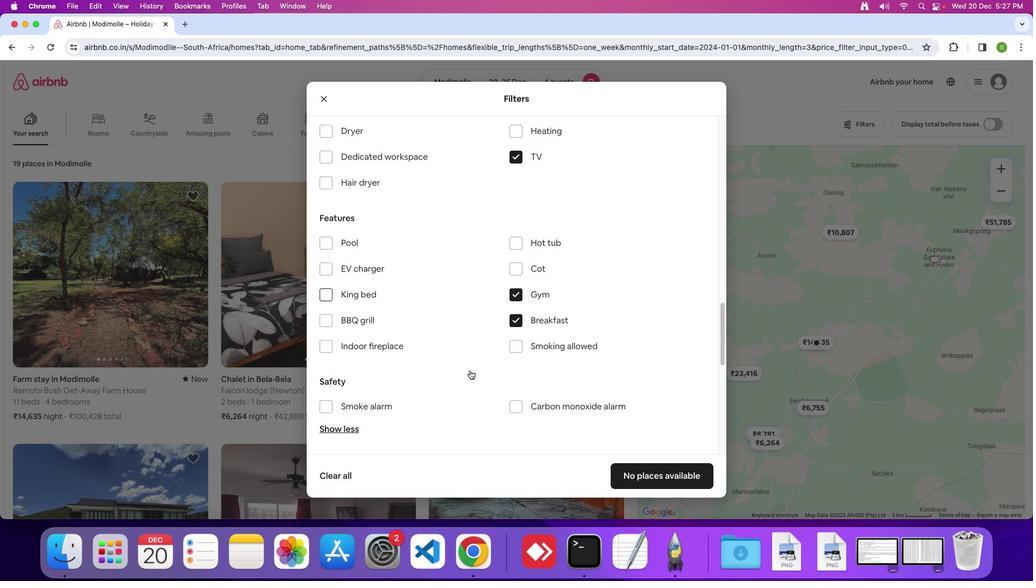 
Action: Mouse scrolled (464, 367) with delta (-10, 15)
Screenshot: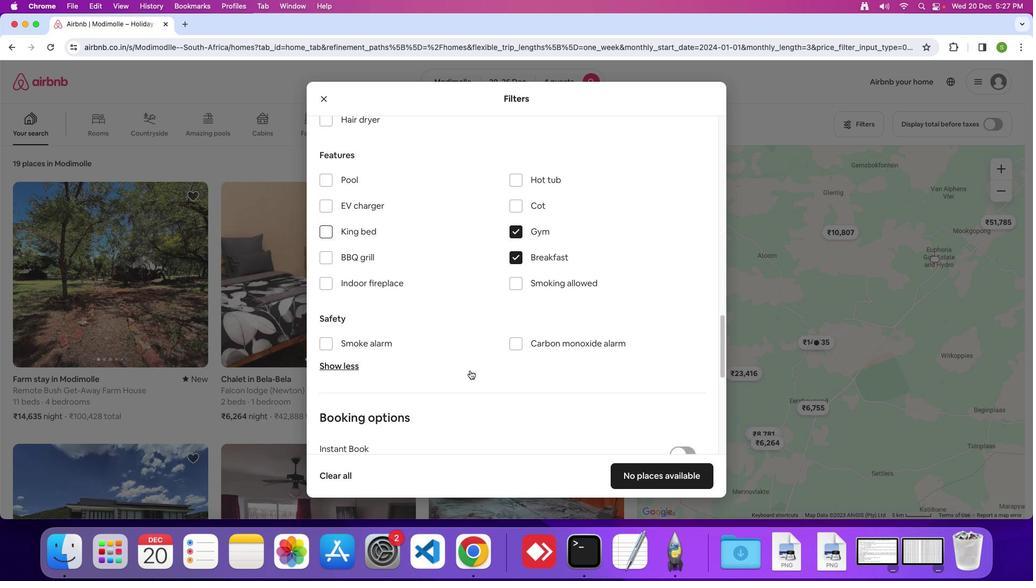 
Action: Mouse scrolled (464, 367) with delta (-10, 15)
Screenshot: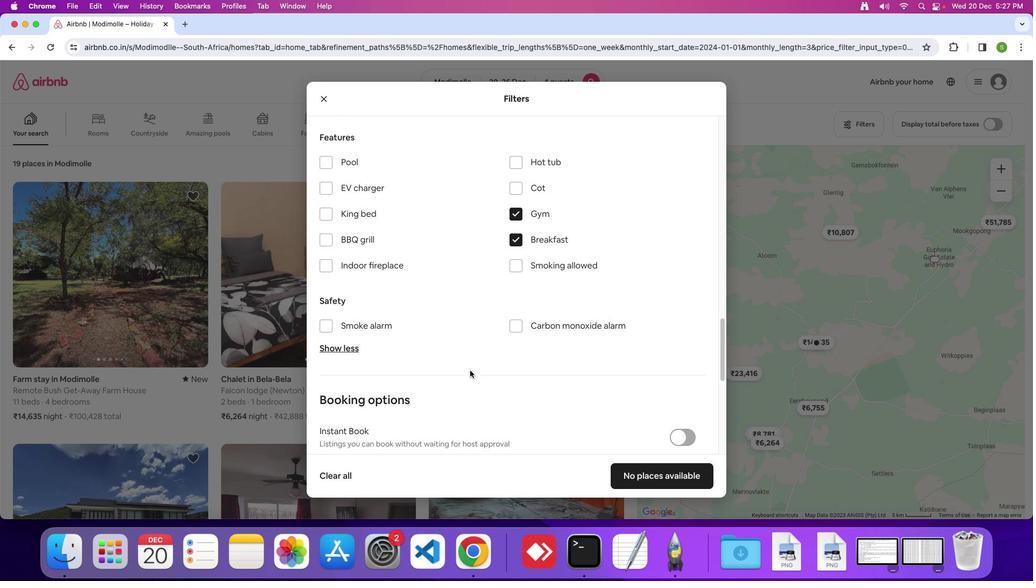 
Action: Mouse scrolled (464, 367) with delta (-10, 15)
Screenshot: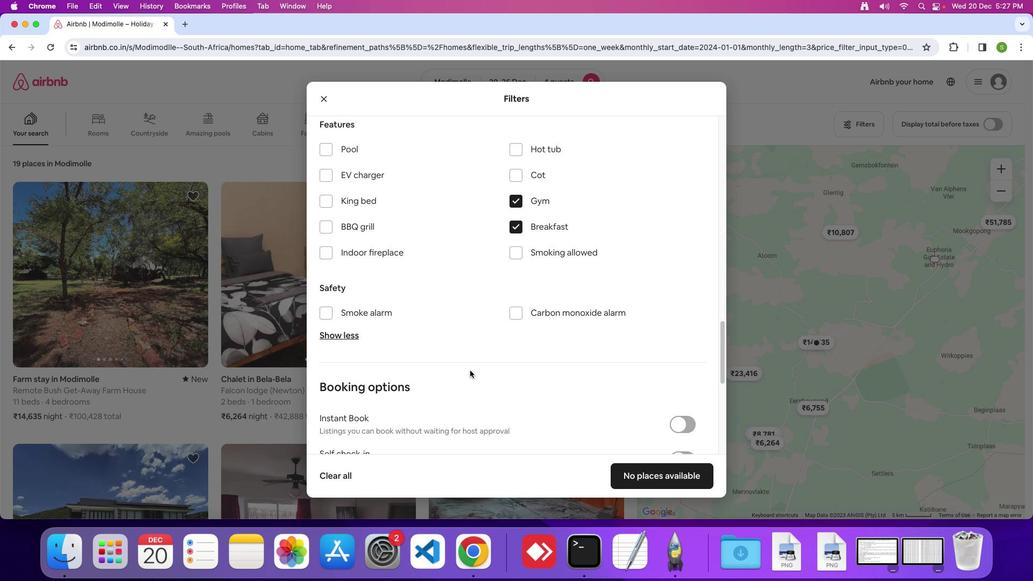 
Action: Mouse moved to (464, 367)
Screenshot: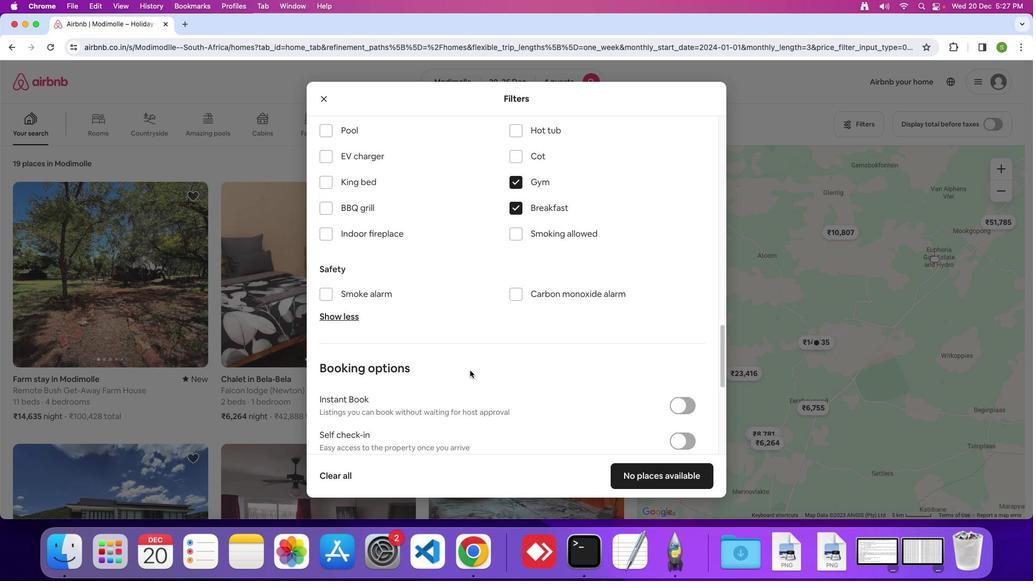 
Action: Mouse scrolled (464, 367) with delta (-10, 15)
Screenshot: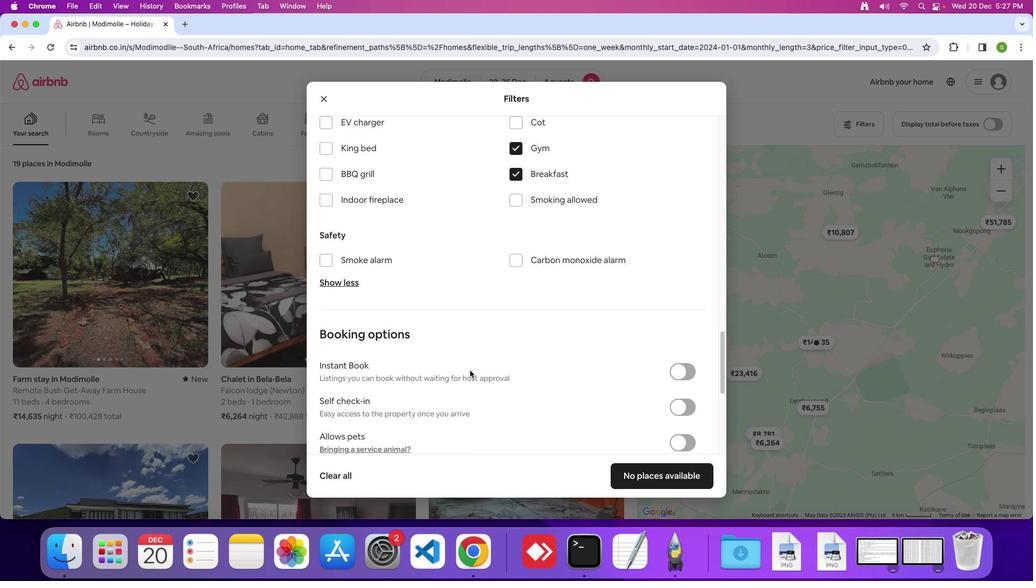 
Action: Mouse scrolled (464, 367) with delta (-10, 15)
Screenshot: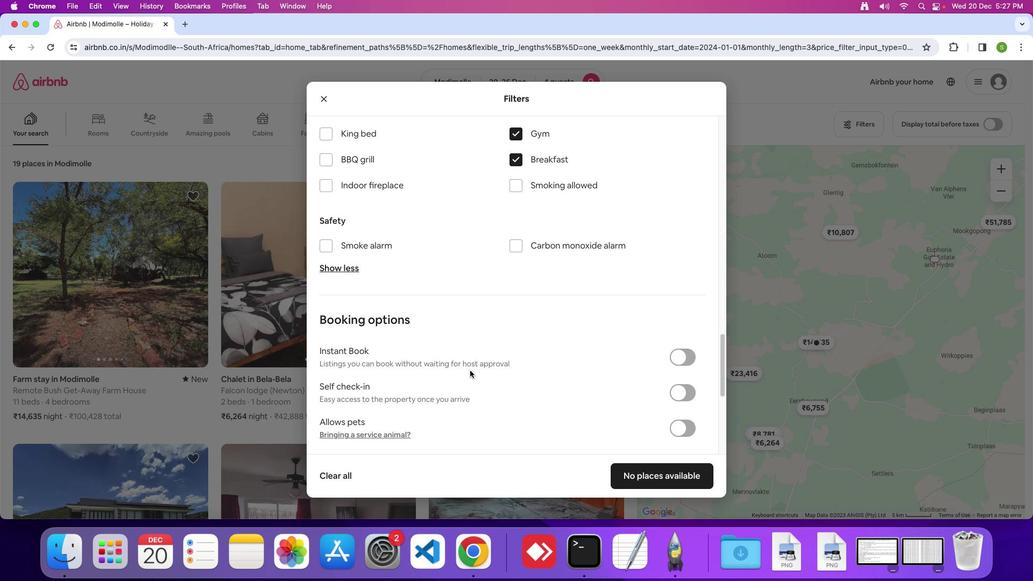 
Action: Mouse scrolled (464, 367) with delta (-10, 15)
Screenshot: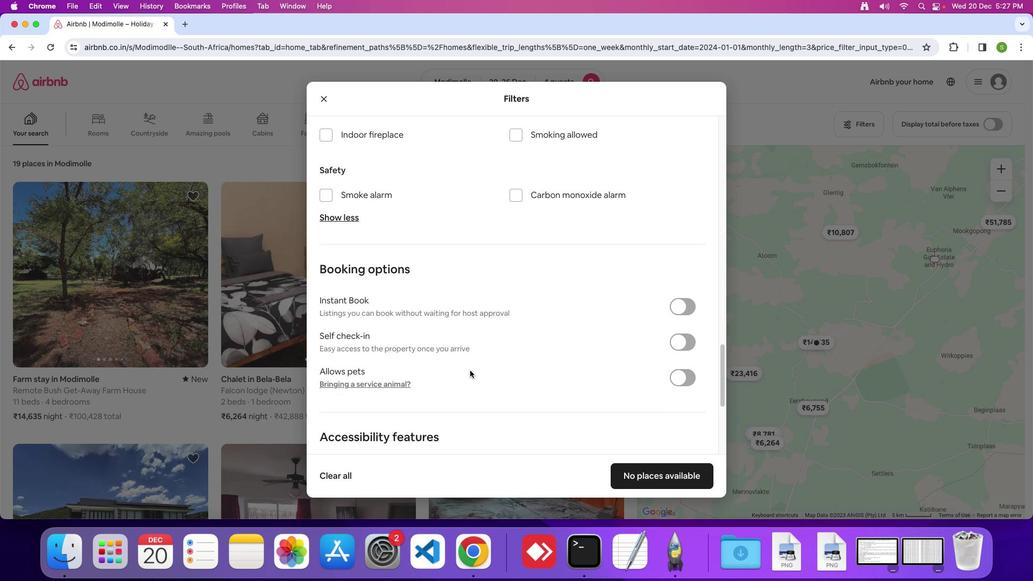 
Action: Mouse scrolled (464, 367) with delta (-10, 14)
Screenshot: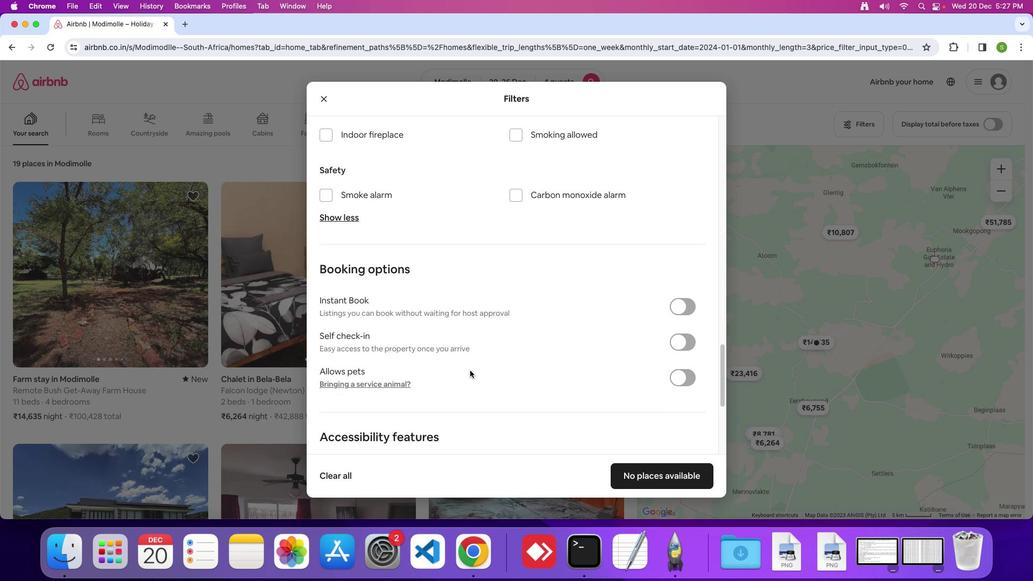 
Action: Mouse scrolled (464, 367) with delta (-10, 15)
Screenshot: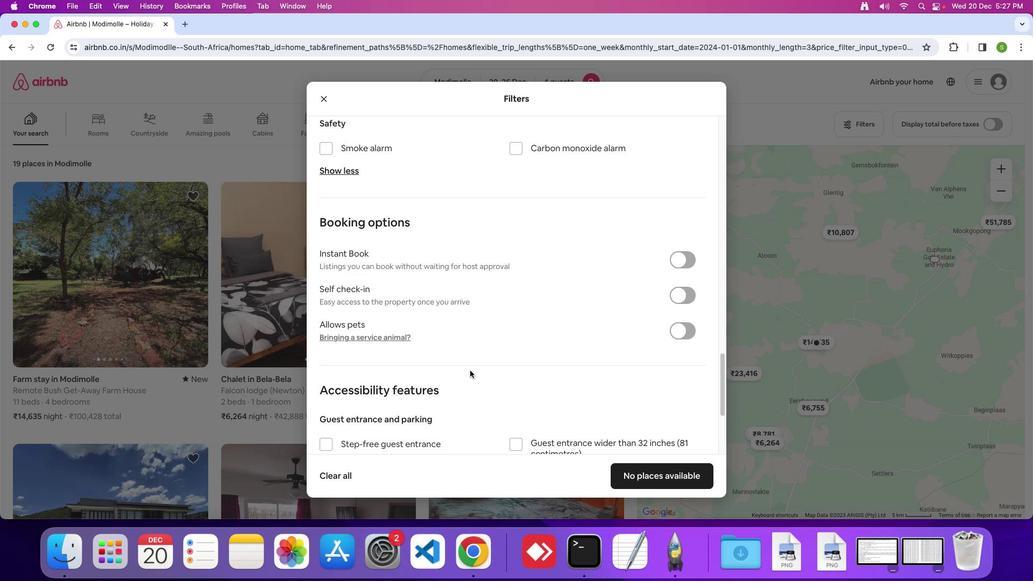 
Action: Mouse scrolled (464, 367) with delta (-10, 15)
Screenshot: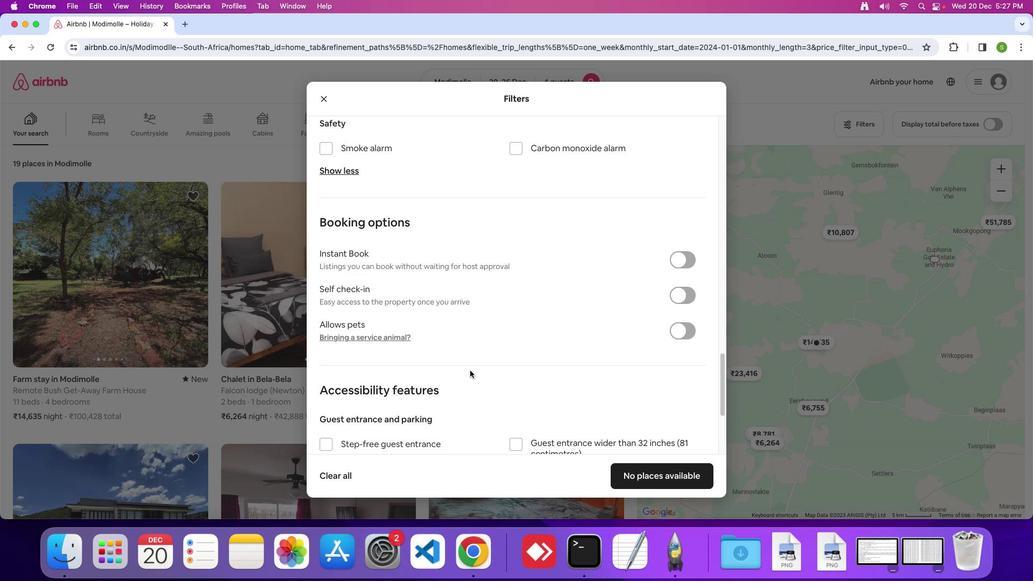 
Action: Mouse scrolled (464, 367) with delta (-10, 14)
Screenshot: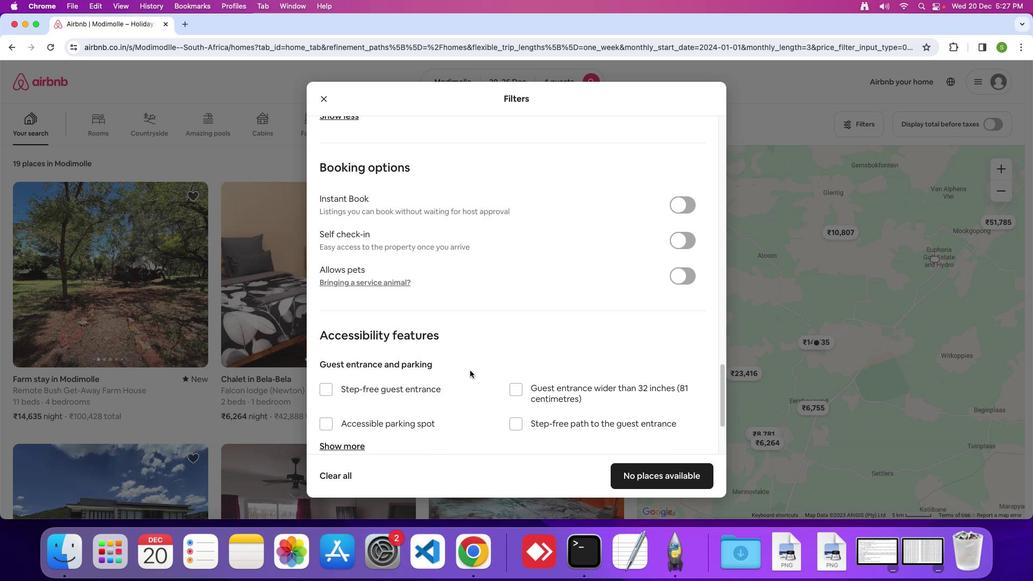 
Action: Mouse scrolled (464, 367) with delta (-10, 15)
Screenshot: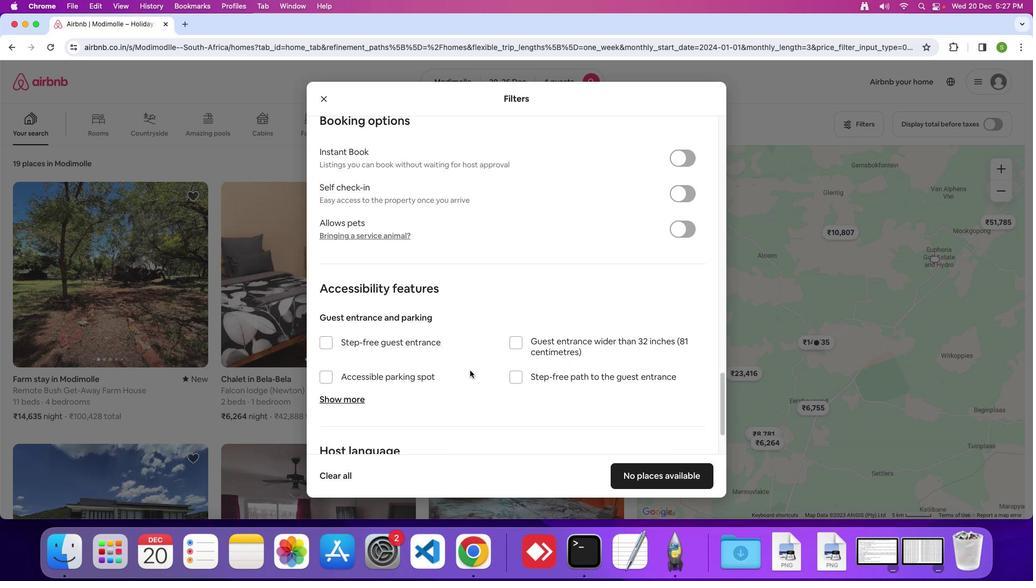 
Action: Mouse scrolled (464, 367) with delta (-10, 15)
Screenshot: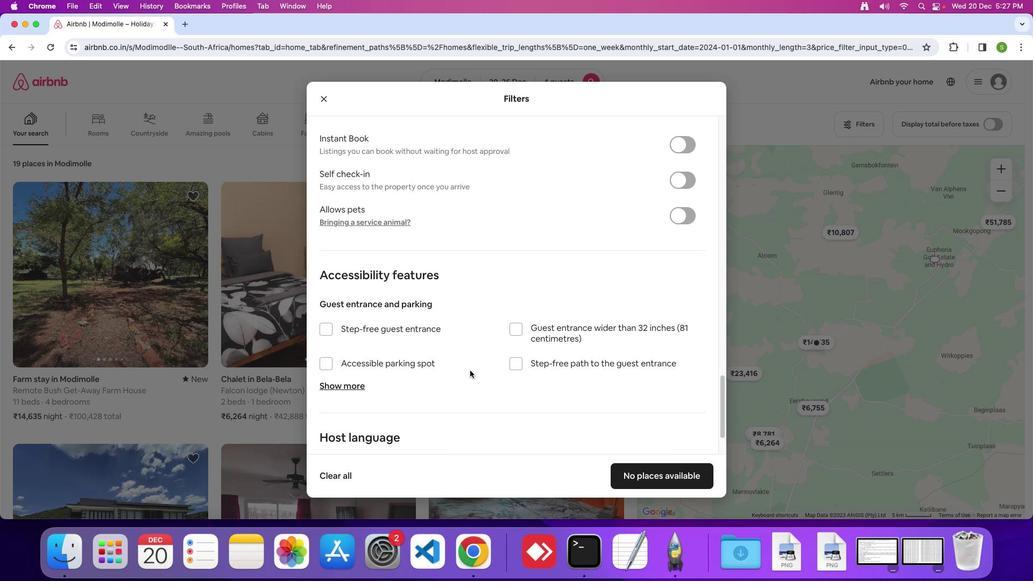 
Action: Mouse scrolled (464, 367) with delta (-10, 14)
Screenshot: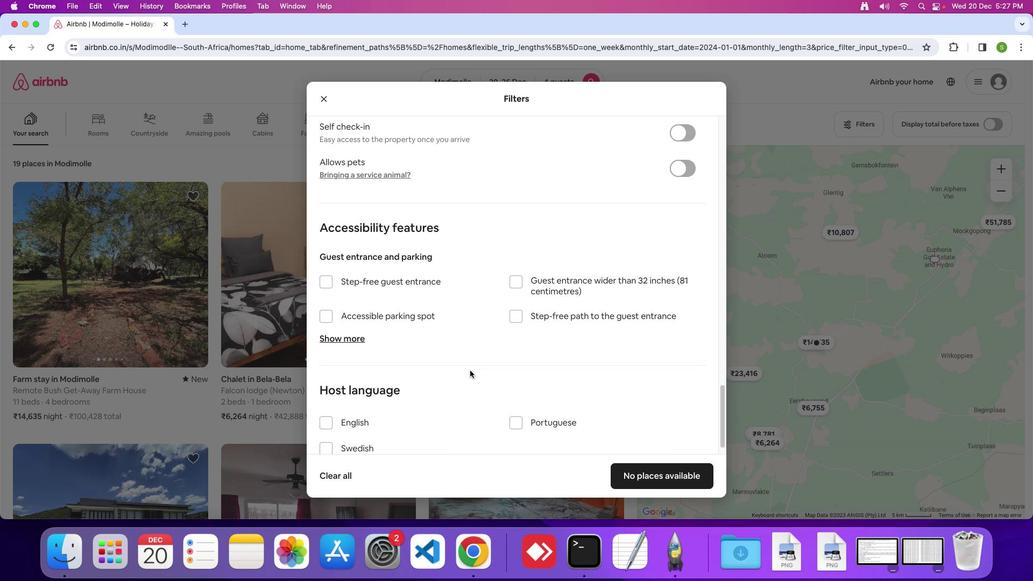 
Action: Mouse scrolled (464, 367) with delta (-10, 15)
Screenshot: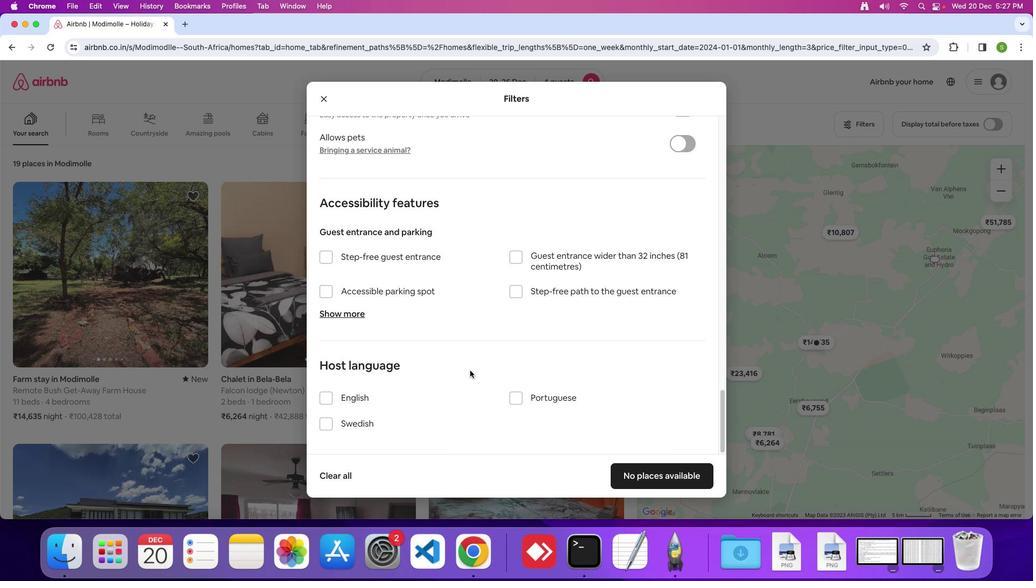 
Action: Mouse scrolled (464, 367) with delta (-10, 15)
Screenshot: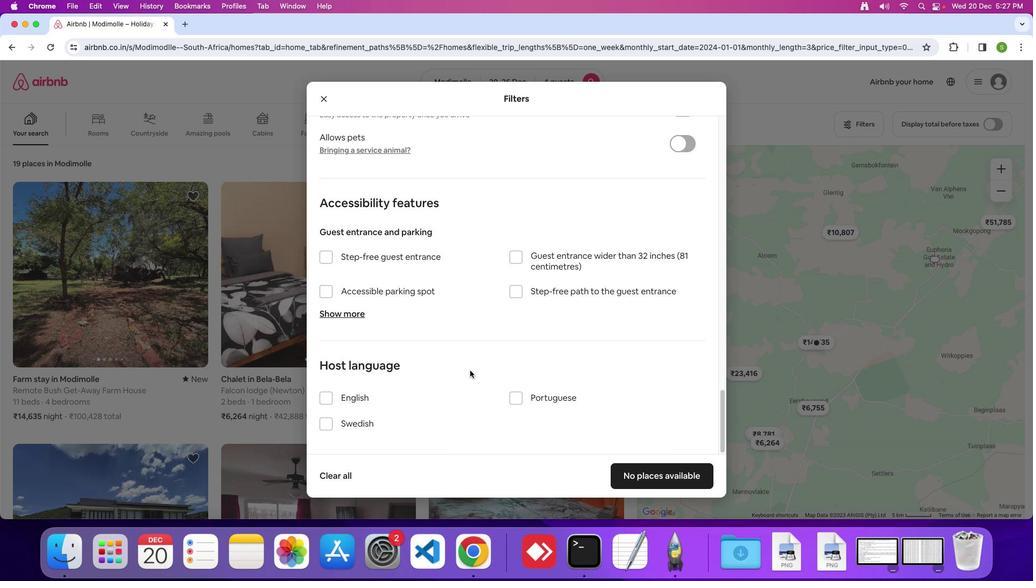 
Action: Mouse scrolled (464, 367) with delta (-10, 14)
Screenshot: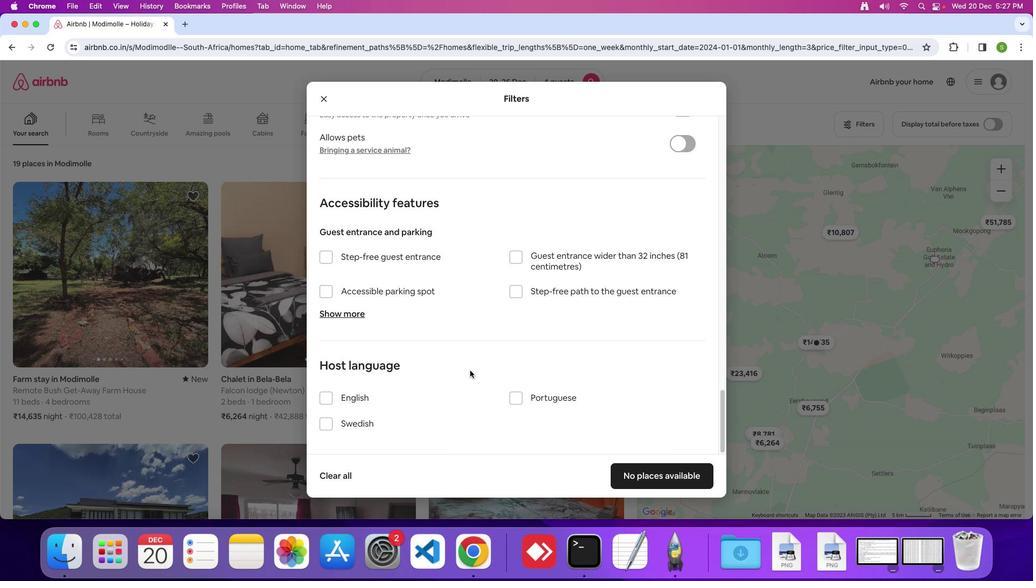 
Action: Mouse moved to (658, 474)
Screenshot: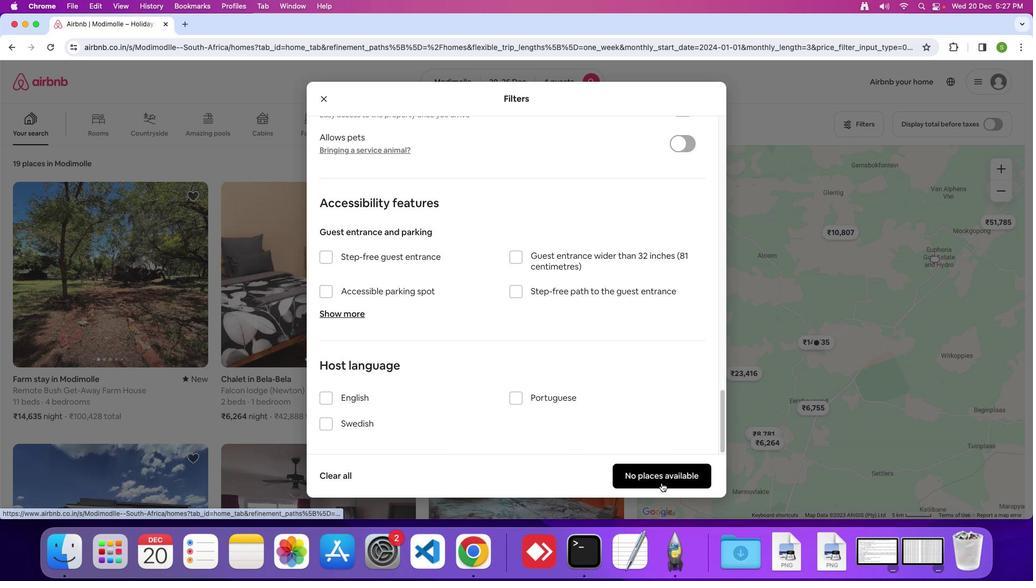 
Action: Mouse pressed left at (658, 474)
Screenshot: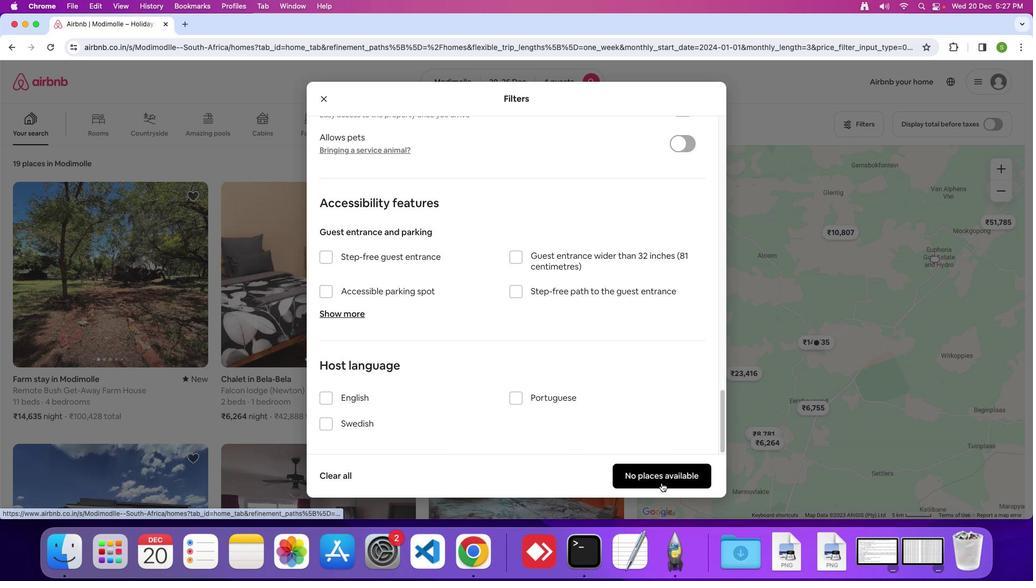 
Action: Mouse moved to (341, 267)
Screenshot: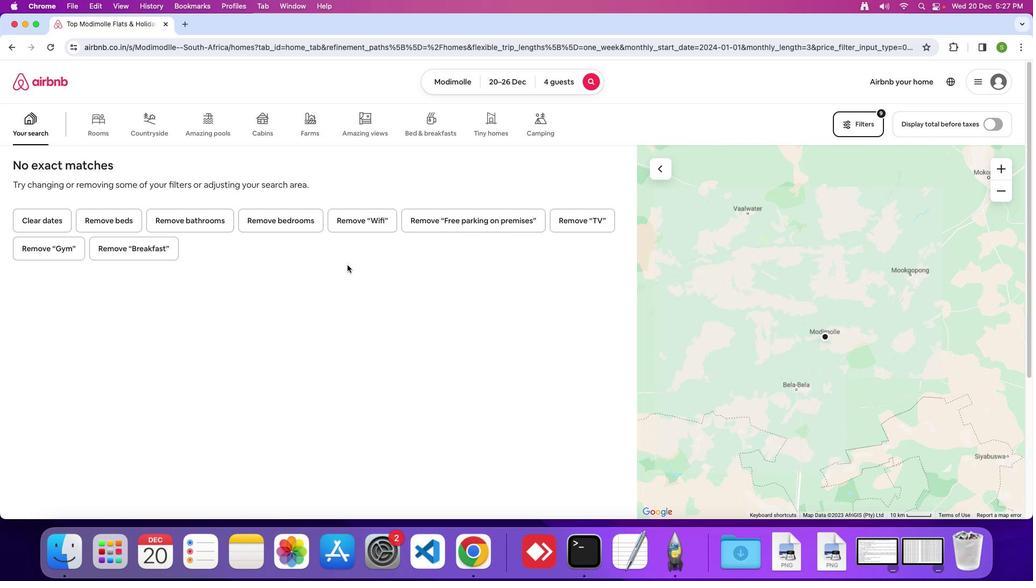 
